 Task: Find connections with filter location Kamaterón with filter topic #Workfromhomewith filter profile language English with filter current company Topsoe with filter school Sri Guru Gobind Singh College Of Commerce with filter industry Clay and Refractory Products Manufacturing with filter service category Trade Shows with filter keywords title Spa Manager
Action: Mouse pressed left at (394, 296)
Screenshot: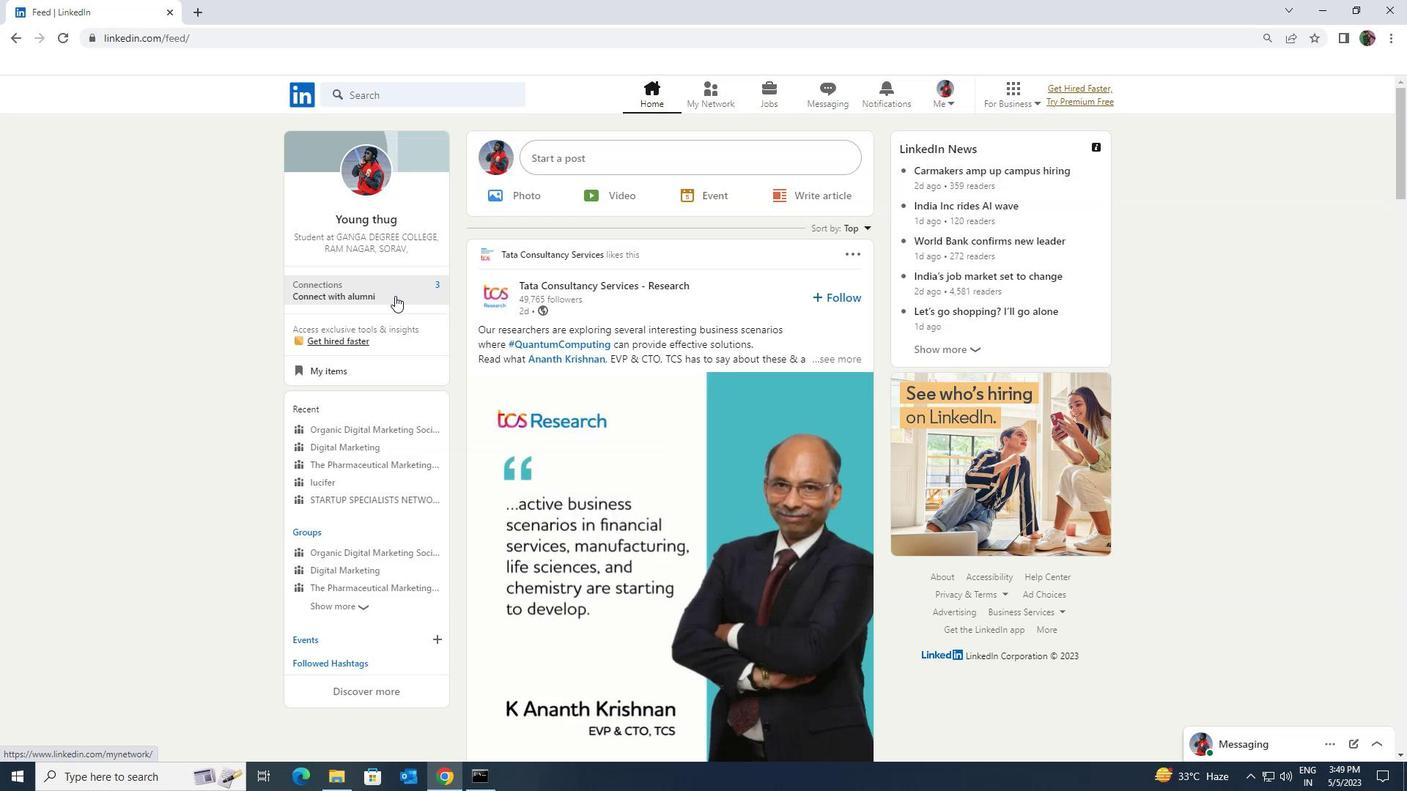 
Action: Mouse moved to (402, 179)
Screenshot: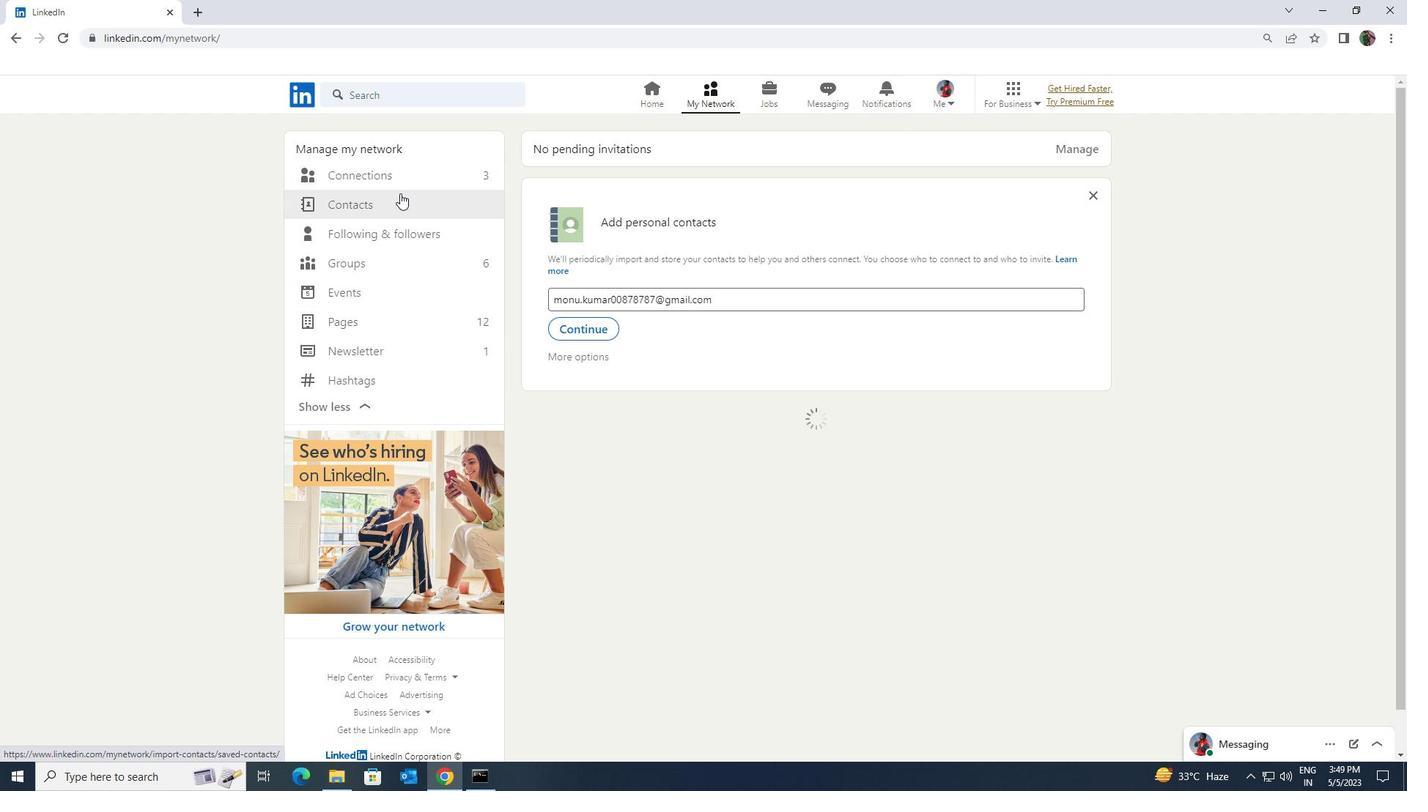 
Action: Mouse pressed left at (402, 179)
Screenshot: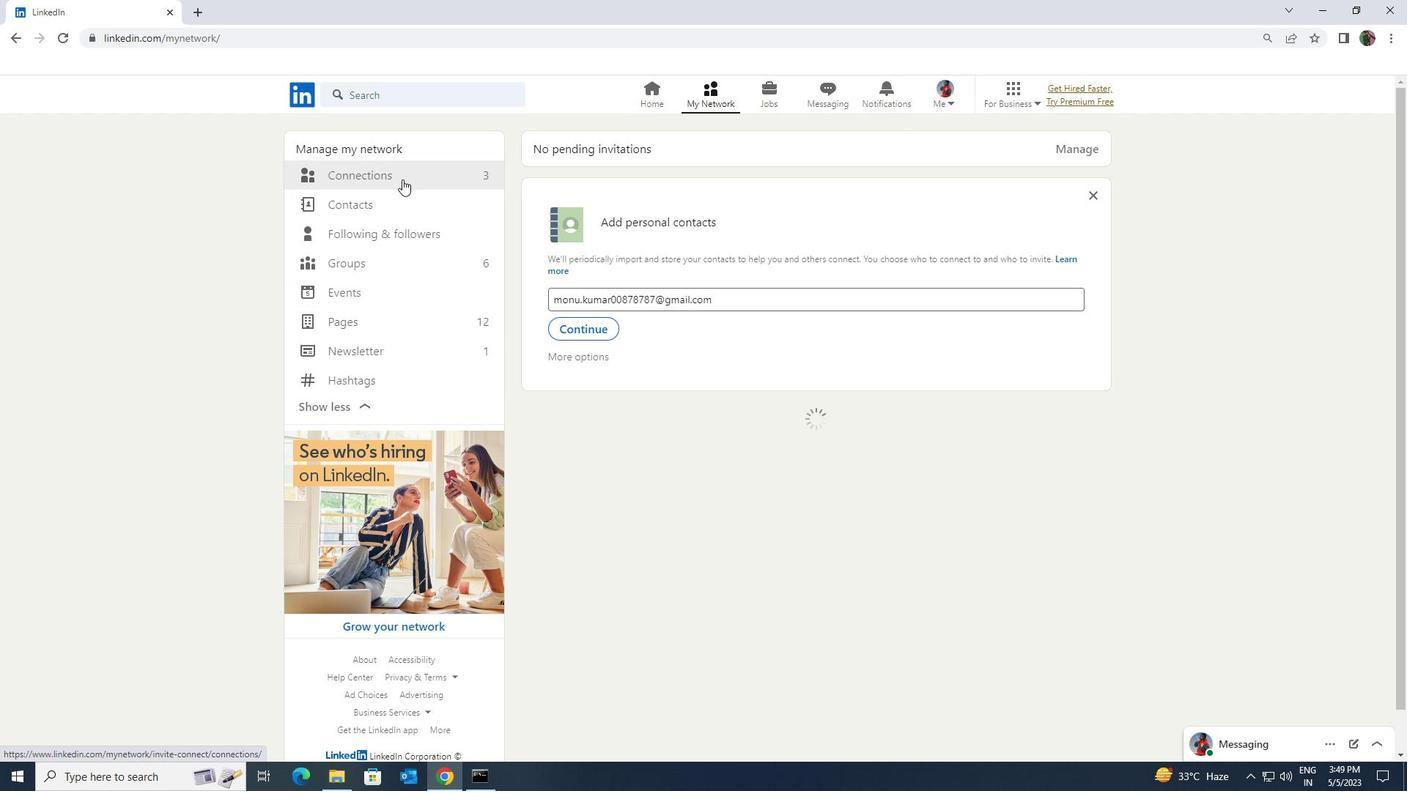 
Action: Mouse moved to (798, 167)
Screenshot: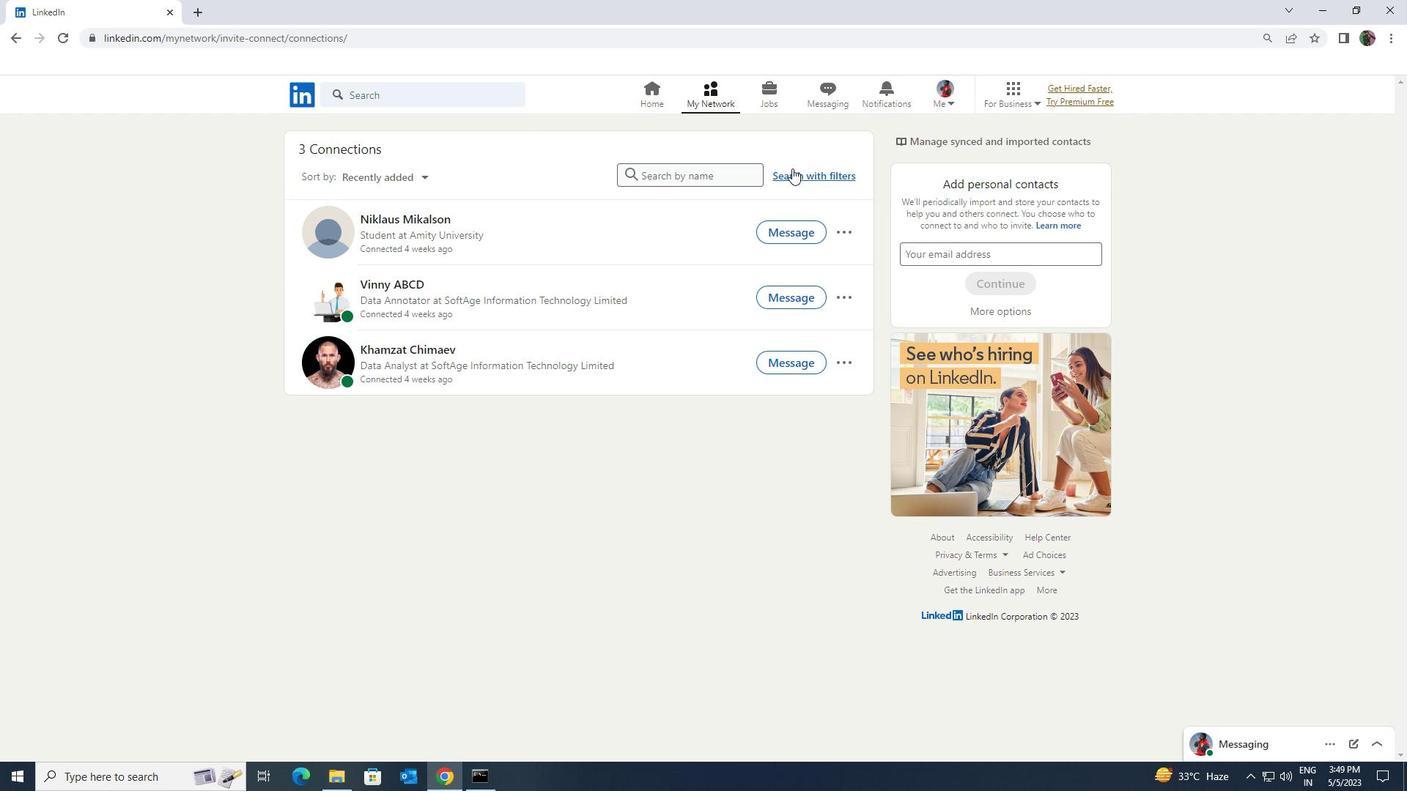 
Action: Mouse pressed left at (798, 167)
Screenshot: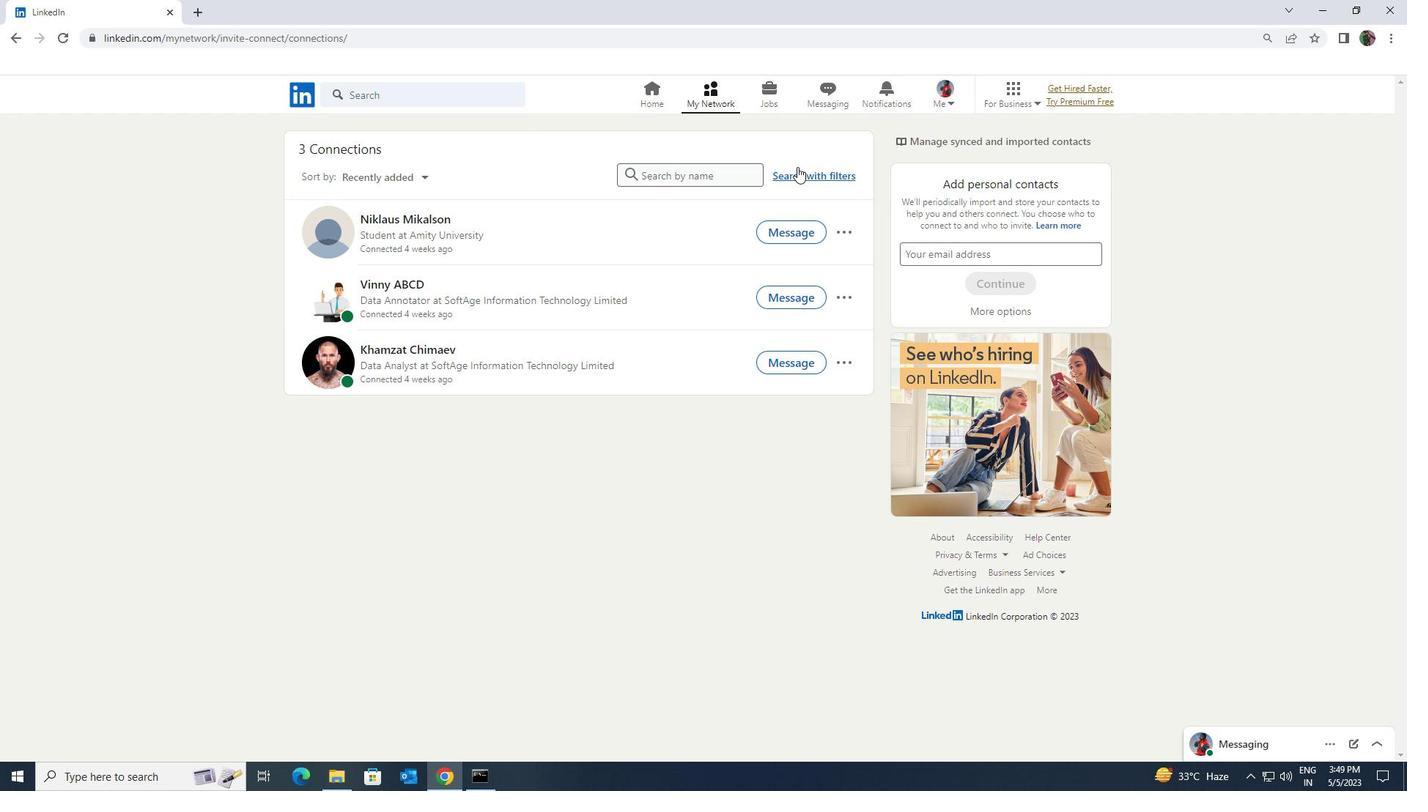 
Action: Mouse moved to (748, 130)
Screenshot: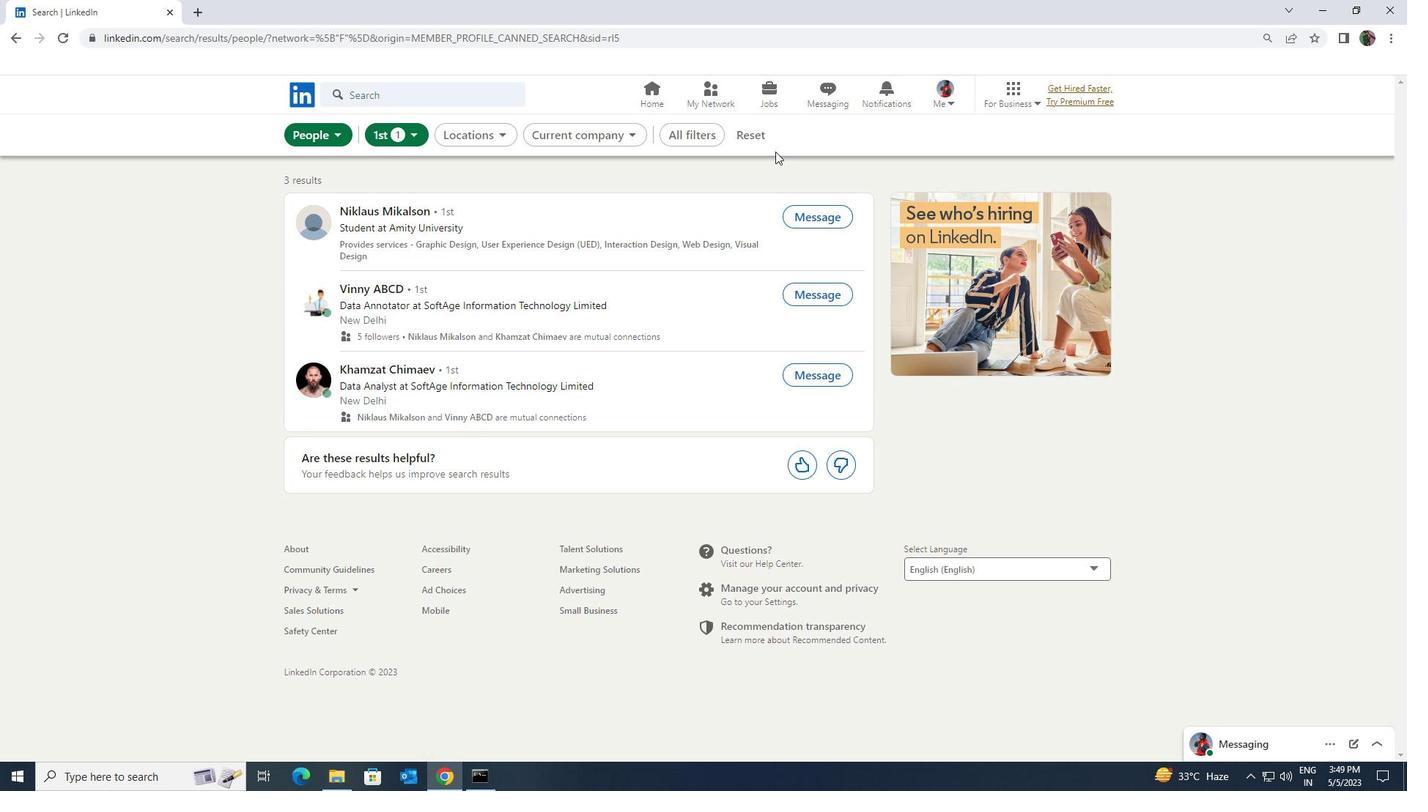
Action: Mouse pressed left at (748, 130)
Screenshot: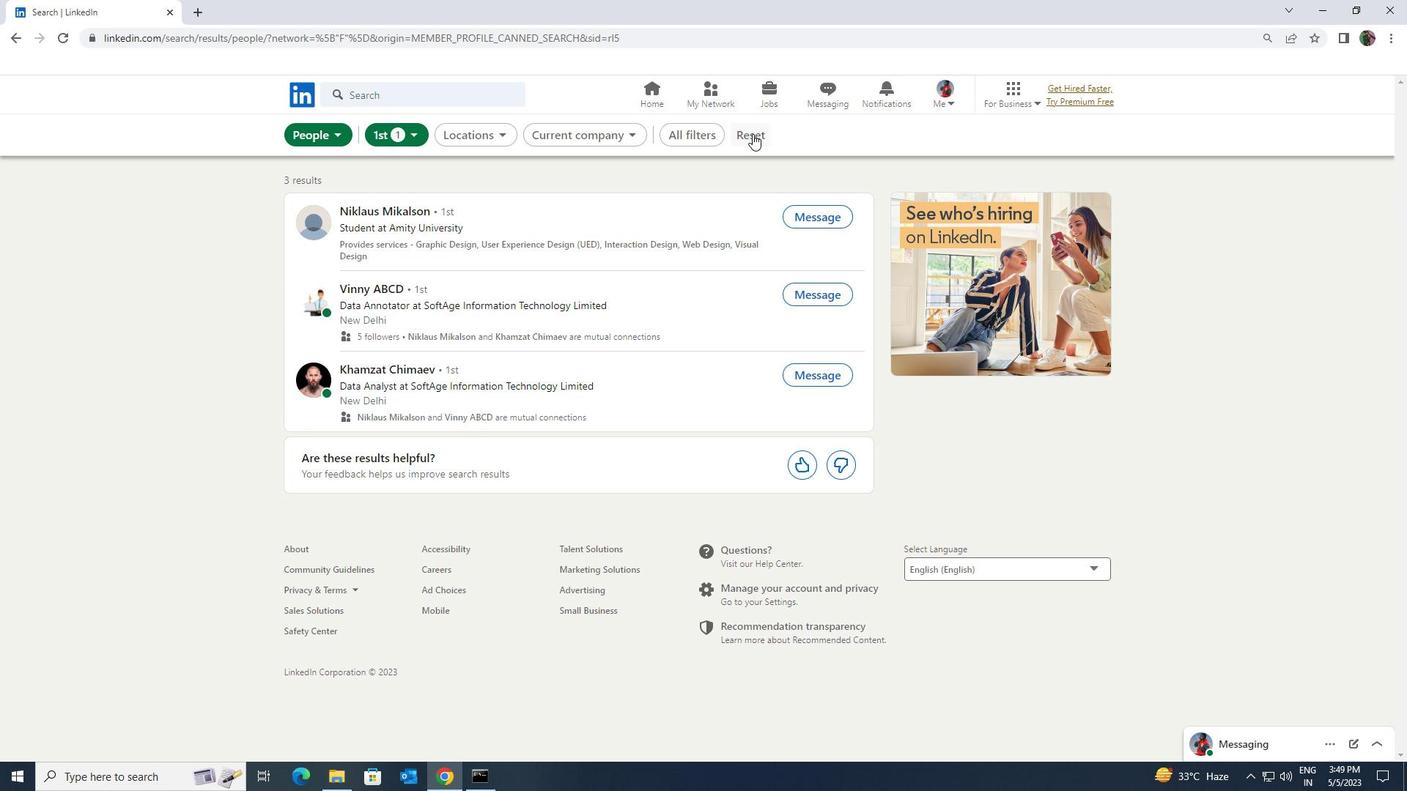
Action: Mouse moved to (735, 134)
Screenshot: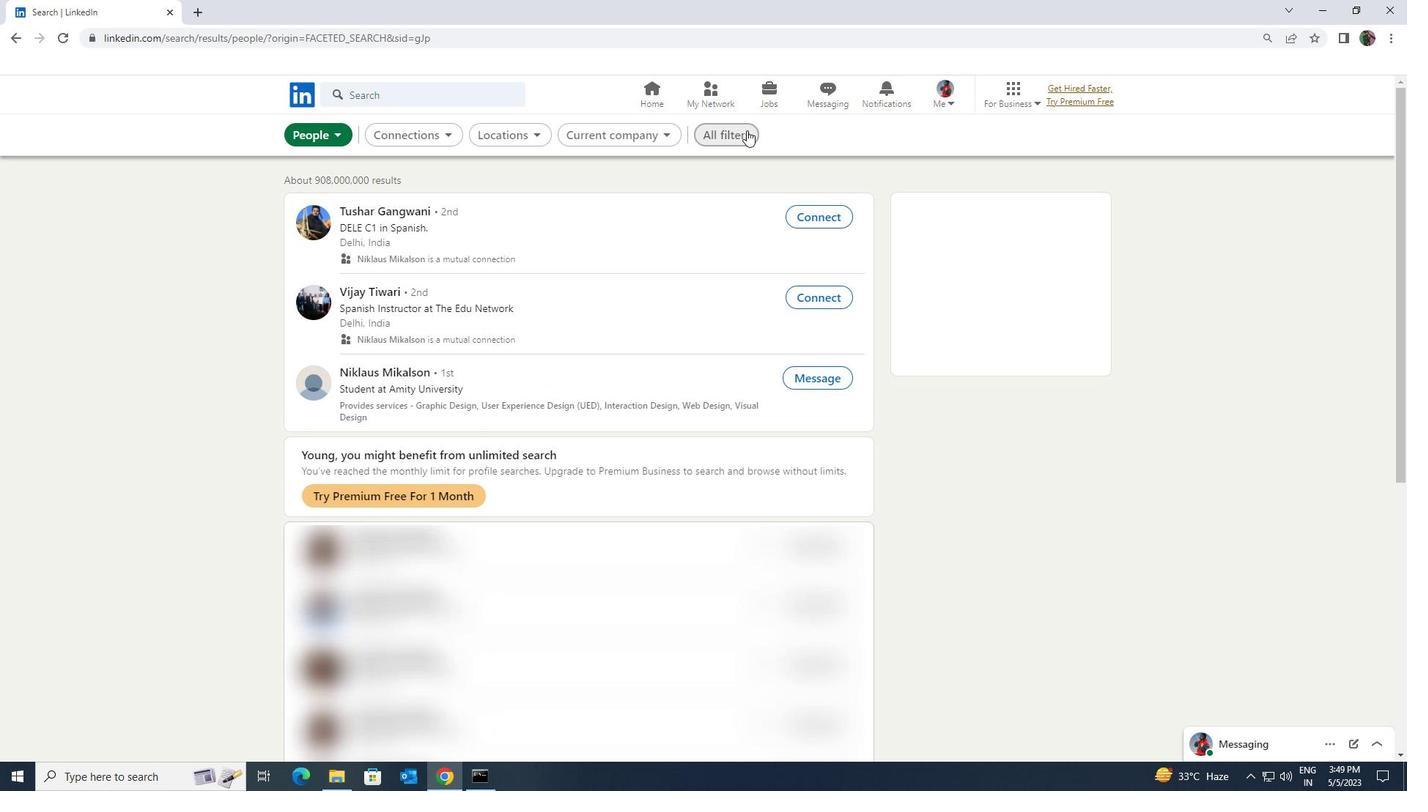 
Action: Mouse pressed left at (735, 134)
Screenshot: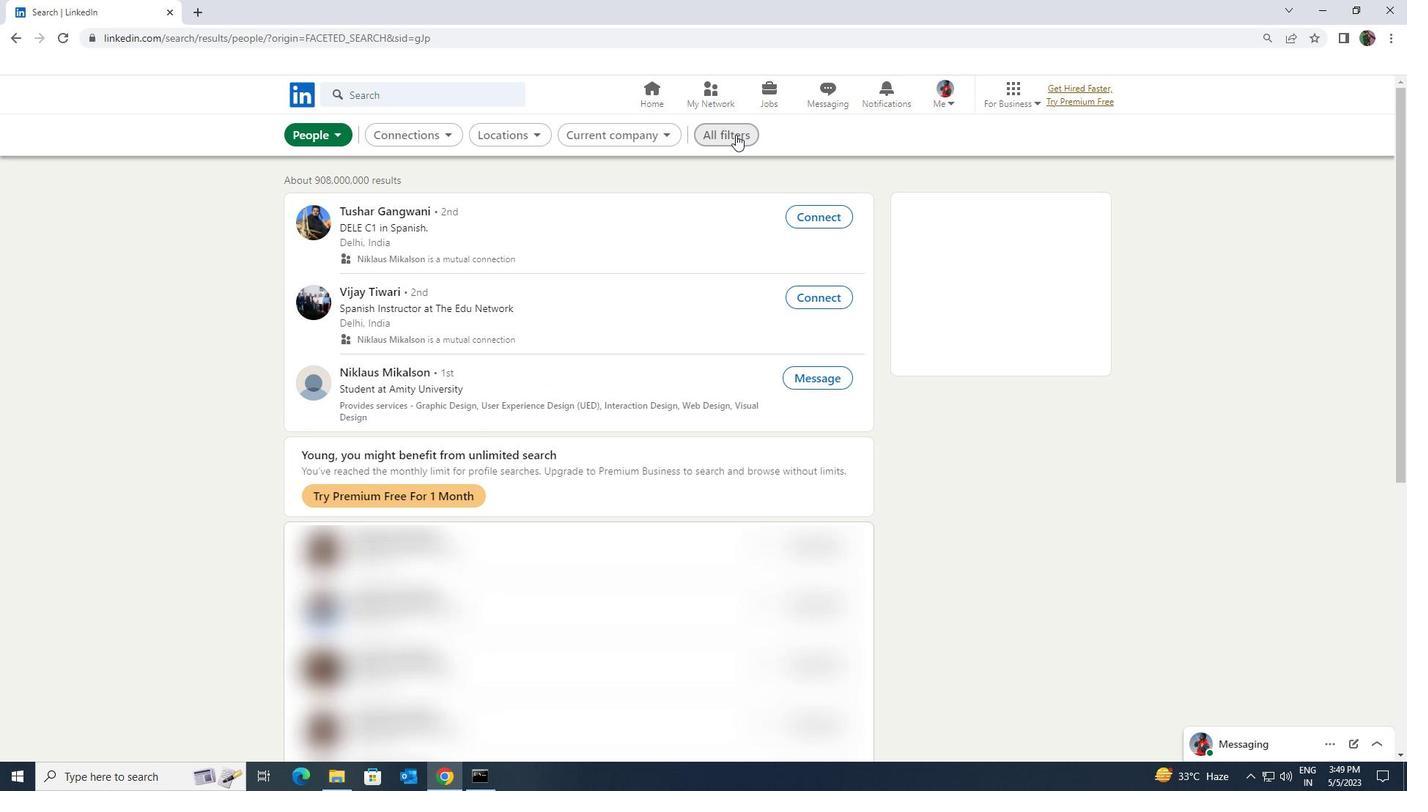 
Action: Mouse moved to (1219, 577)
Screenshot: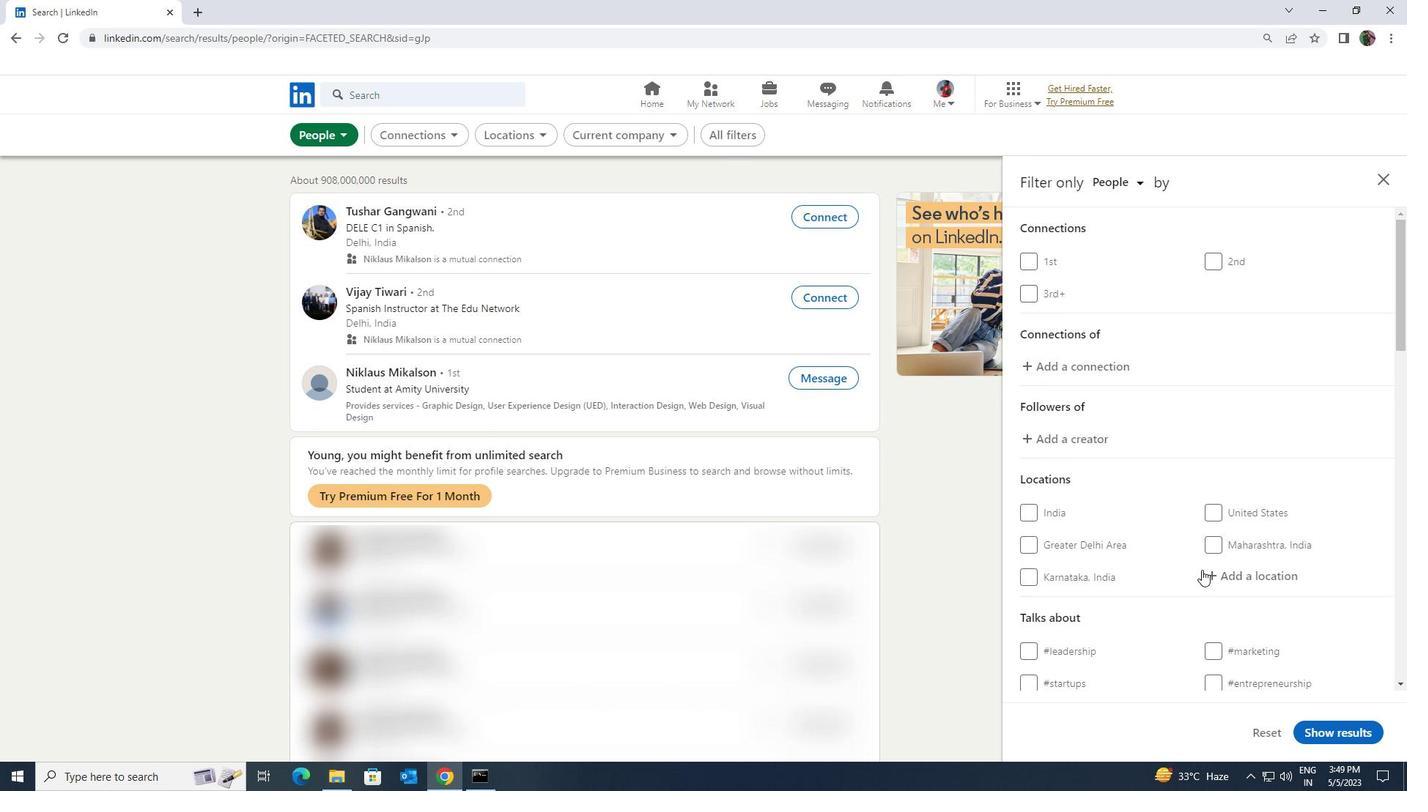 
Action: Mouse pressed left at (1219, 577)
Screenshot: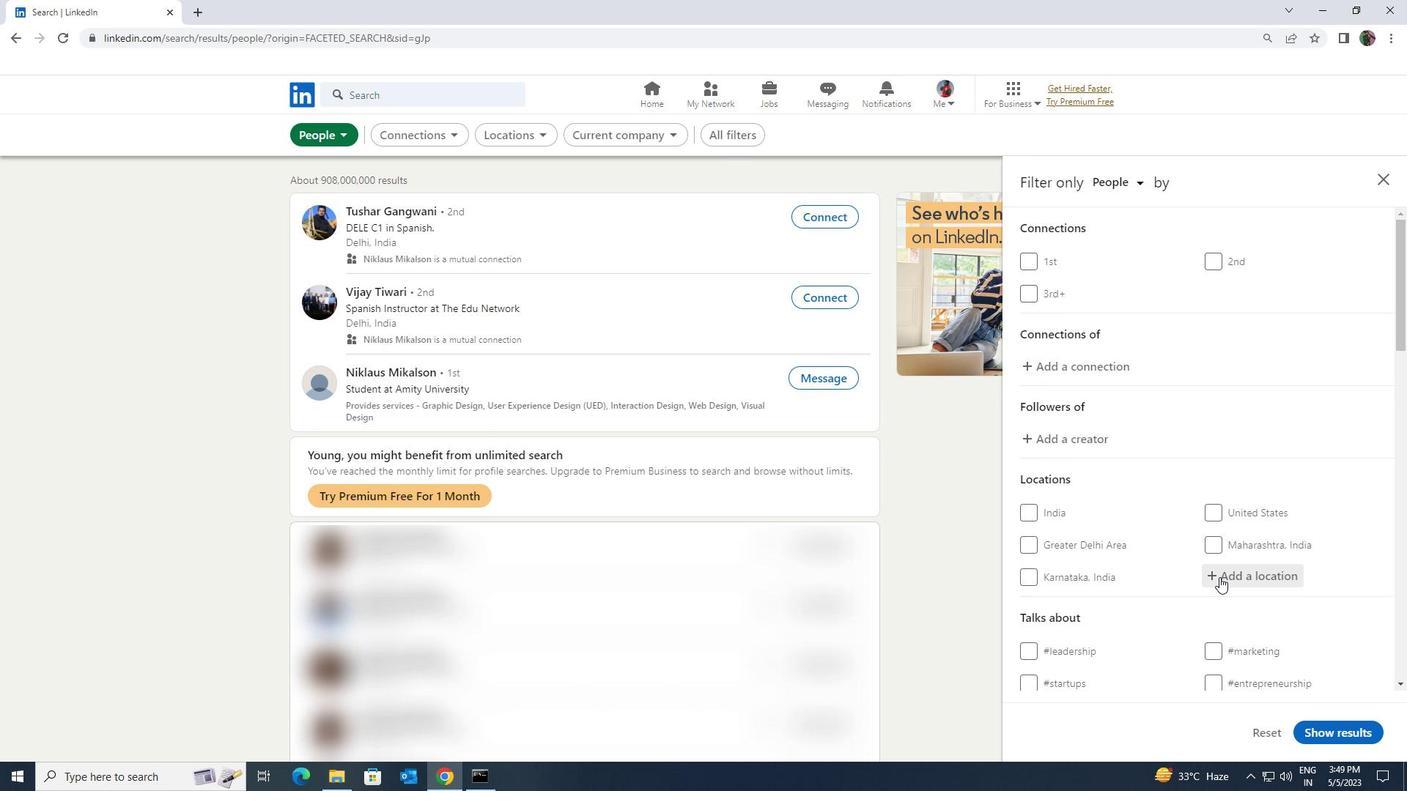 
Action: Key pressed <Key.shift>KAMATERON
Screenshot: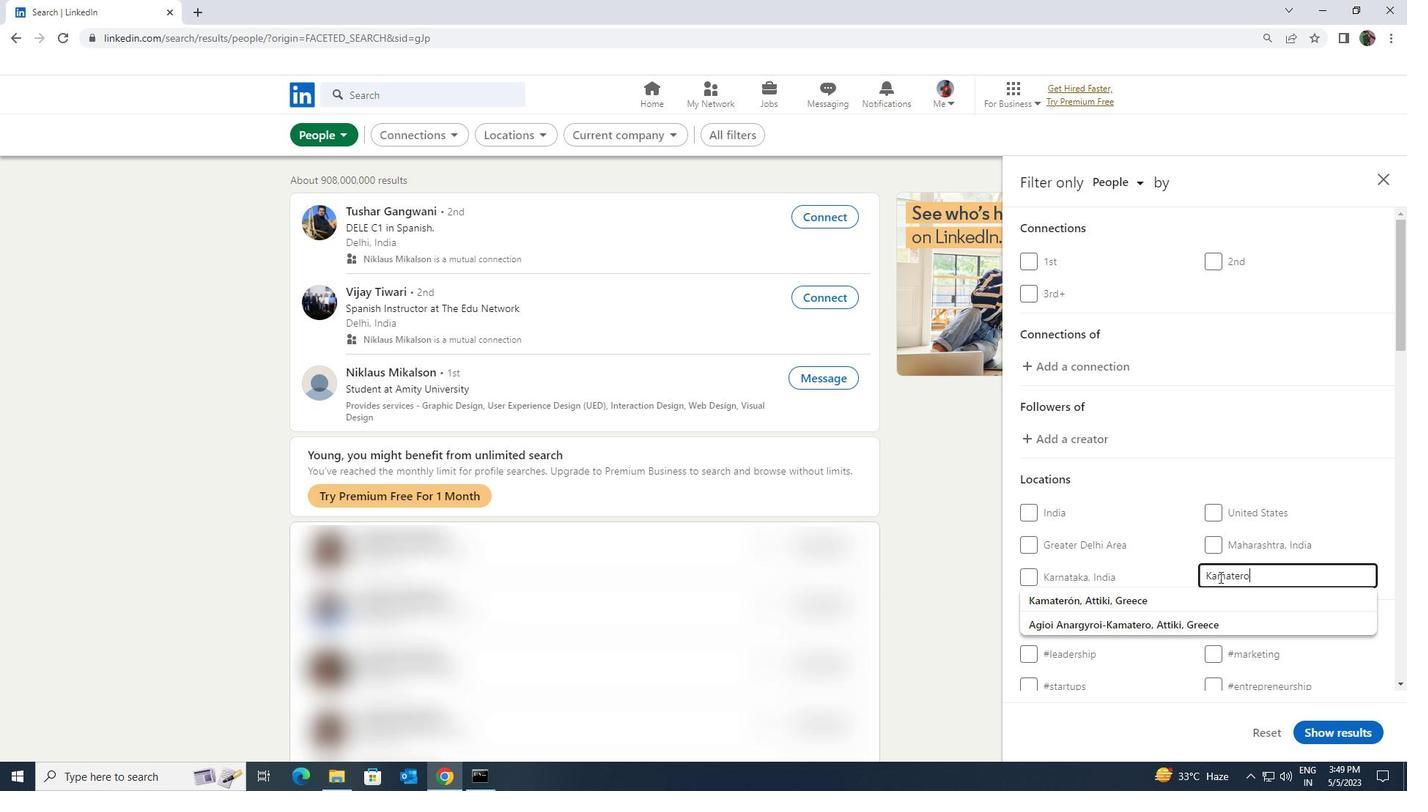 
Action: Mouse moved to (1225, 594)
Screenshot: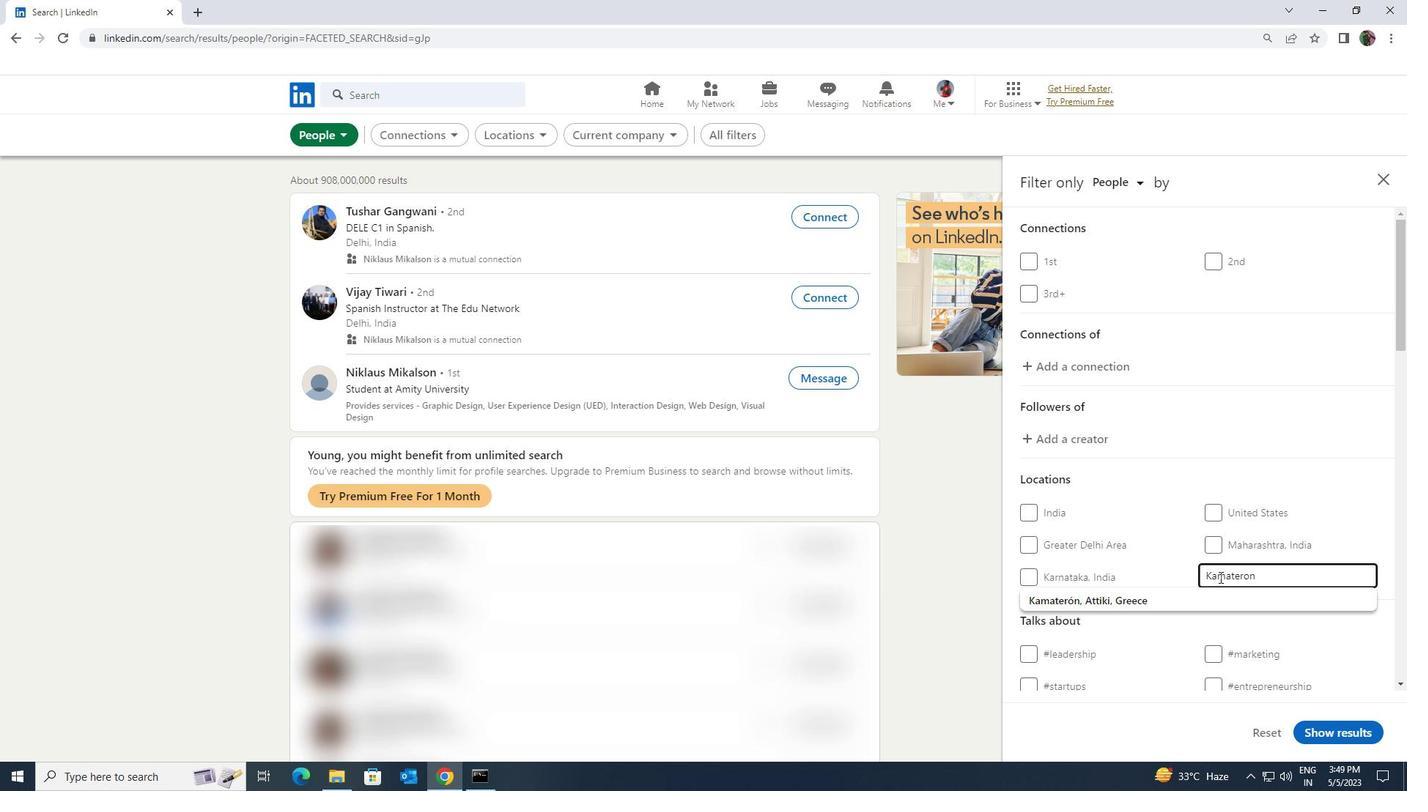 
Action: Mouse pressed left at (1225, 594)
Screenshot: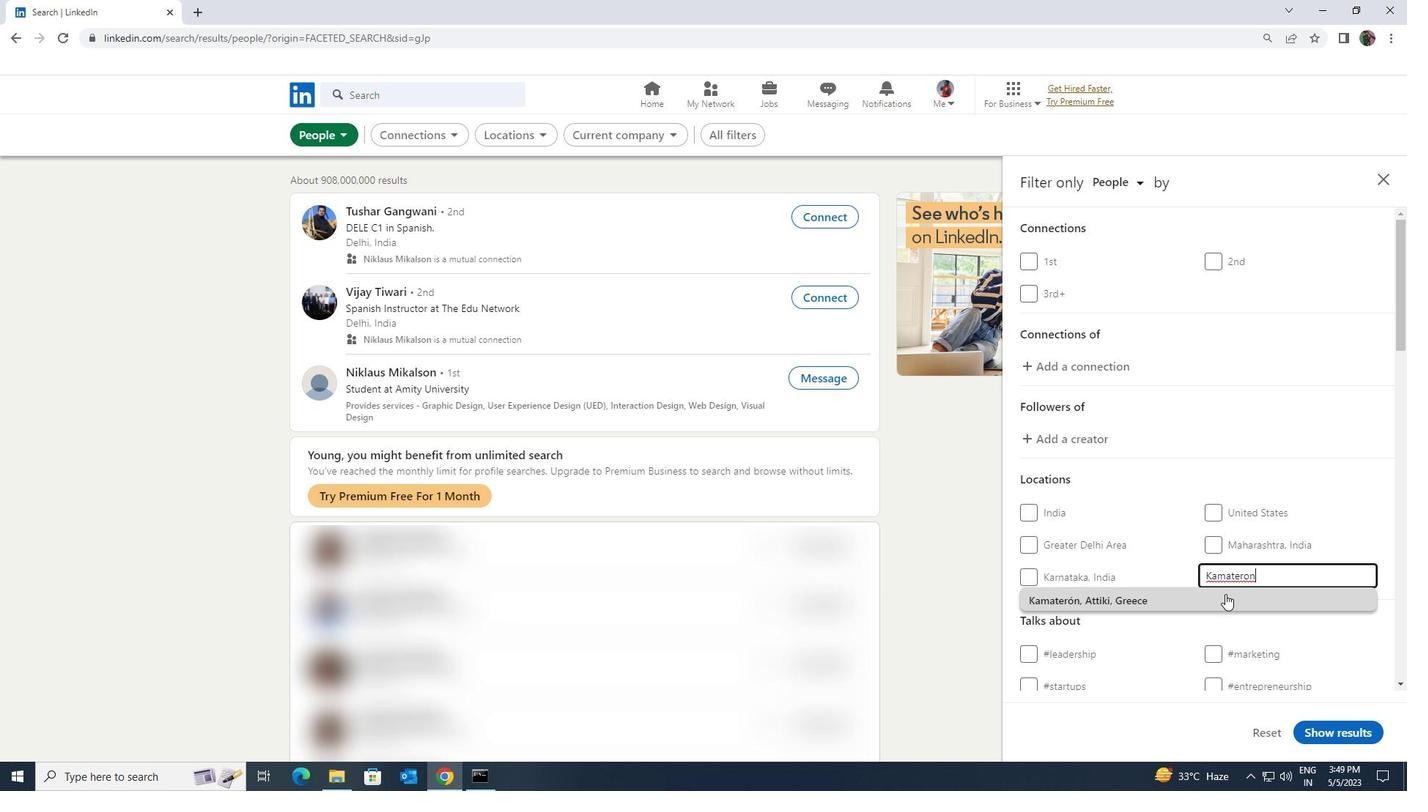 
Action: Mouse scrolled (1225, 593) with delta (0, 0)
Screenshot: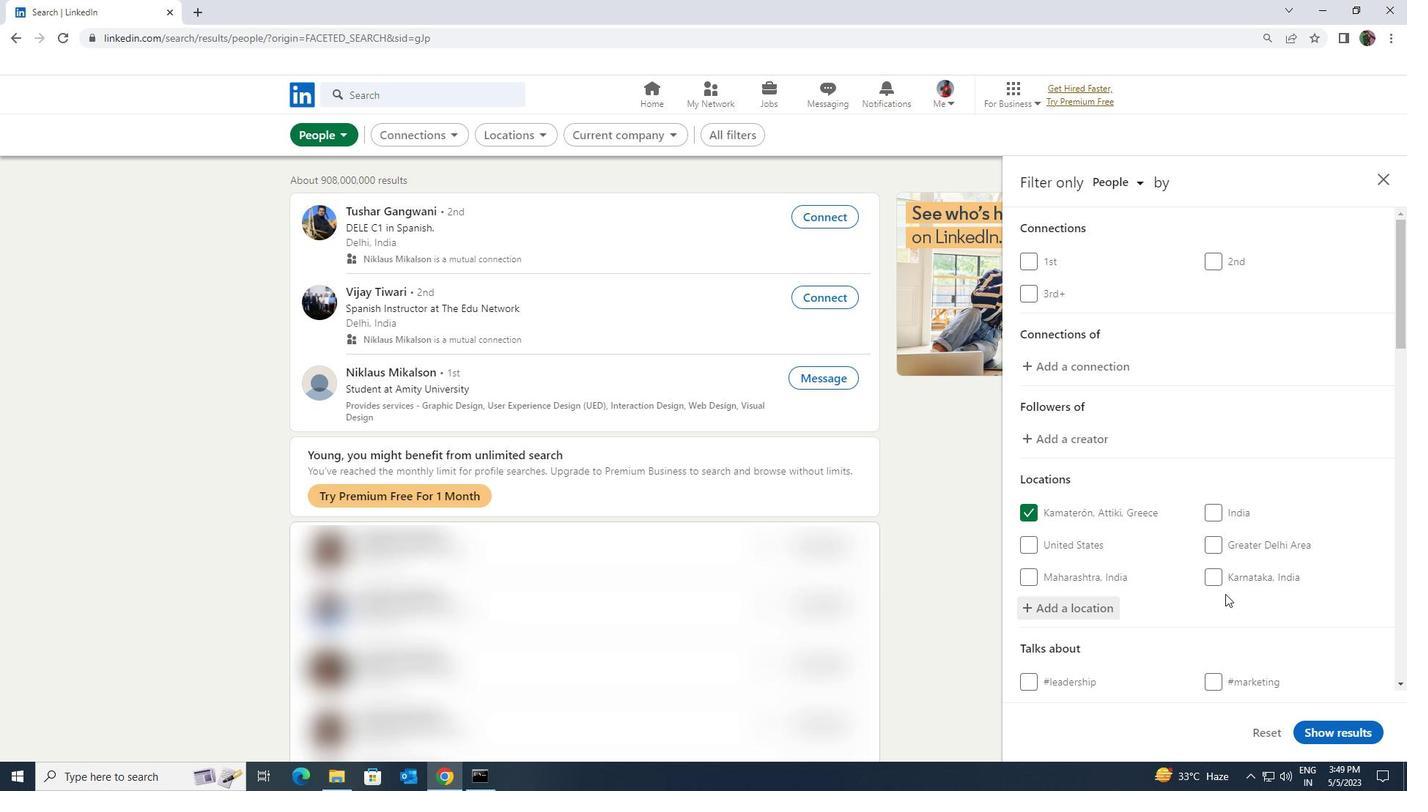 
Action: Mouse scrolled (1225, 593) with delta (0, 0)
Screenshot: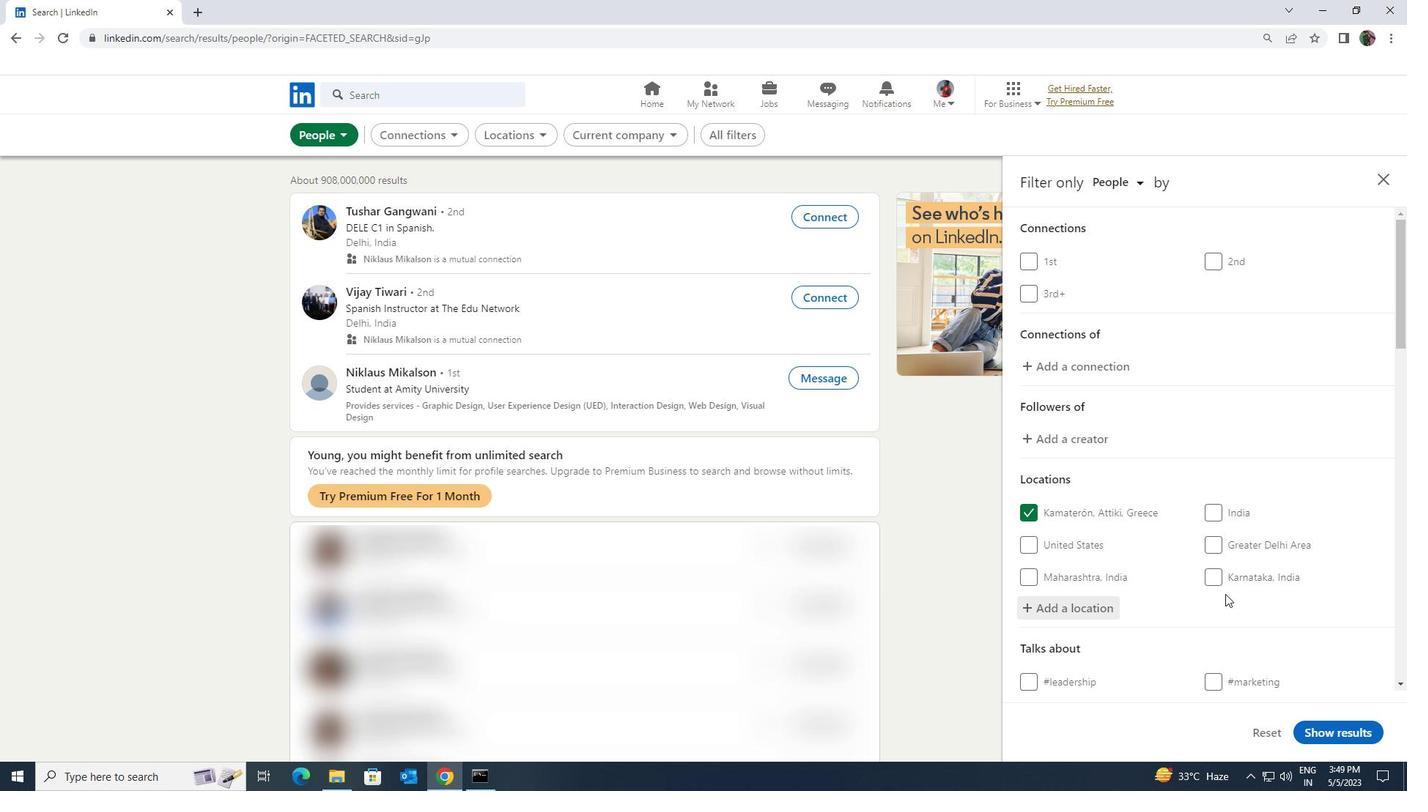 
Action: Mouse moved to (1232, 600)
Screenshot: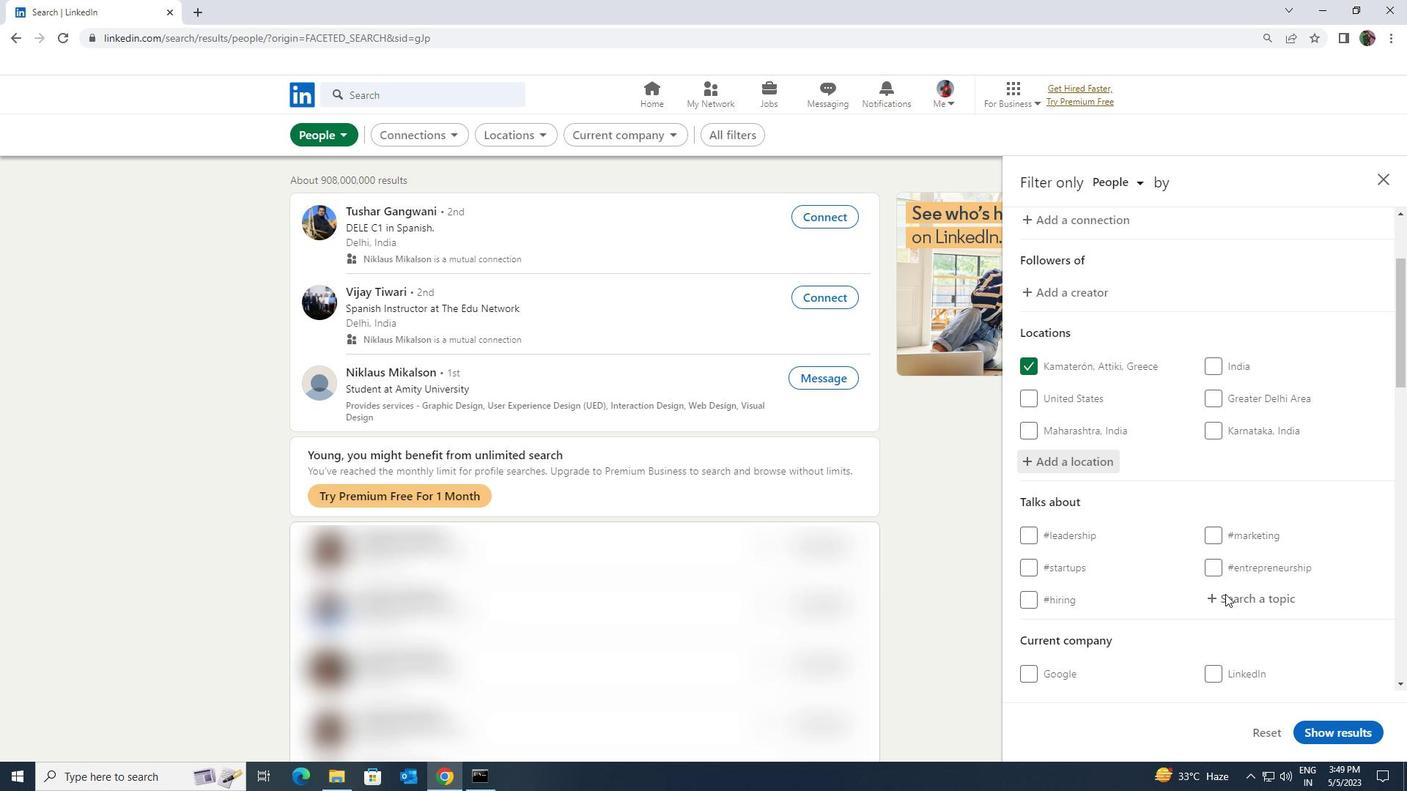 
Action: Mouse pressed left at (1232, 600)
Screenshot: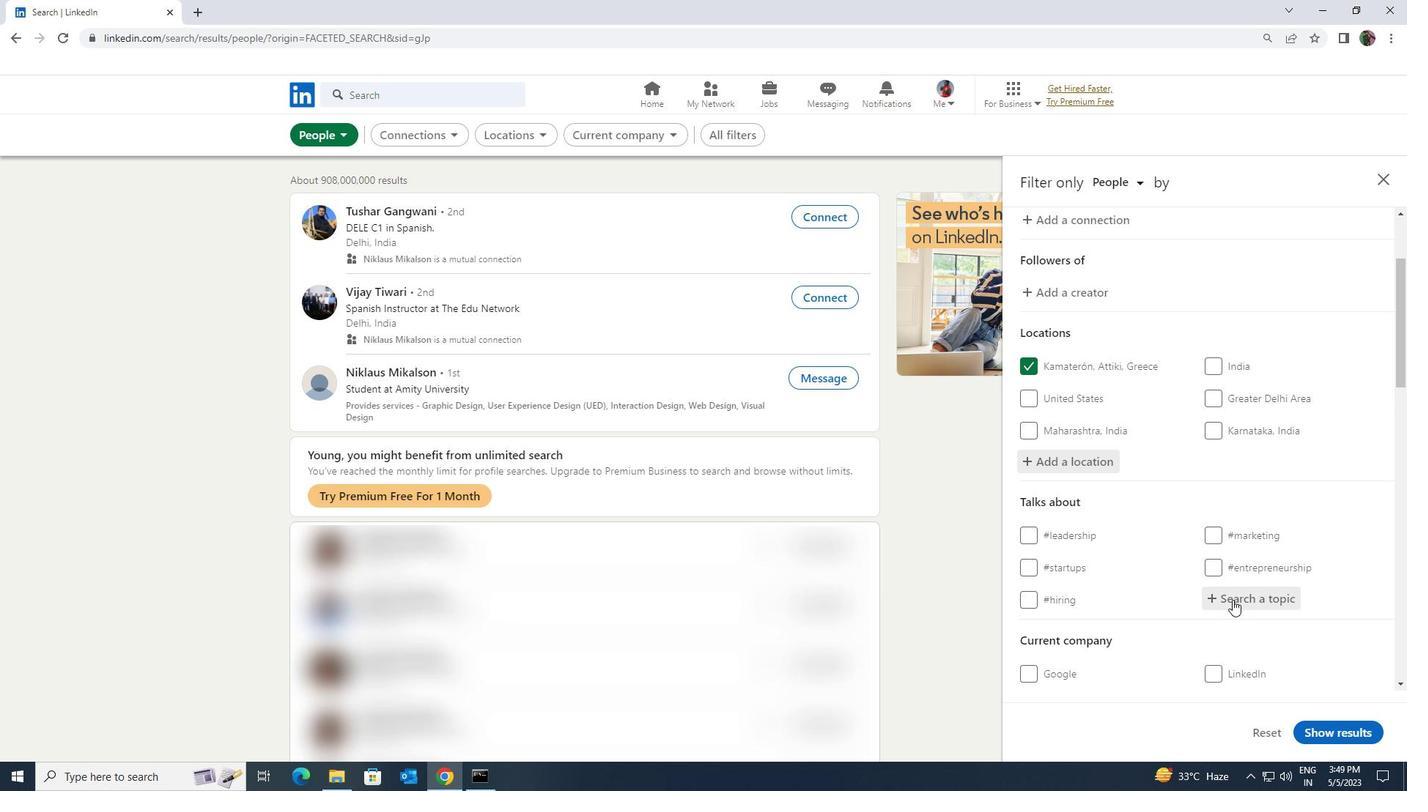 
Action: Key pressed <Key.shift>WORKFROMHOME
Screenshot: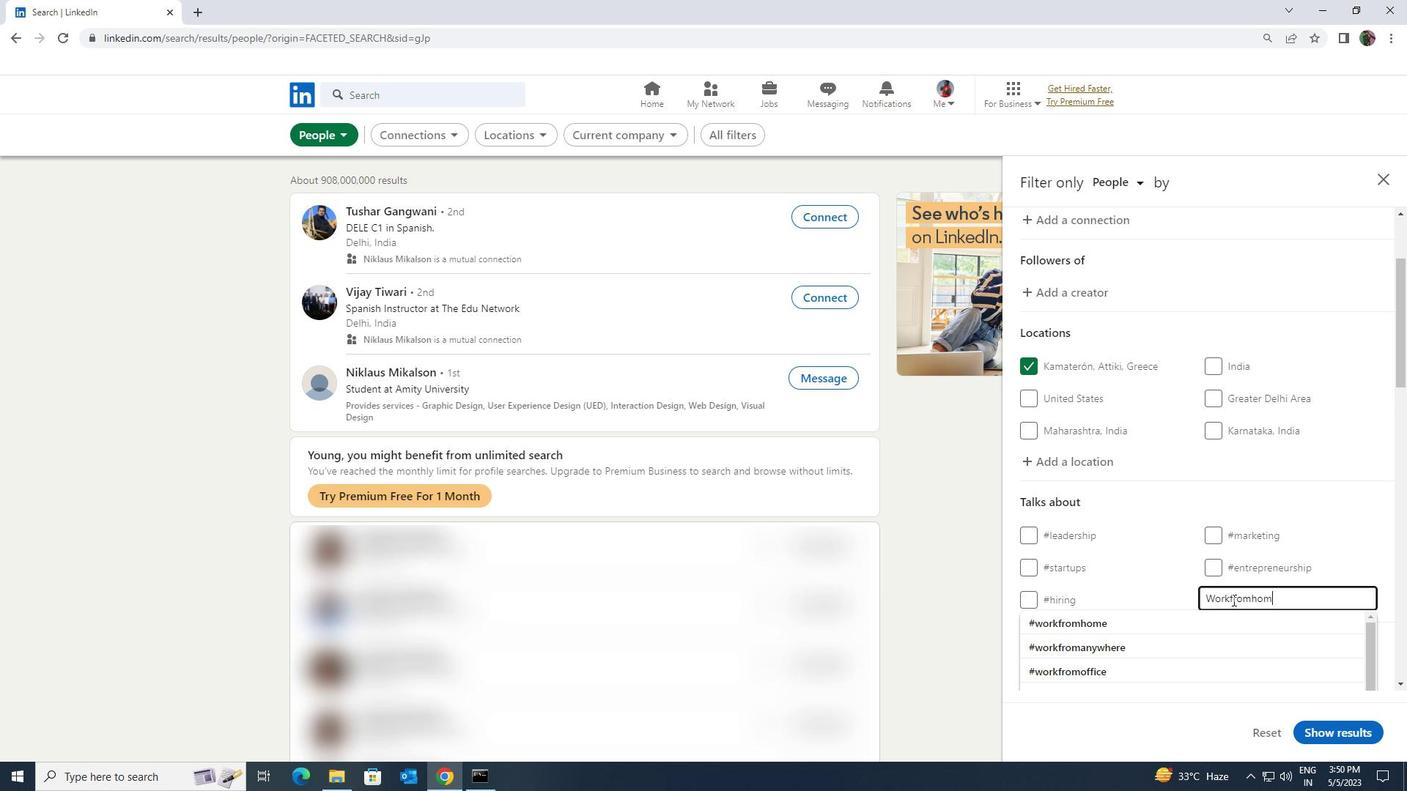 
Action: Mouse moved to (1224, 616)
Screenshot: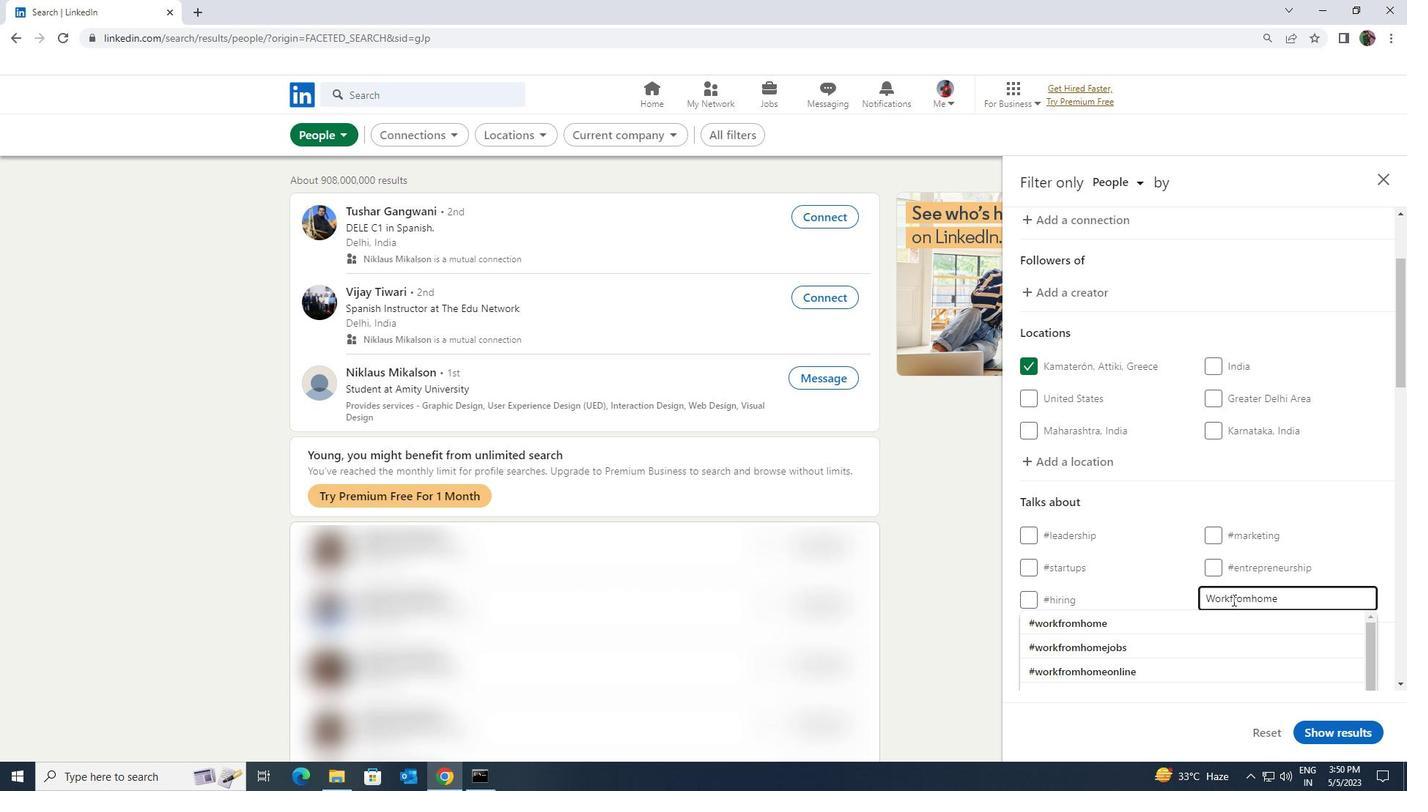 
Action: Mouse pressed left at (1224, 616)
Screenshot: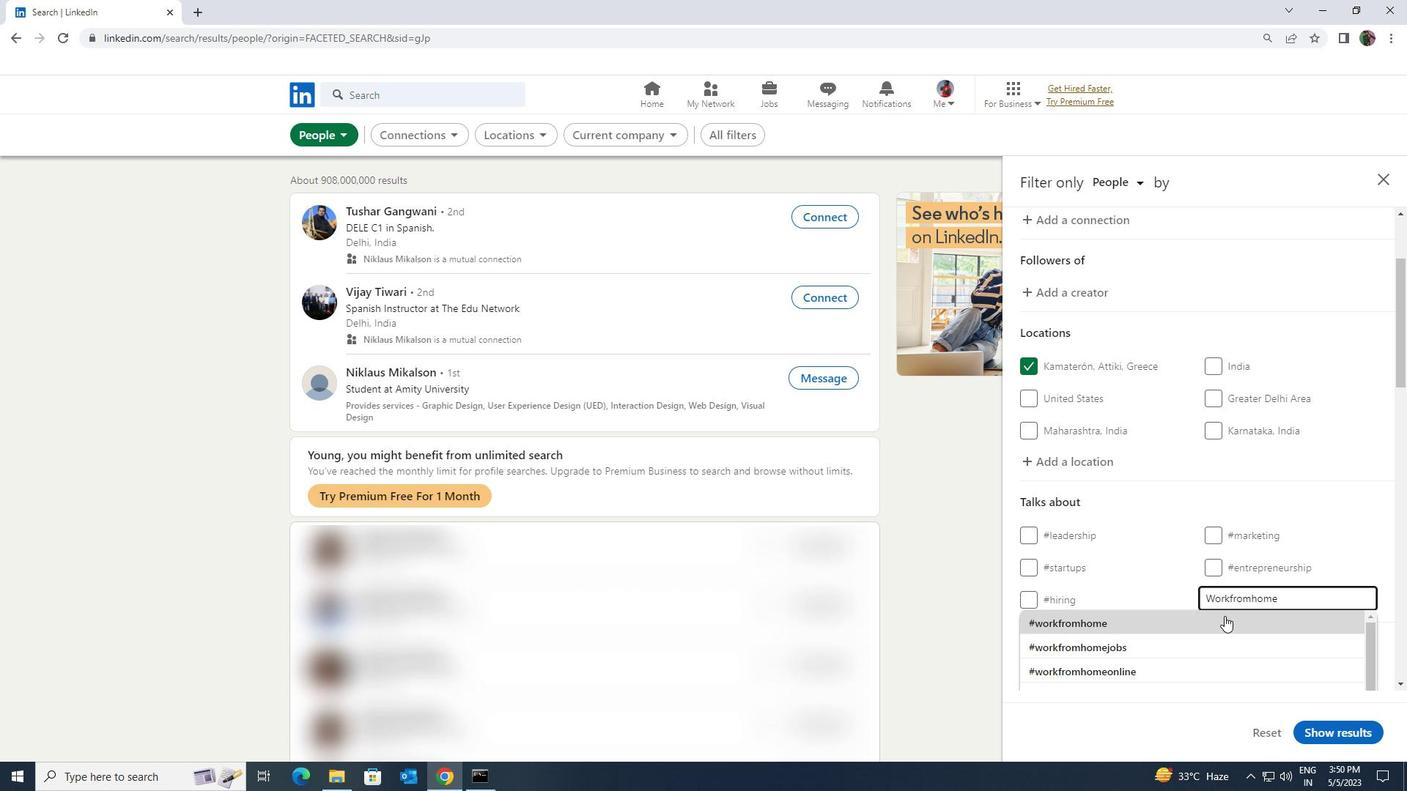 
Action: Mouse moved to (1226, 606)
Screenshot: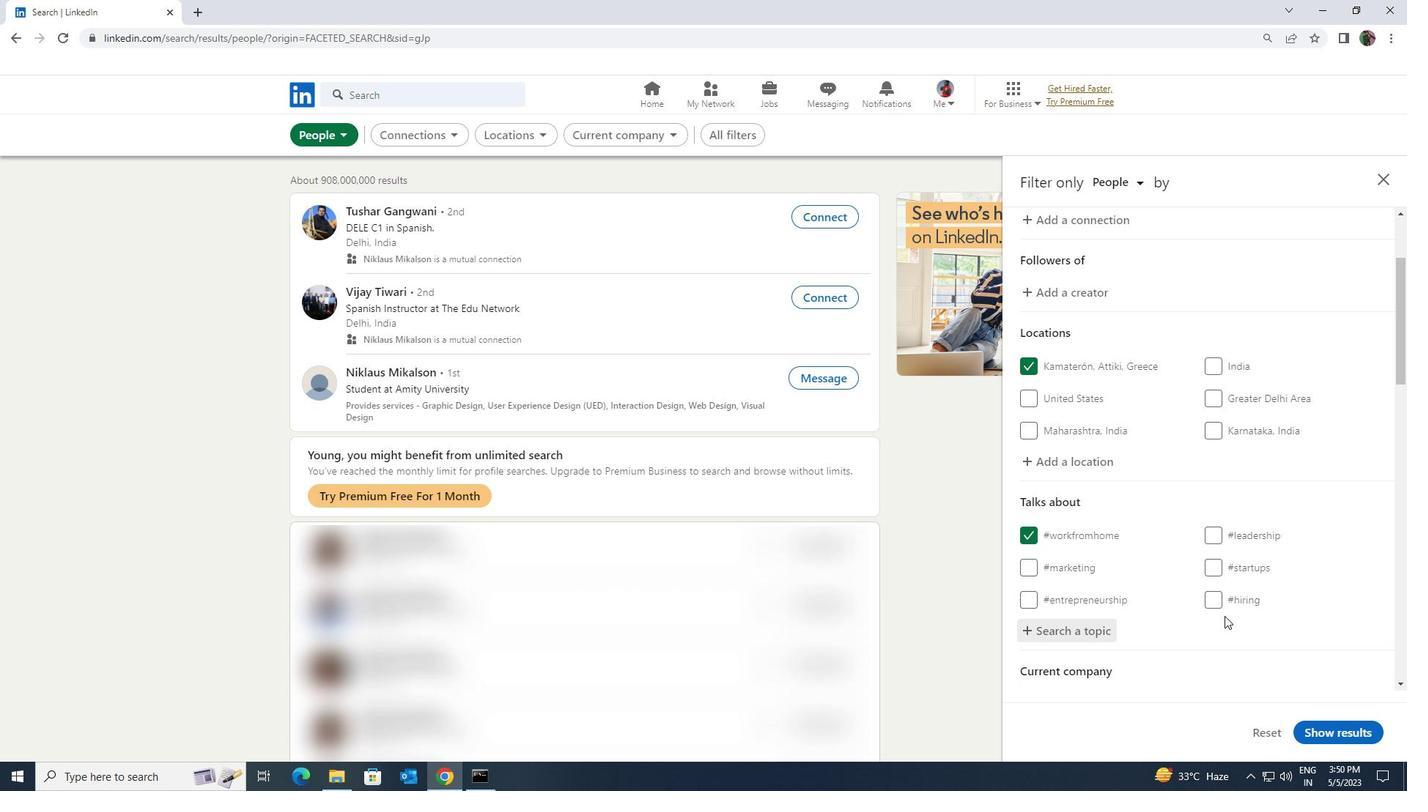 
Action: Mouse scrolled (1226, 606) with delta (0, 0)
Screenshot: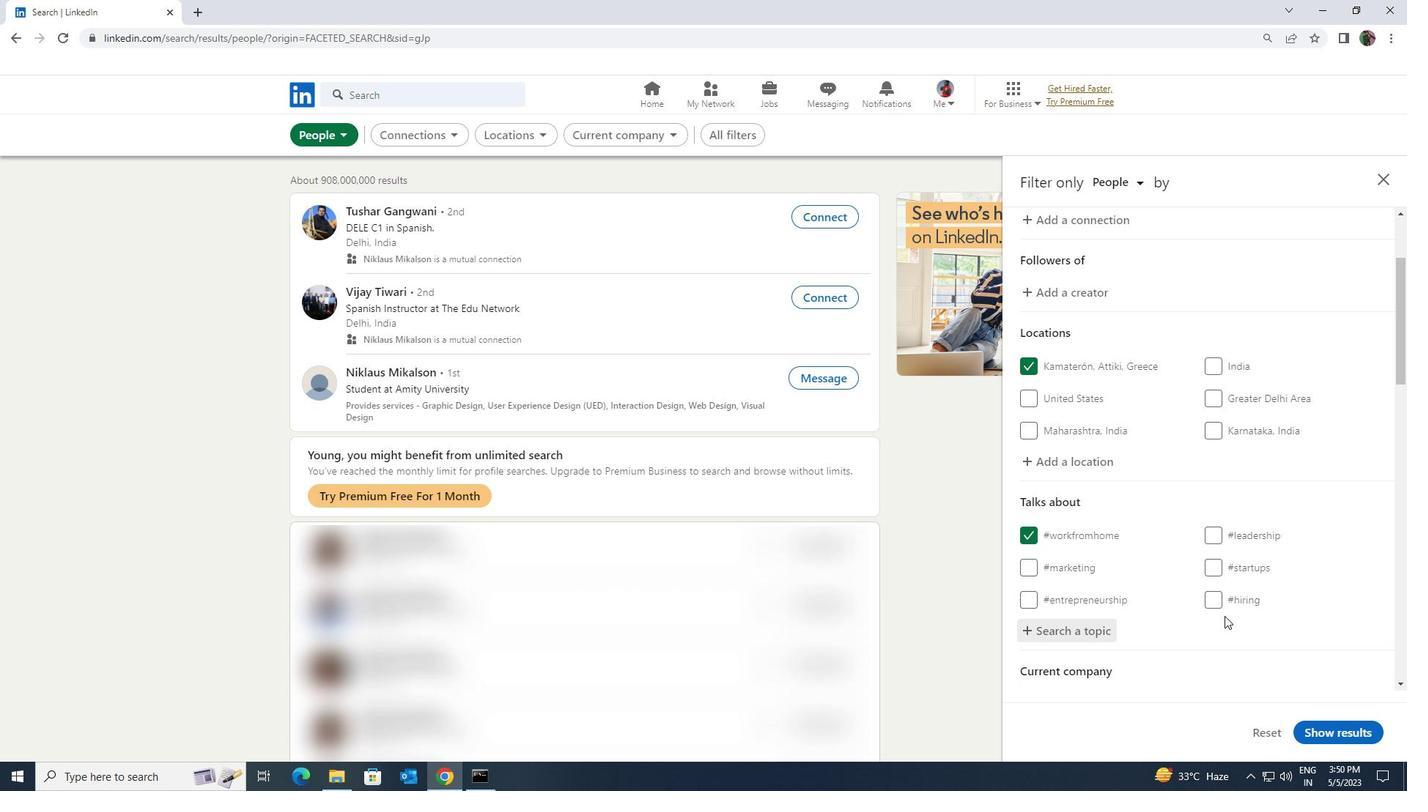 
Action: Mouse moved to (1226, 606)
Screenshot: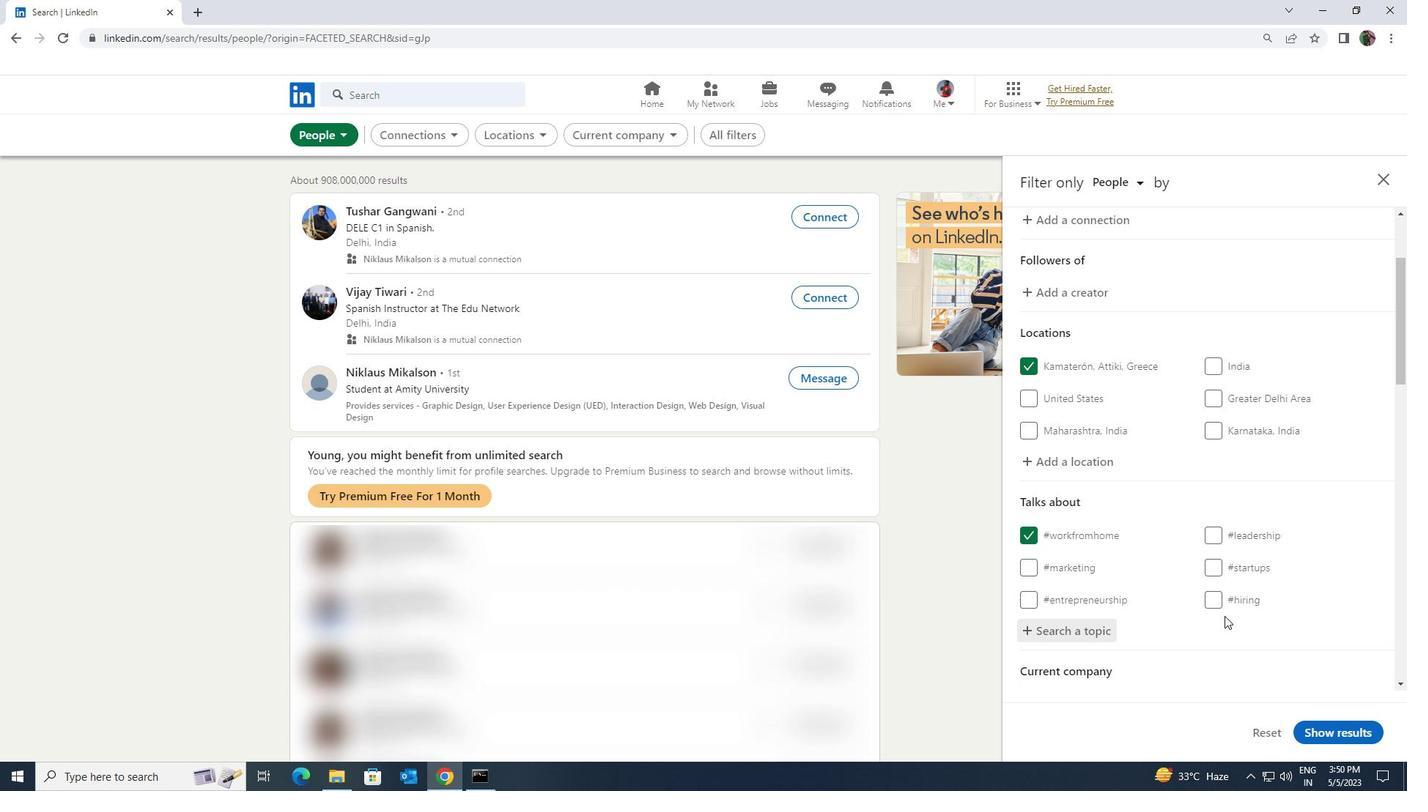 
Action: Mouse scrolled (1226, 605) with delta (0, 0)
Screenshot: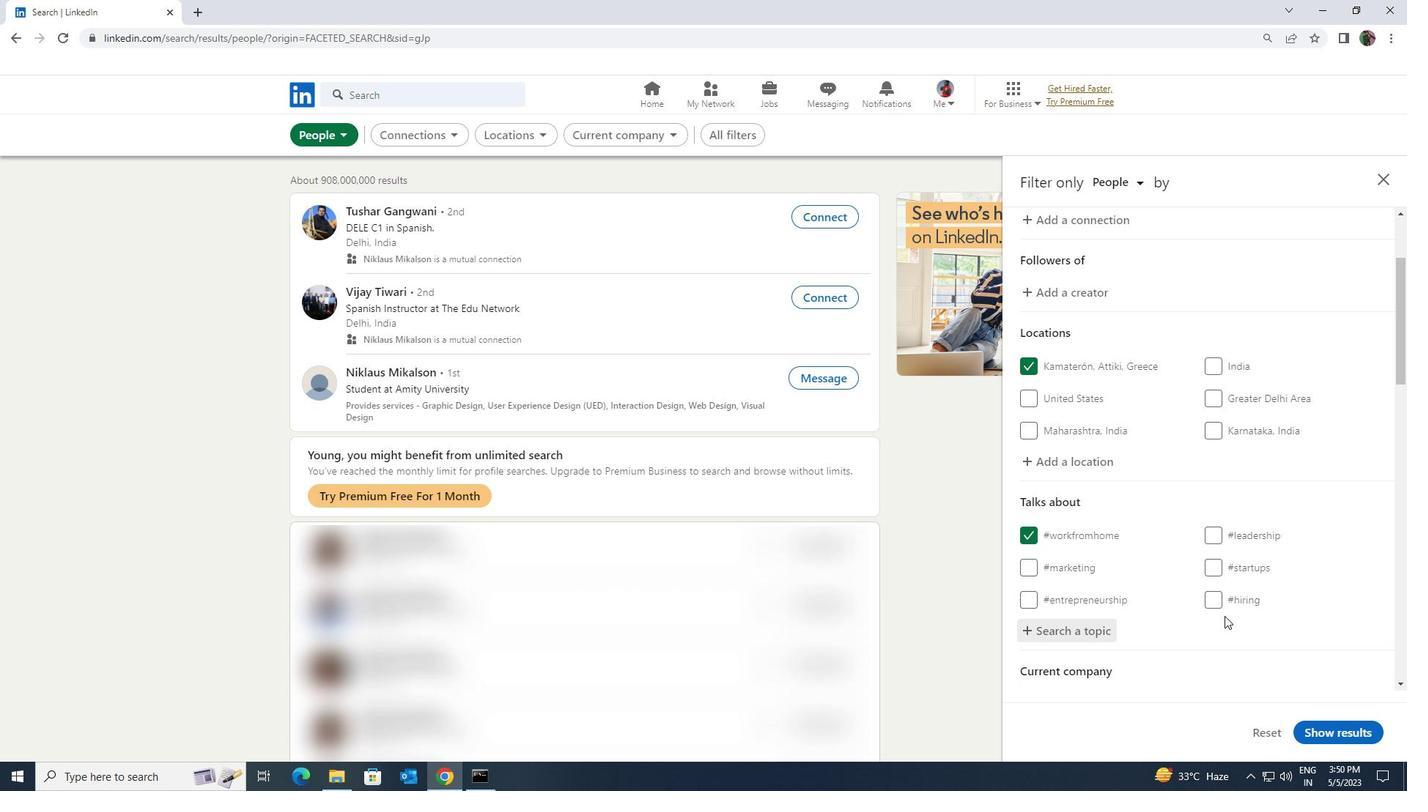 
Action: Mouse scrolled (1226, 605) with delta (0, 0)
Screenshot: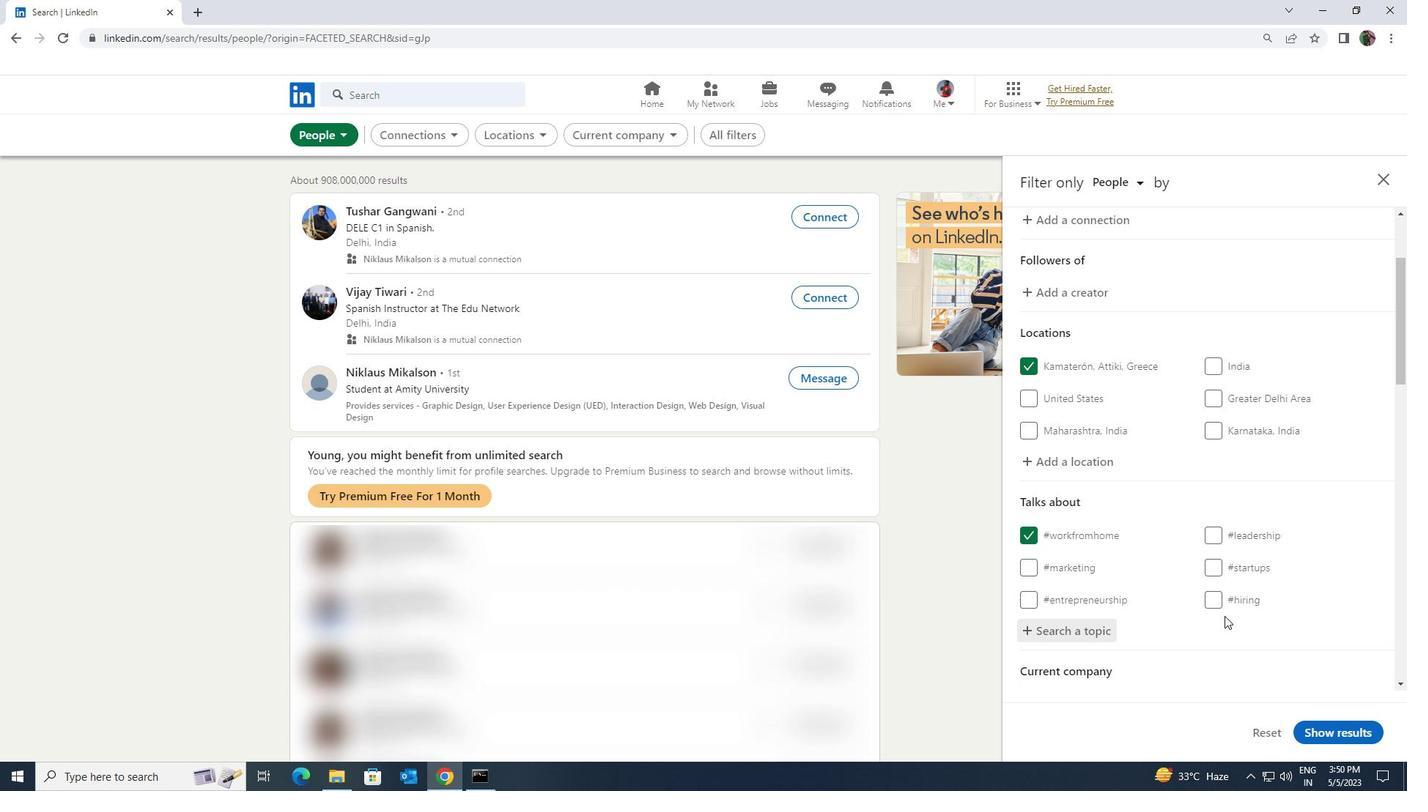 
Action: Mouse scrolled (1226, 605) with delta (0, 0)
Screenshot: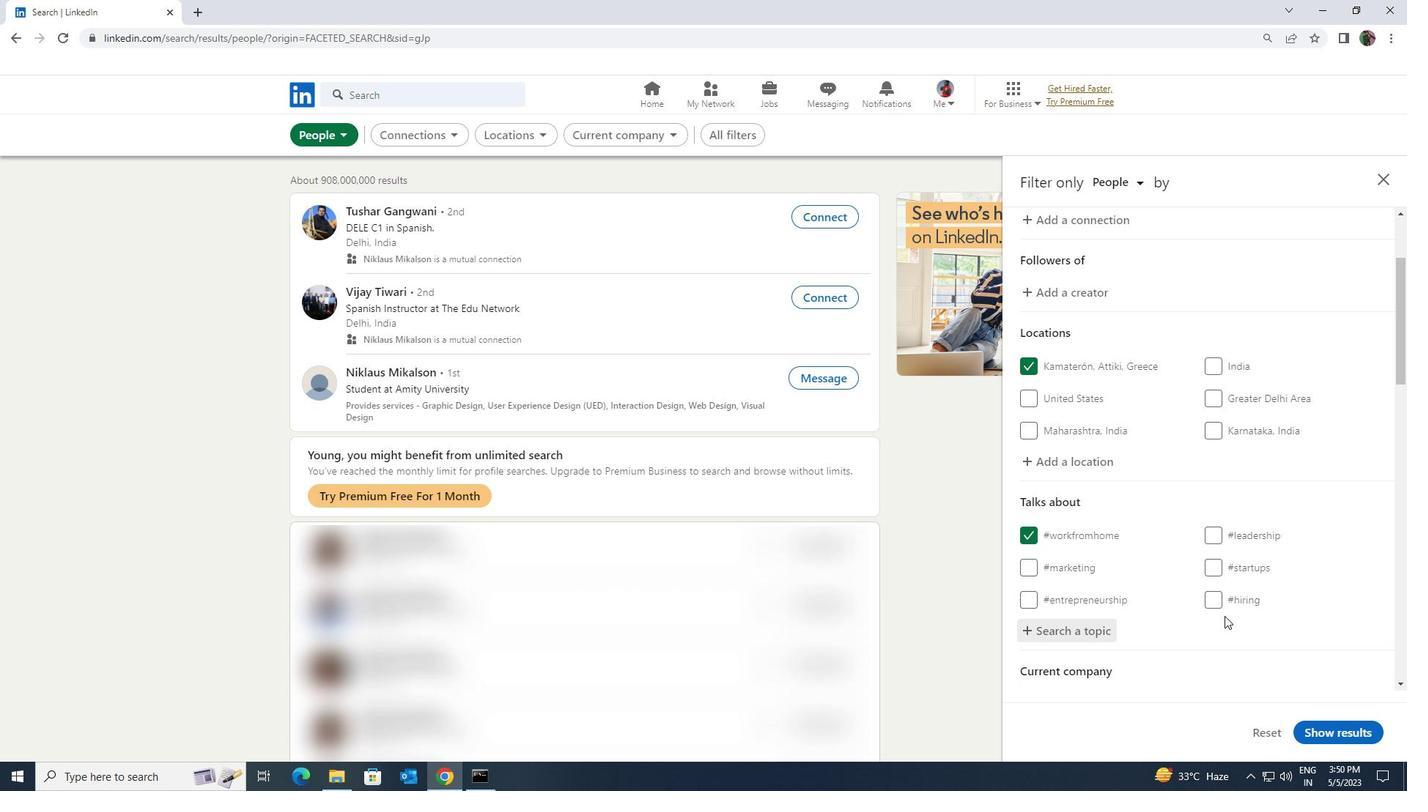 
Action: Mouse moved to (1228, 605)
Screenshot: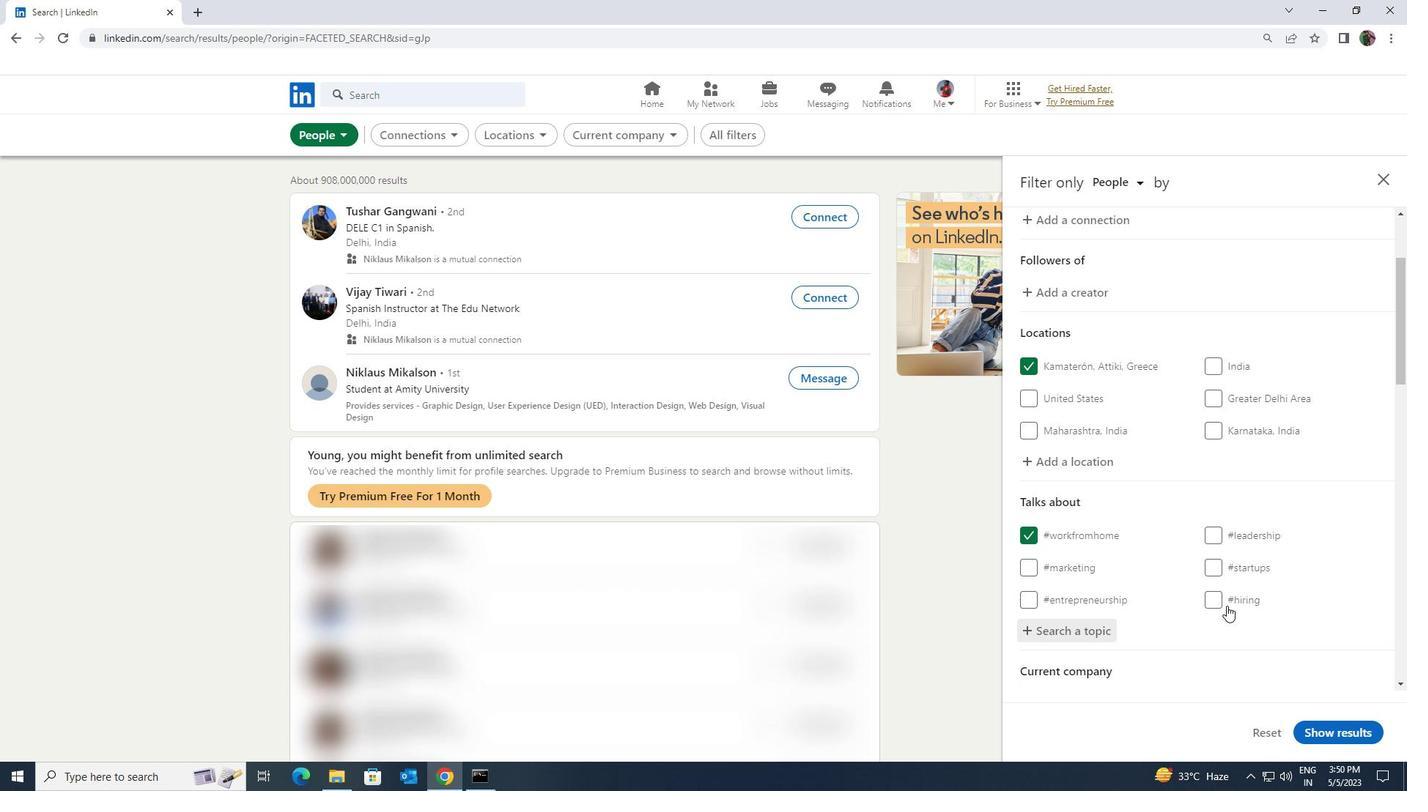 
Action: Mouse scrolled (1228, 604) with delta (0, 0)
Screenshot: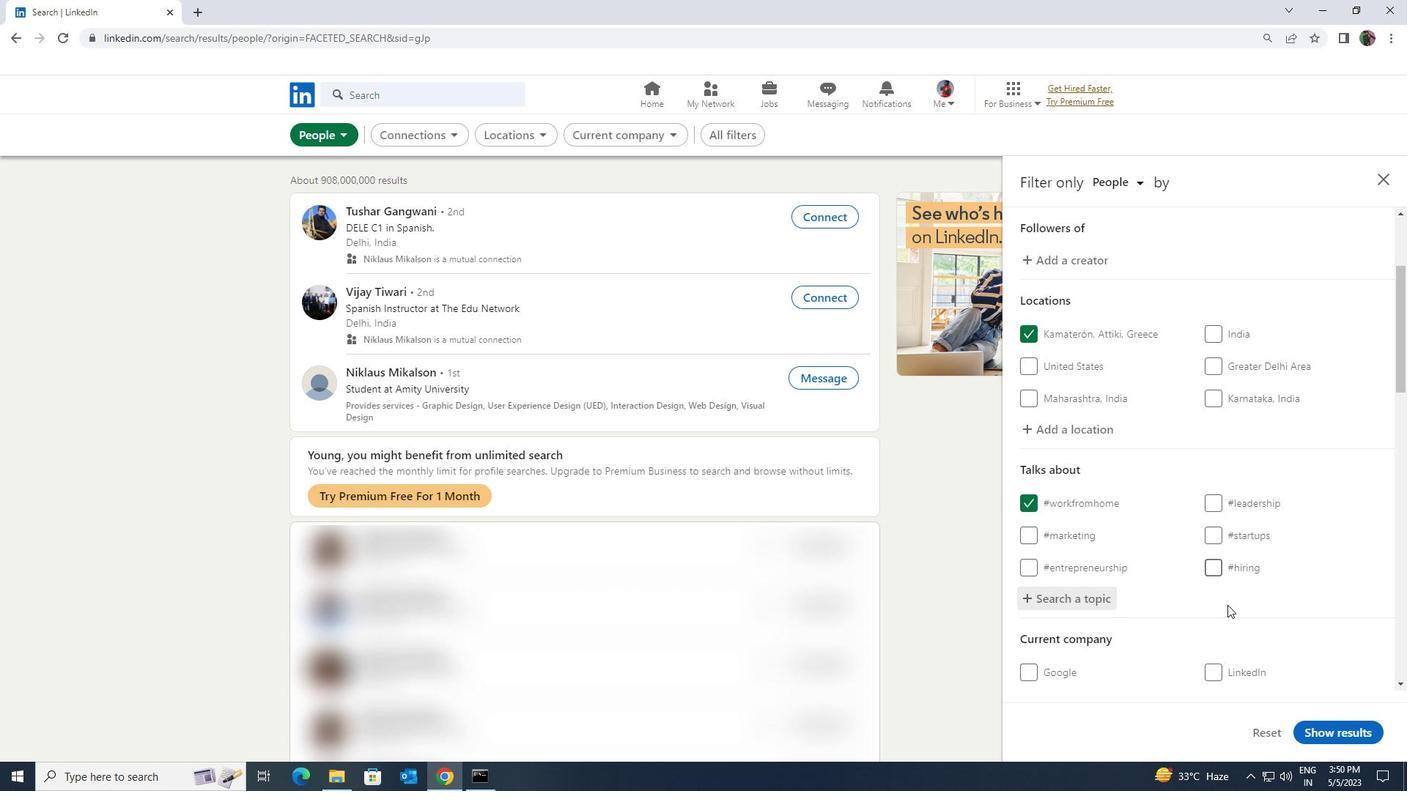 
Action: Mouse scrolled (1228, 604) with delta (0, 0)
Screenshot: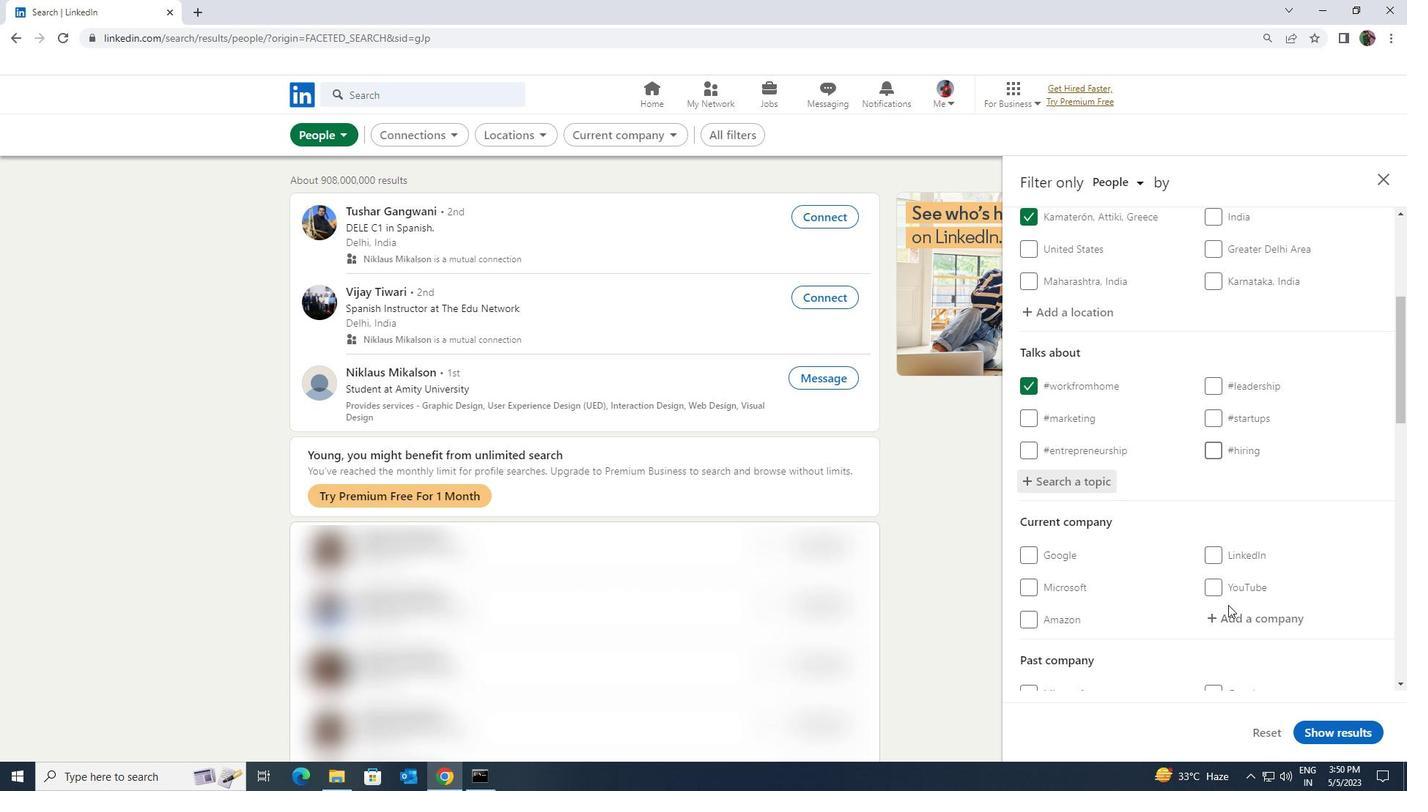 
Action: Mouse scrolled (1228, 604) with delta (0, 0)
Screenshot: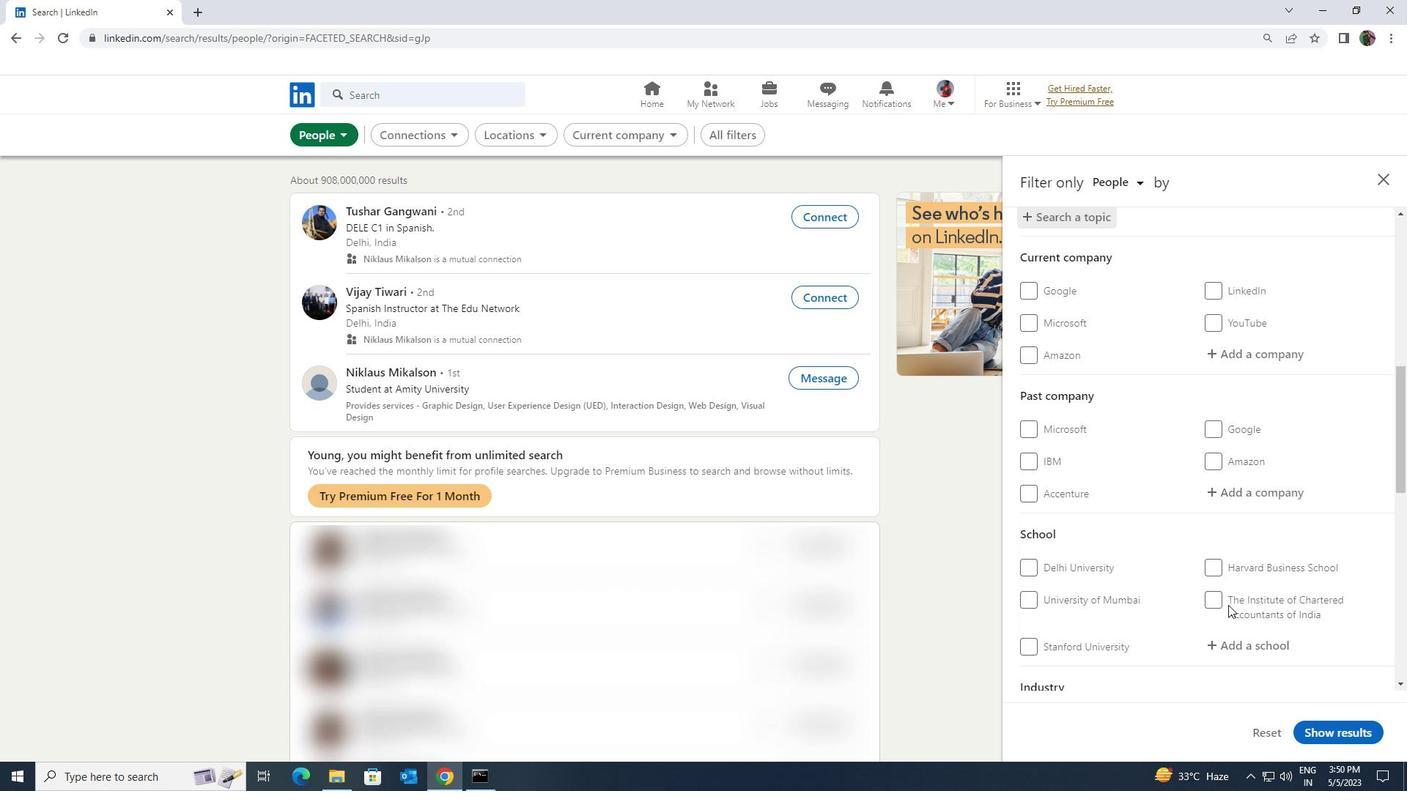 
Action: Mouse scrolled (1228, 604) with delta (0, 0)
Screenshot: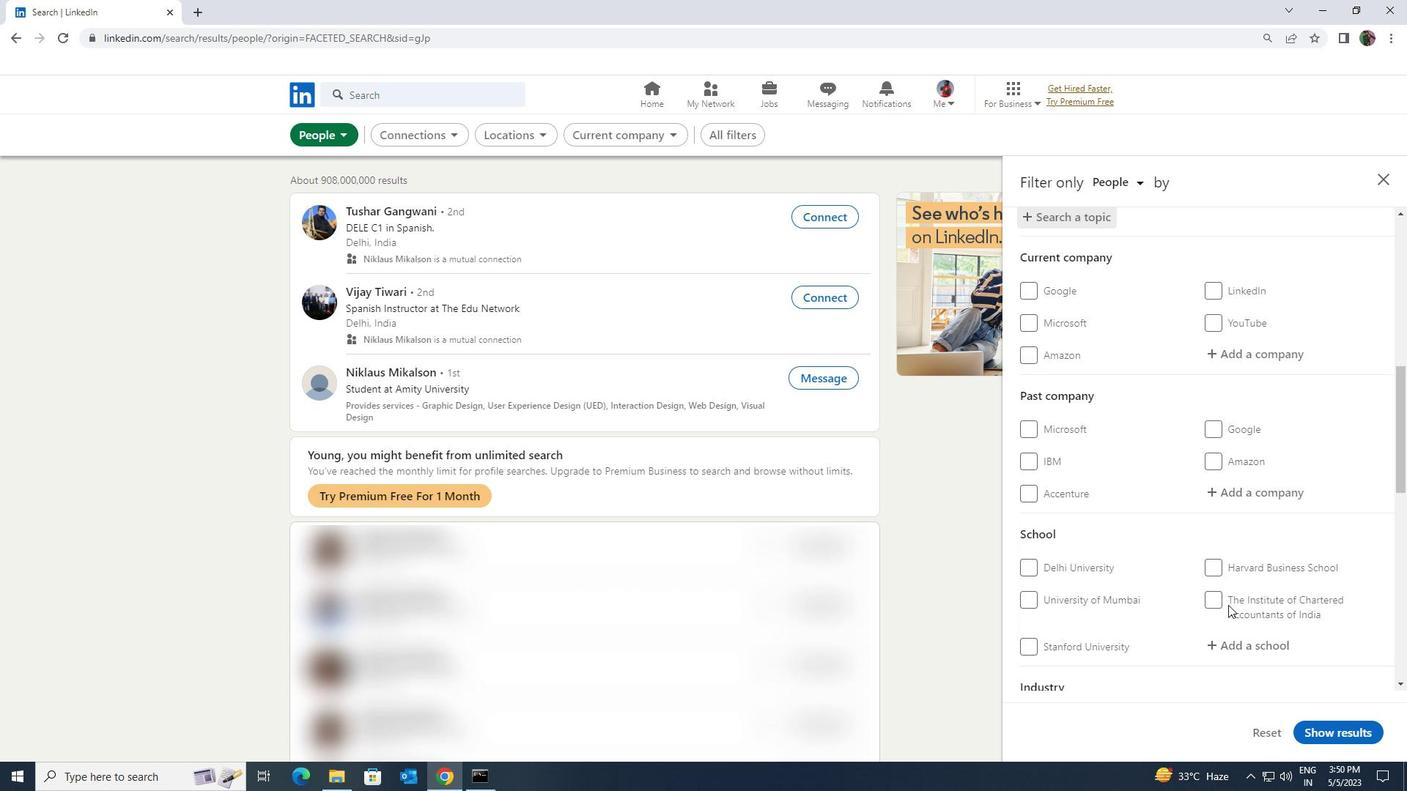 
Action: Mouse scrolled (1228, 604) with delta (0, 0)
Screenshot: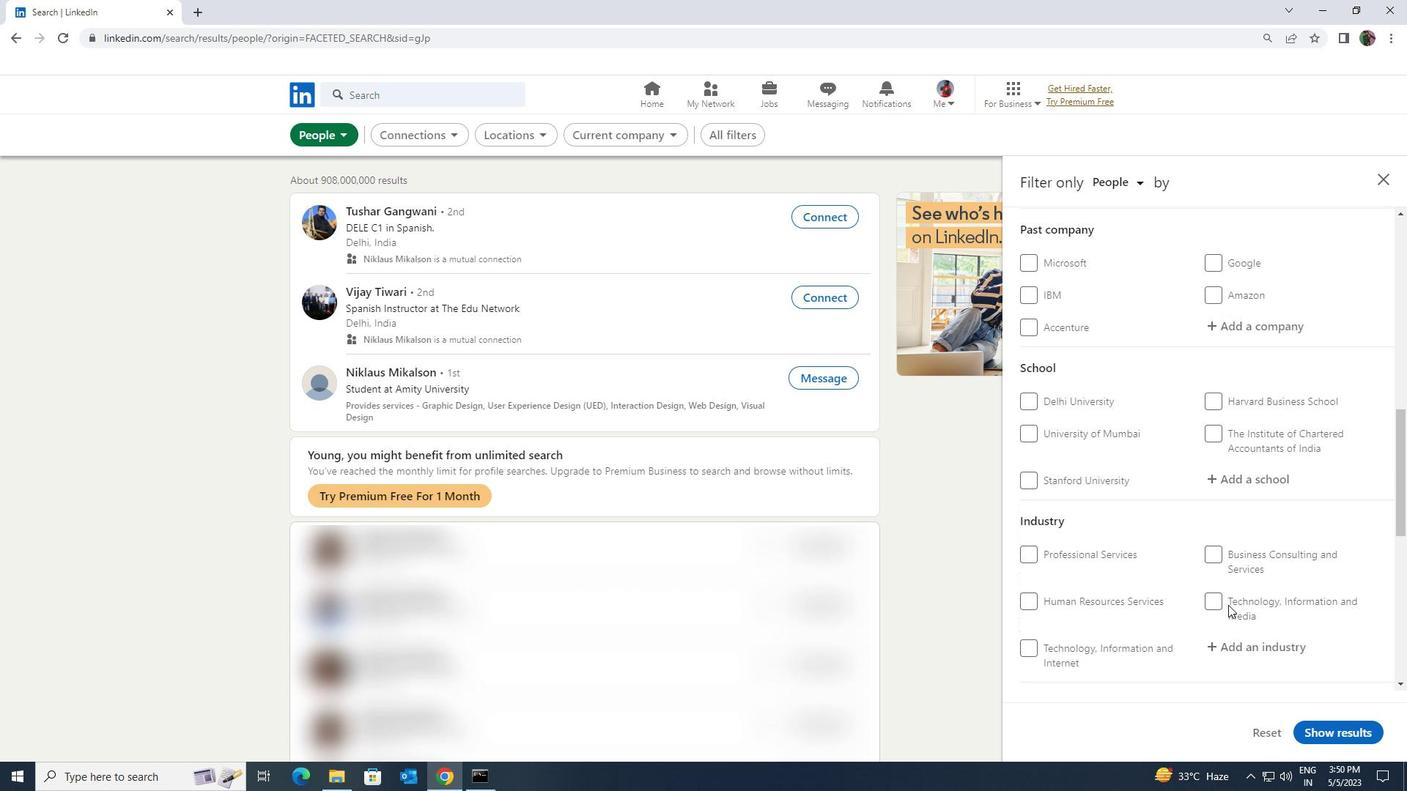 
Action: Mouse scrolled (1228, 604) with delta (0, 0)
Screenshot: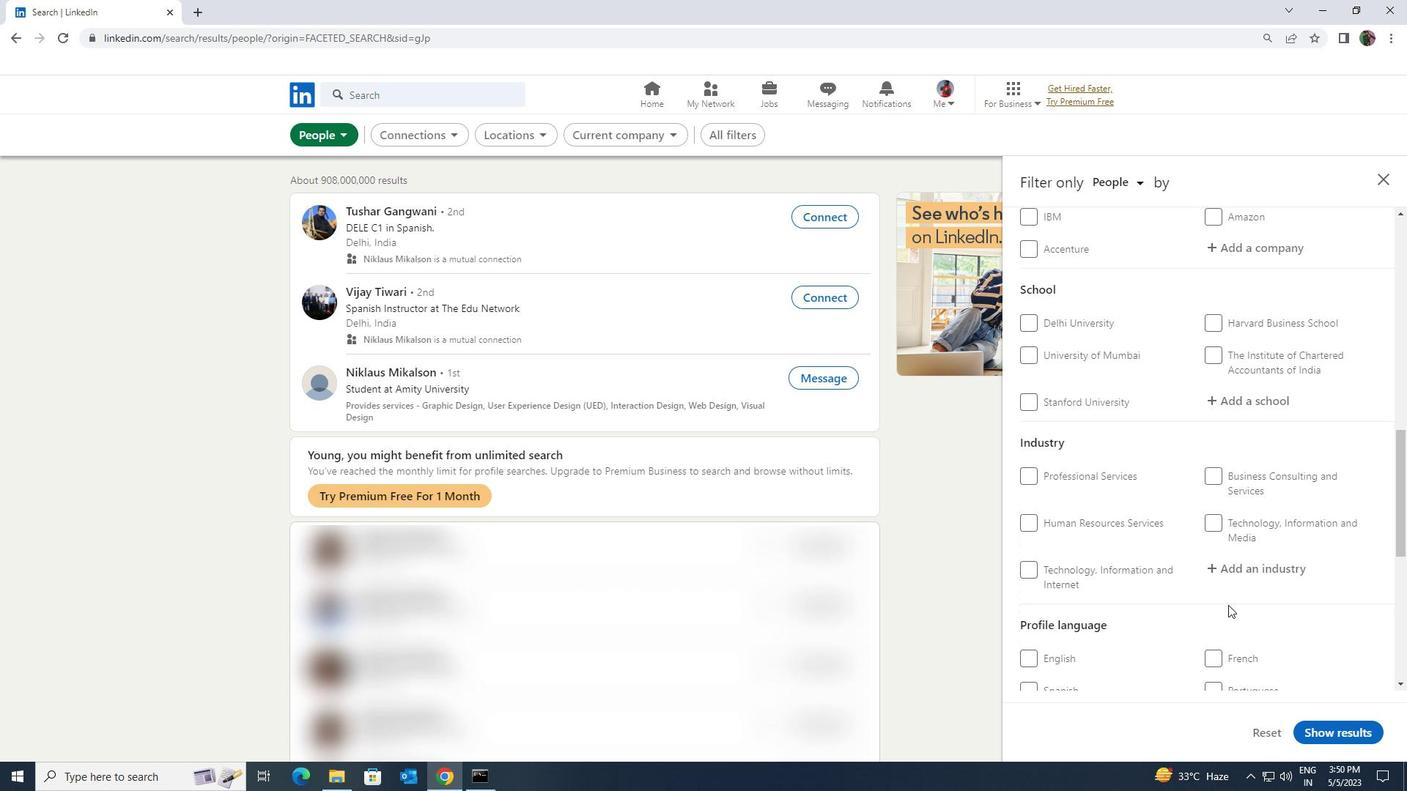 
Action: Mouse moved to (1057, 586)
Screenshot: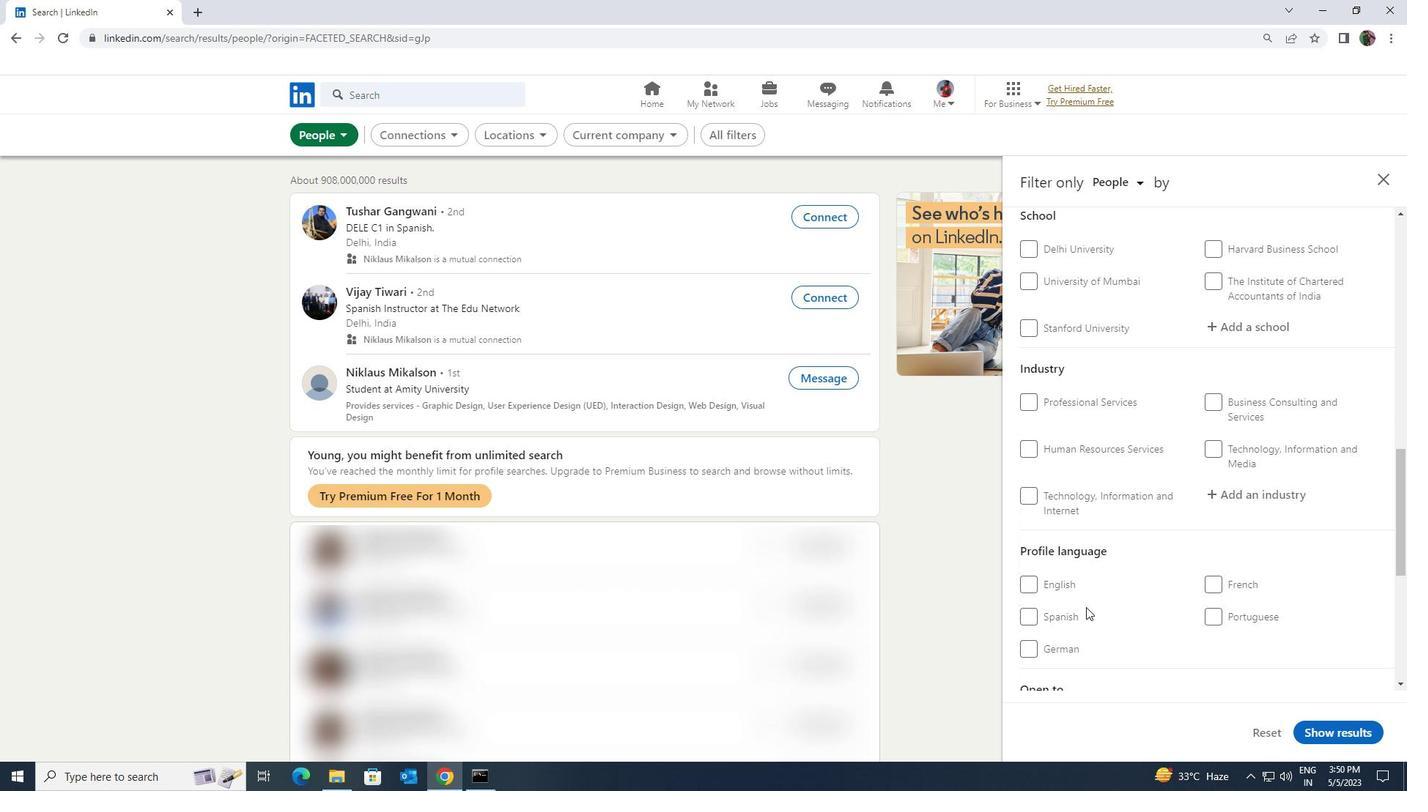 
Action: Mouse pressed left at (1057, 586)
Screenshot: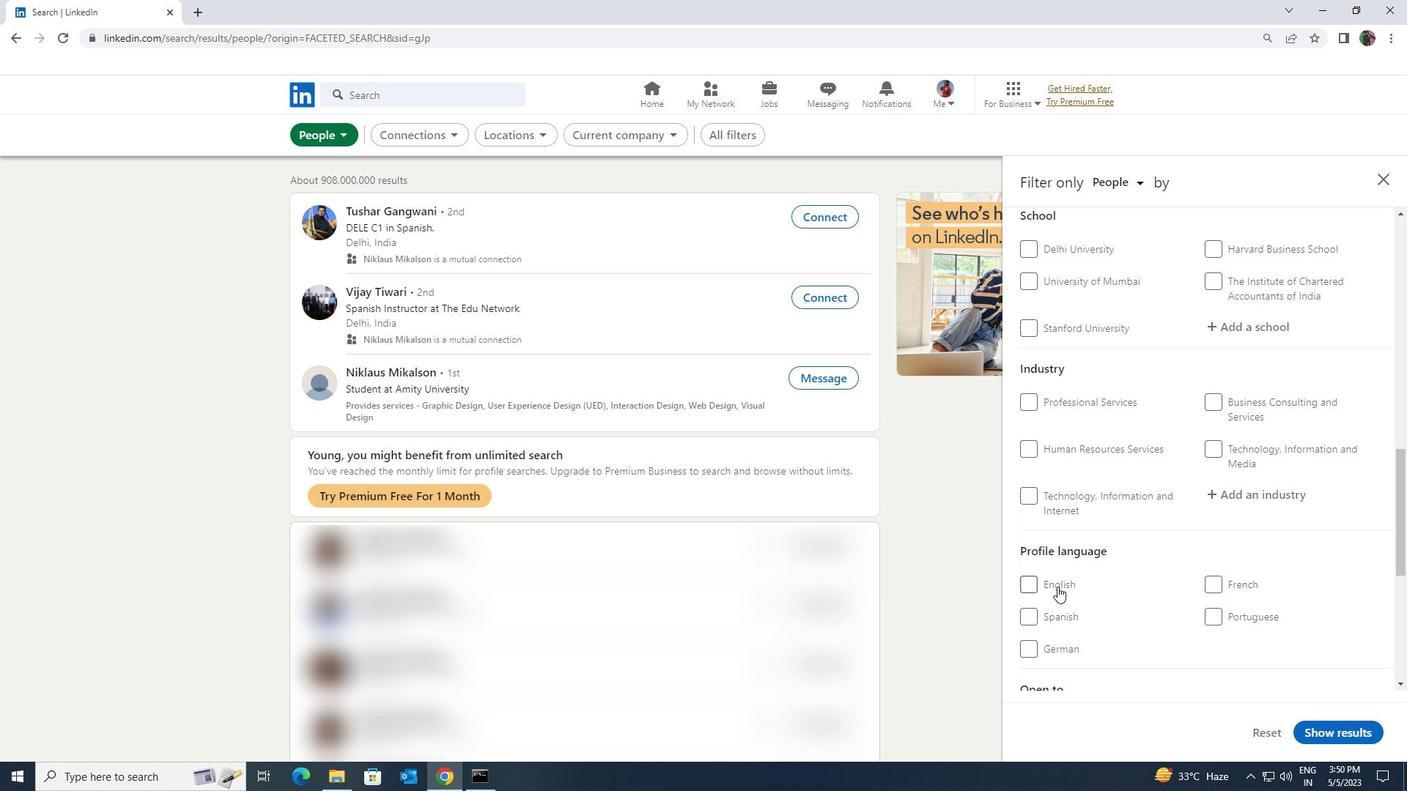 
Action: Mouse moved to (1179, 569)
Screenshot: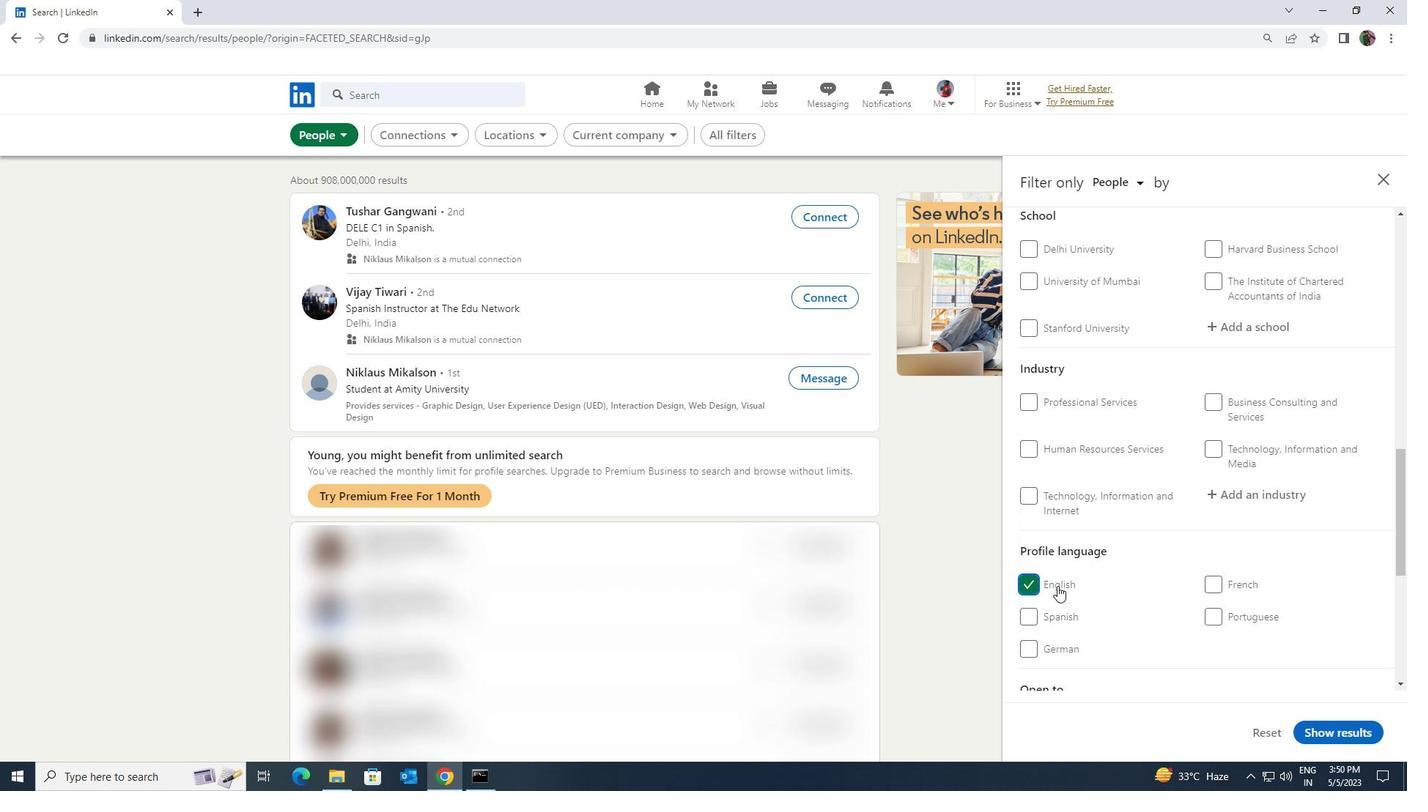 
Action: Mouse scrolled (1179, 570) with delta (0, 0)
Screenshot: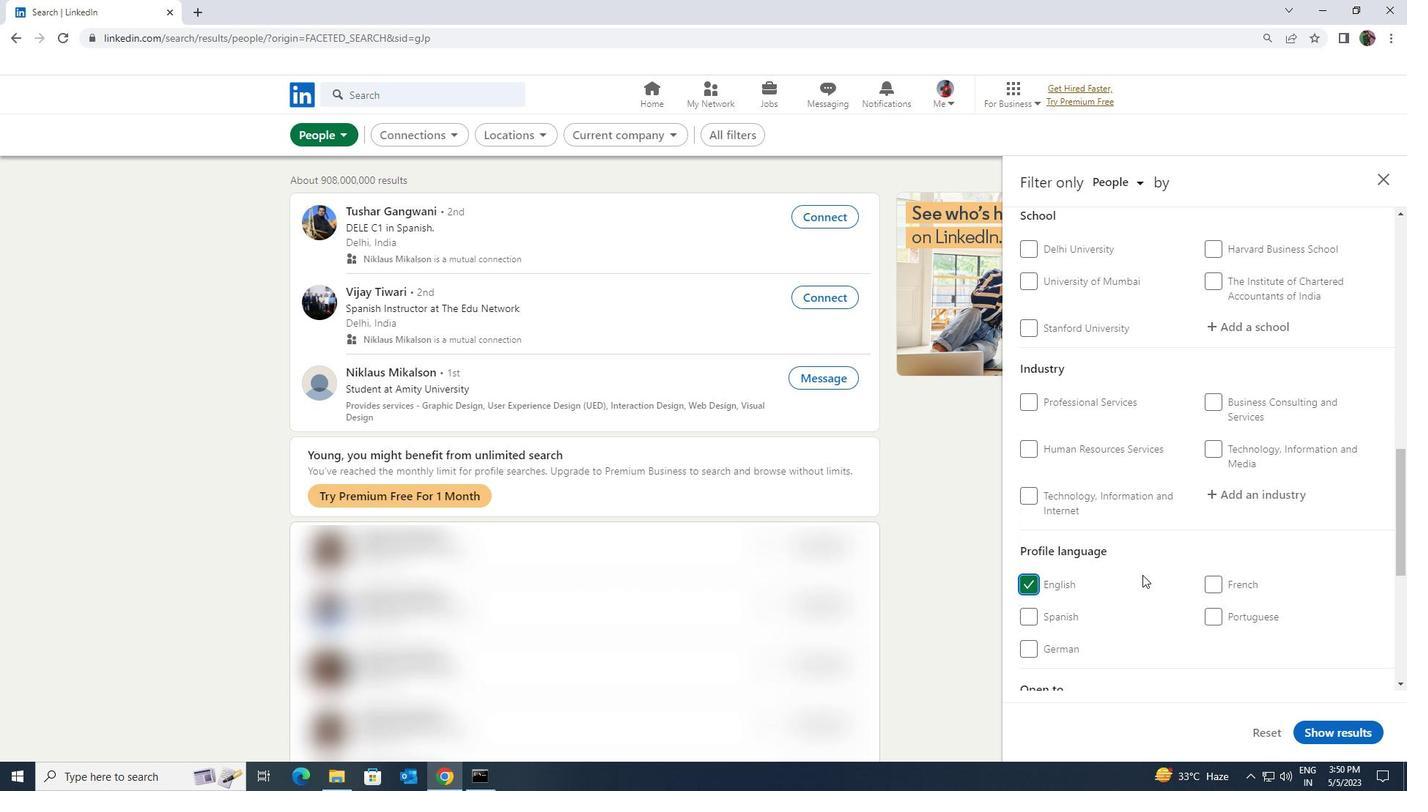 
Action: Mouse scrolled (1179, 570) with delta (0, 0)
Screenshot: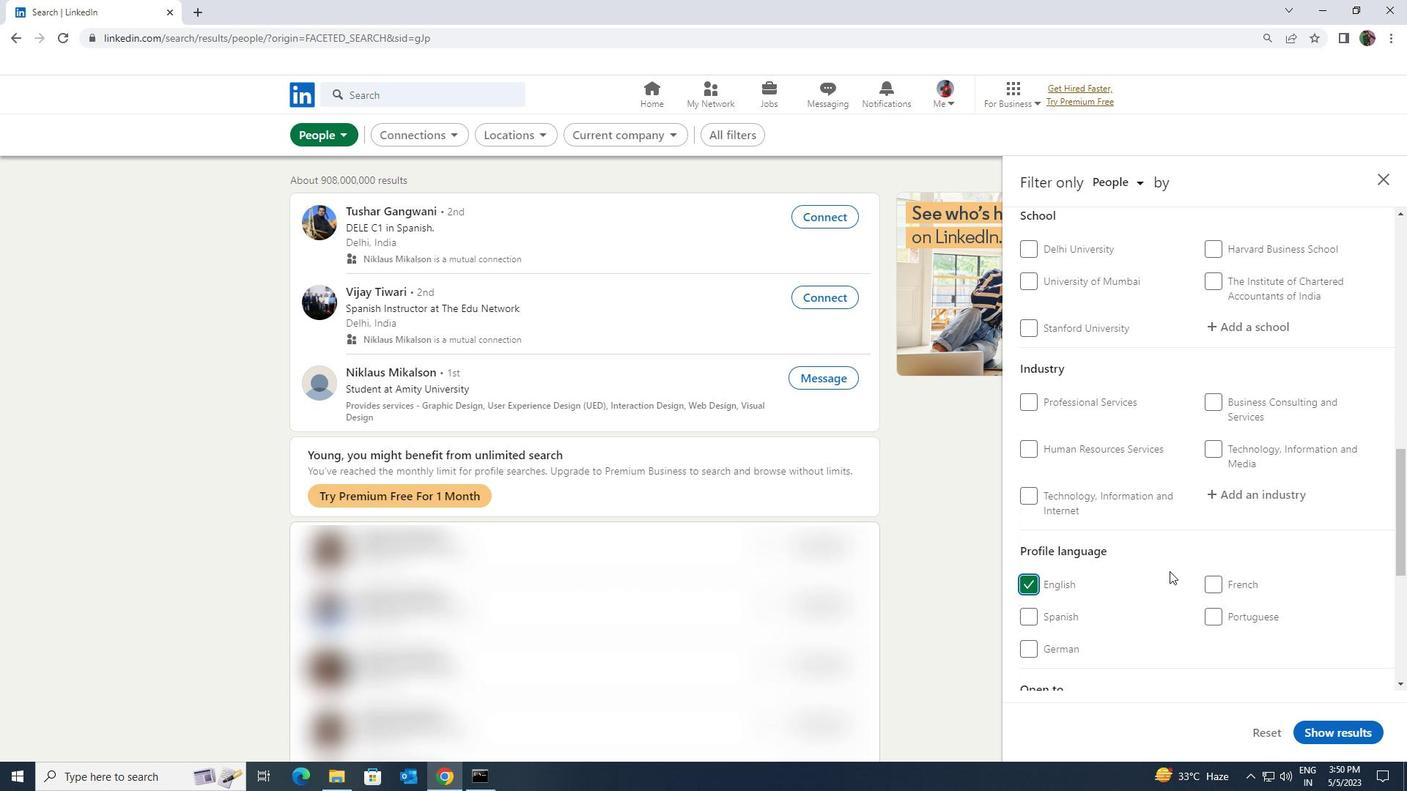 
Action: Mouse scrolled (1179, 570) with delta (0, 0)
Screenshot: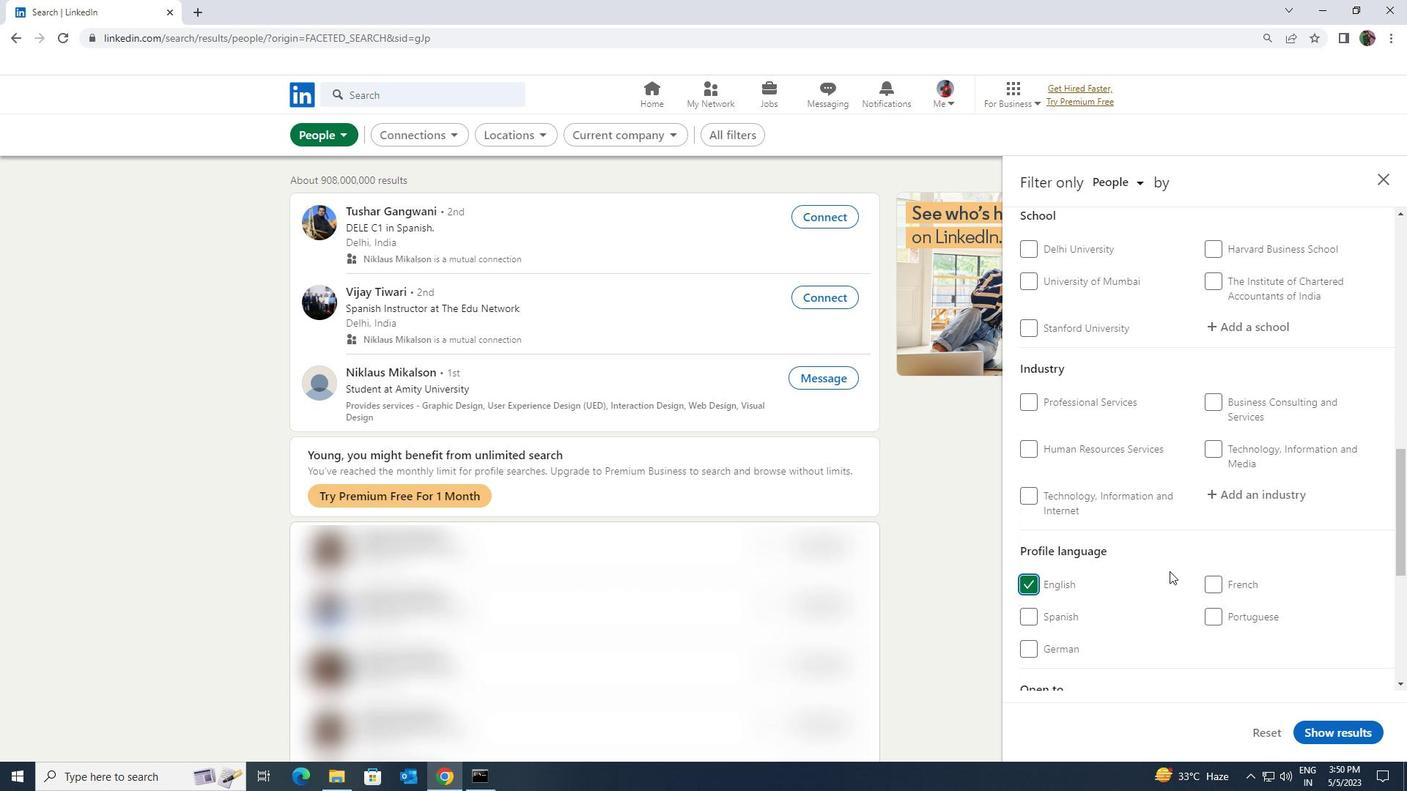 
Action: Mouse scrolled (1179, 570) with delta (0, 0)
Screenshot: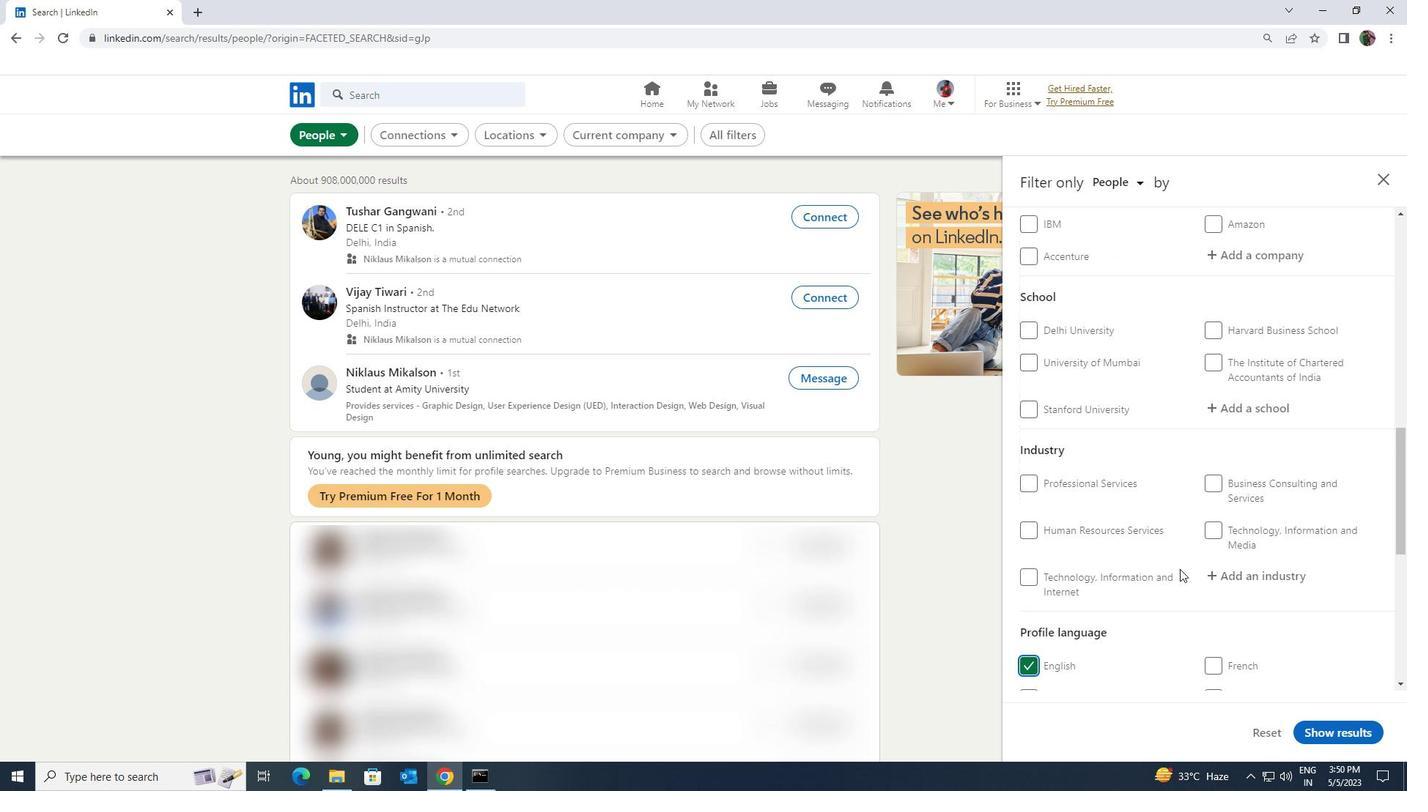 
Action: Mouse scrolled (1179, 570) with delta (0, 0)
Screenshot: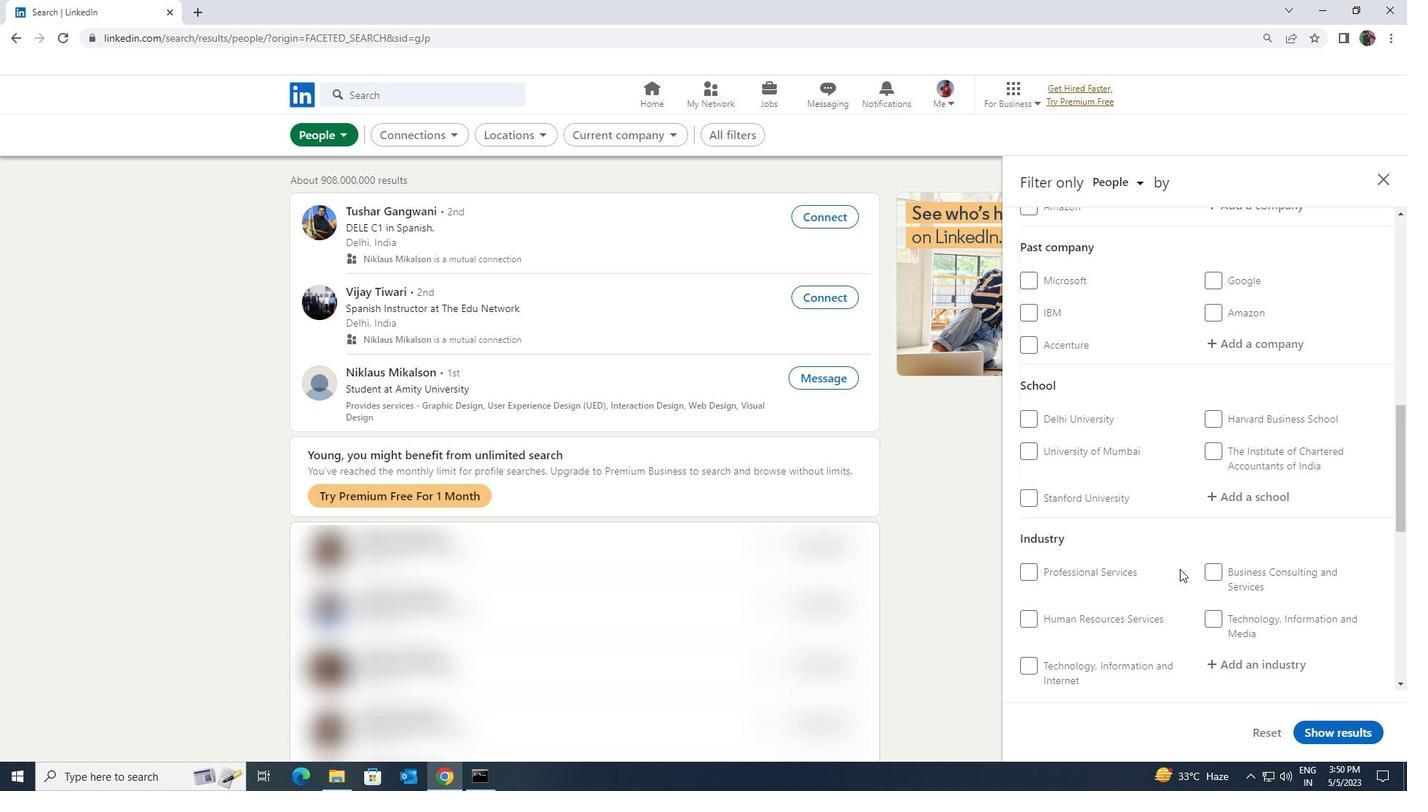 
Action: Mouse scrolled (1179, 570) with delta (0, 0)
Screenshot: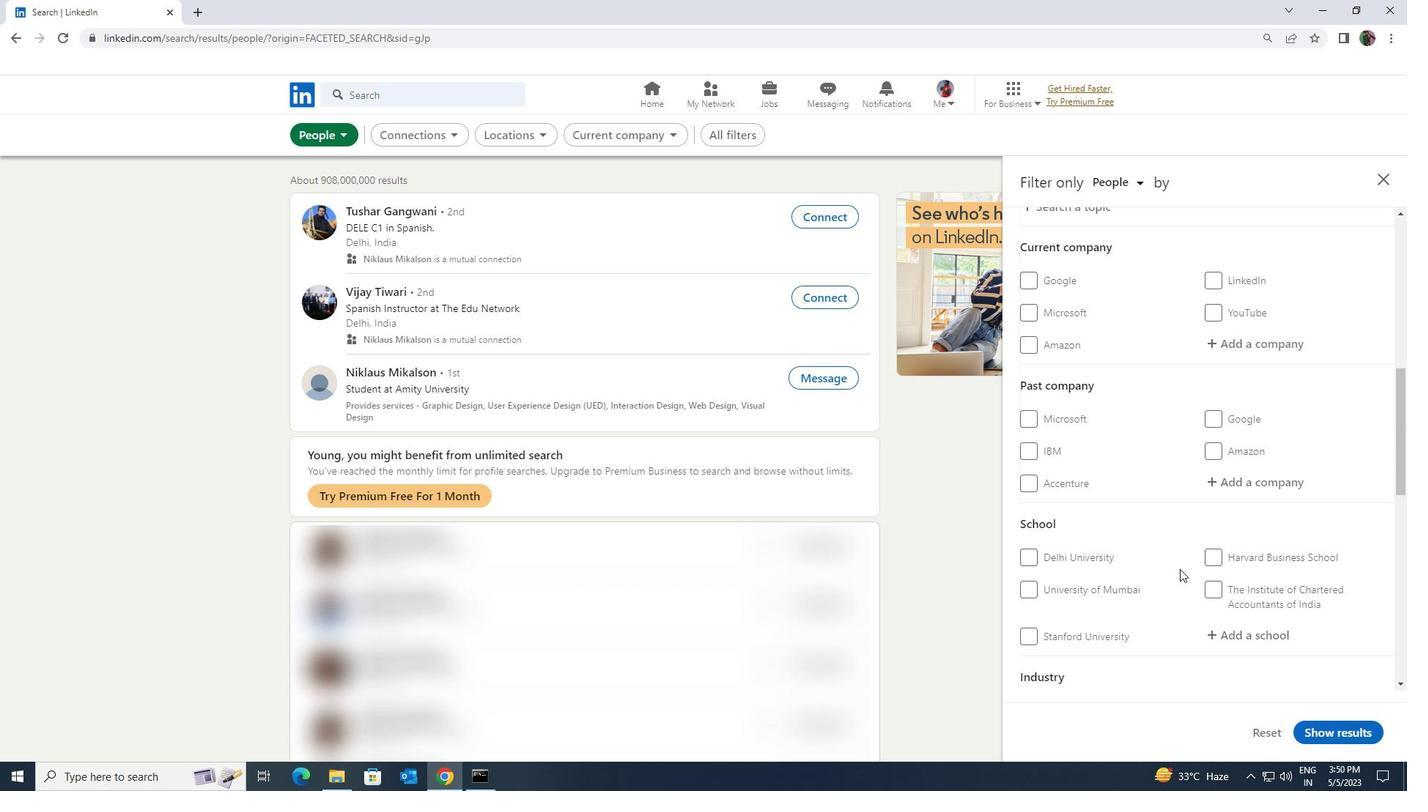 
Action: Mouse scrolled (1179, 570) with delta (0, 0)
Screenshot: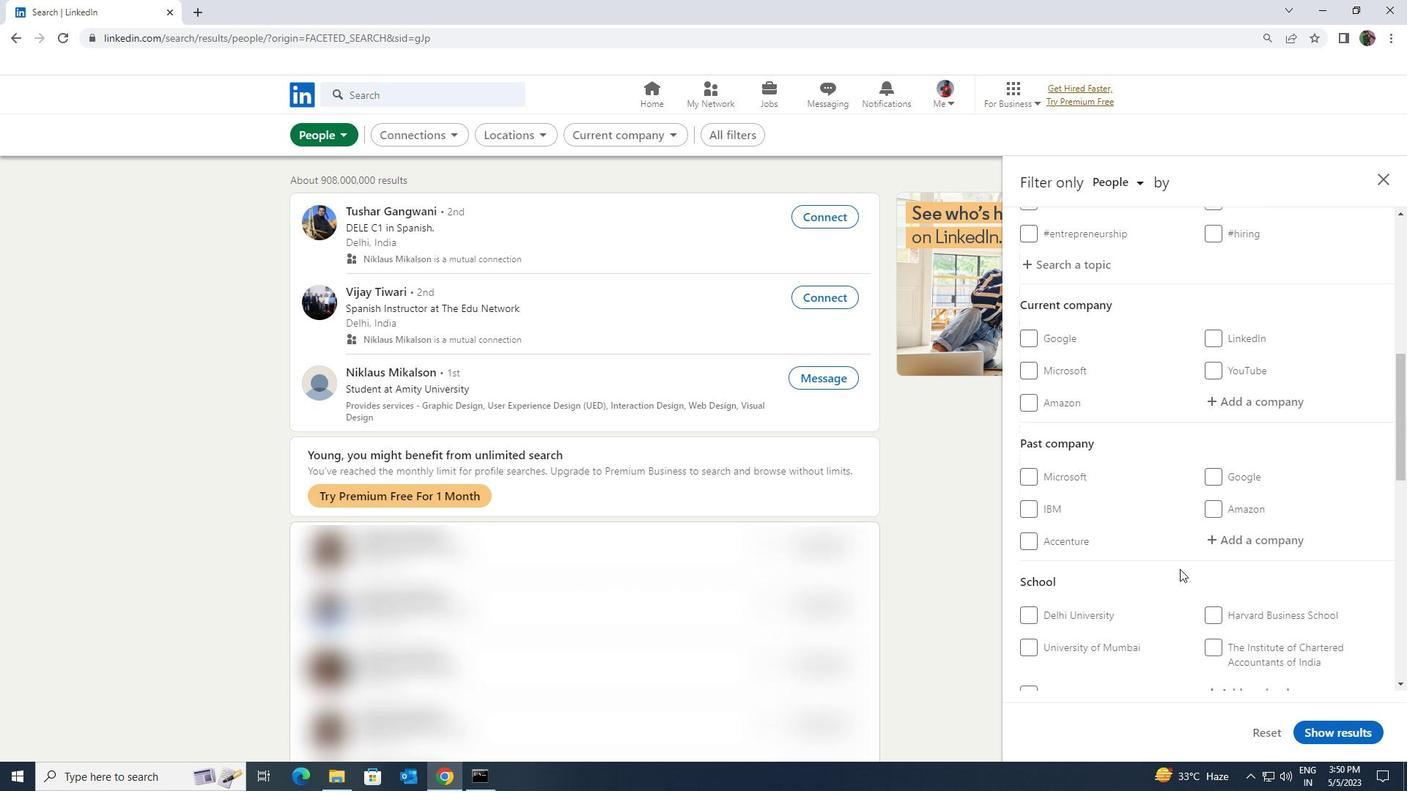 
Action: Mouse moved to (1232, 546)
Screenshot: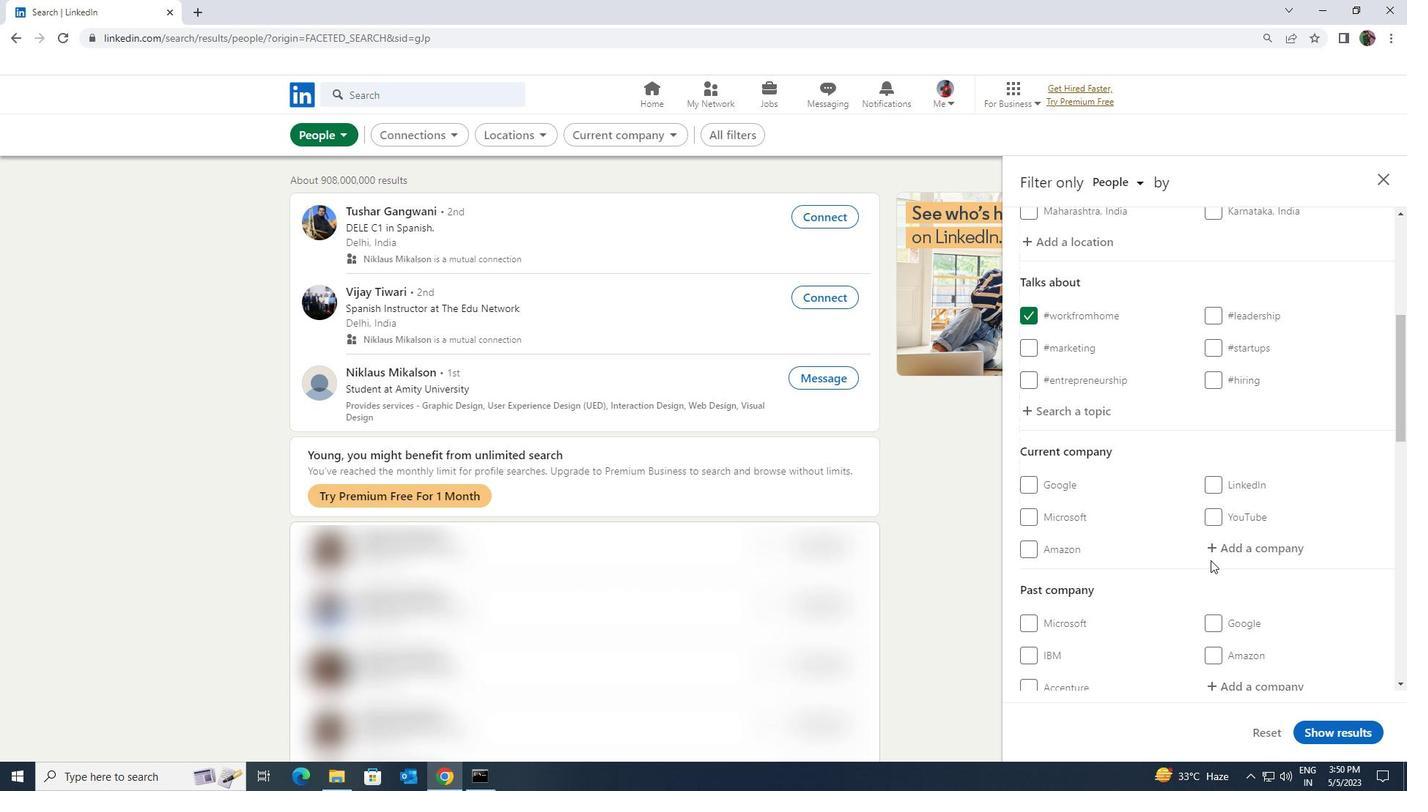 
Action: Mouse pressed left at (1232, 546)
Screenshot: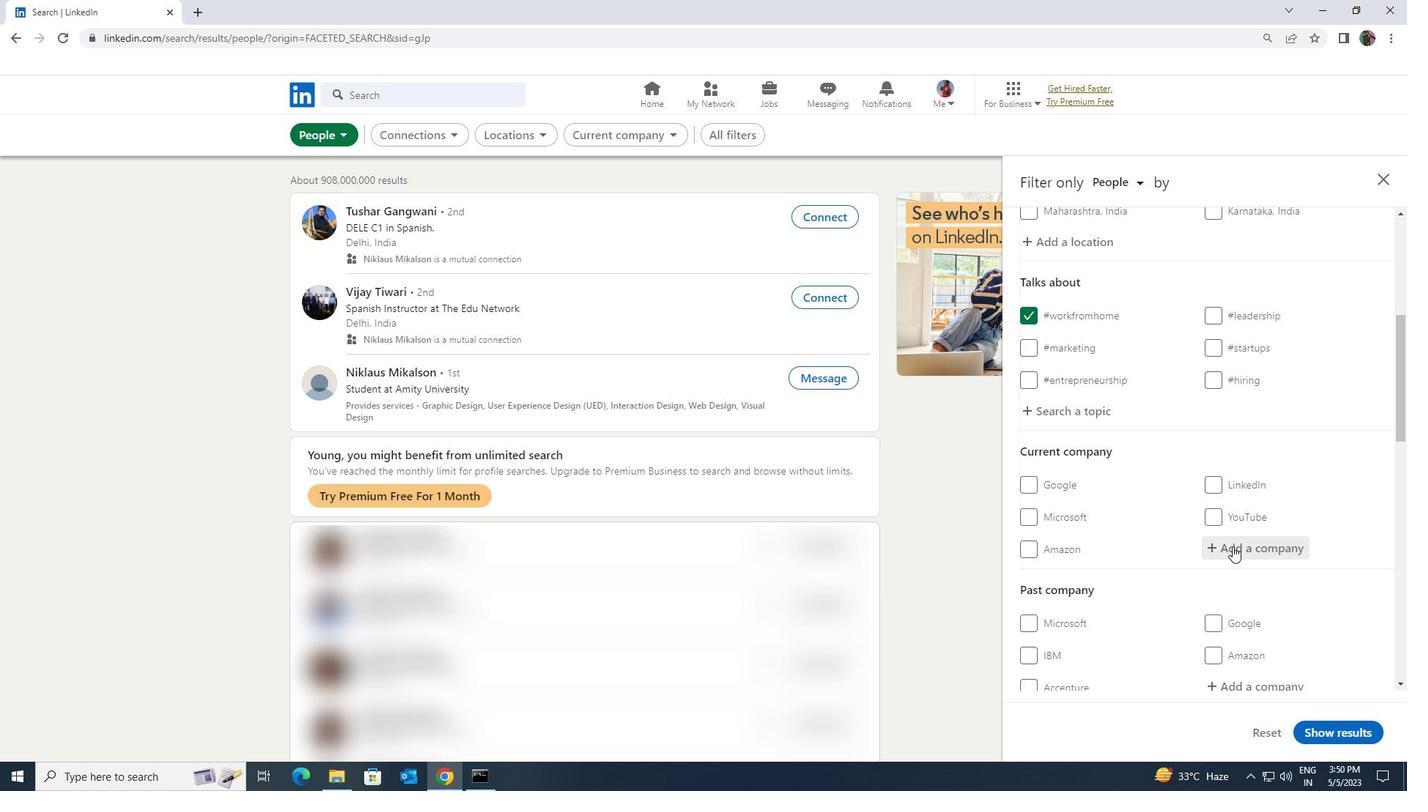
Action: Key pressed <Key.shift><Key.shift>TOPSOE
Screenshot: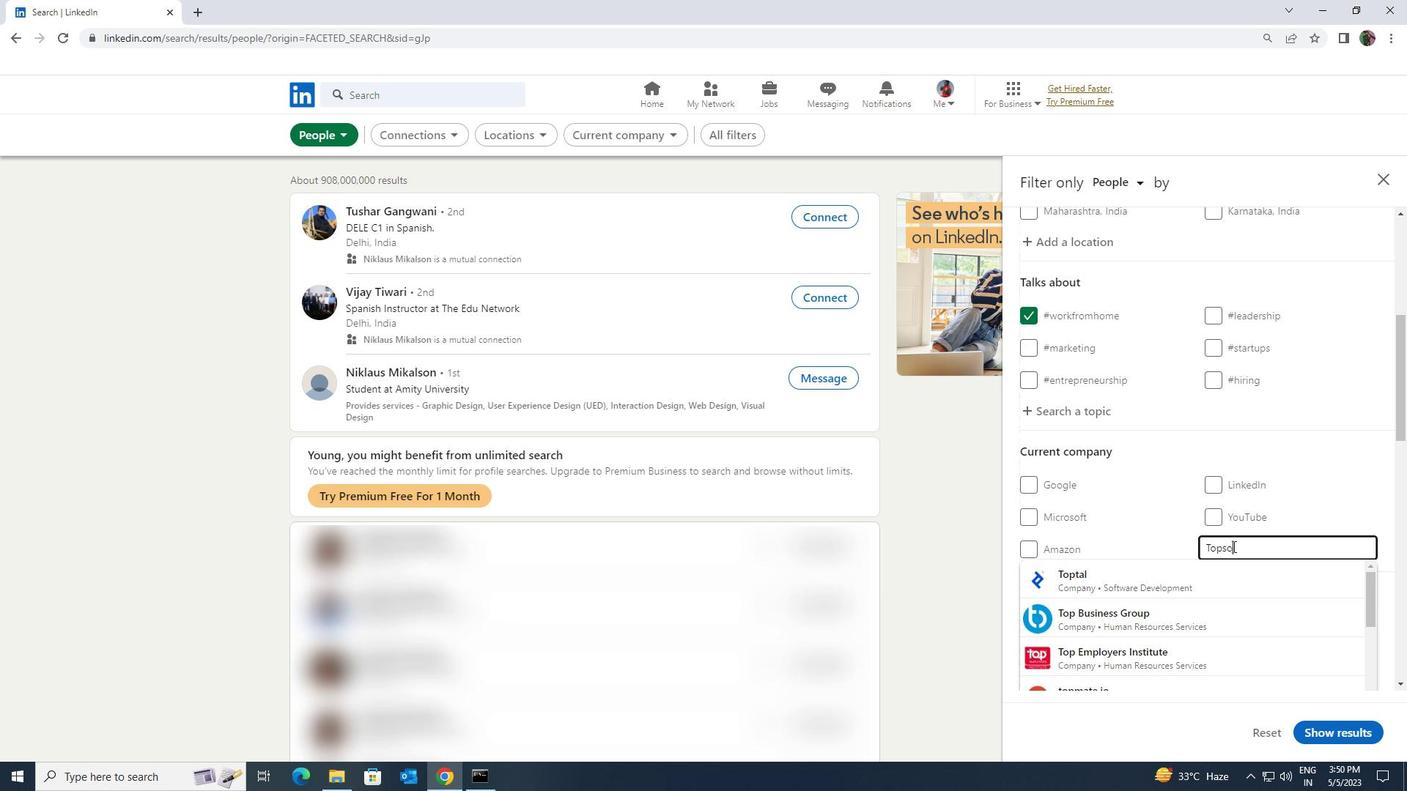 
Action: Mouse moved to (1235, 567)
Screenshot: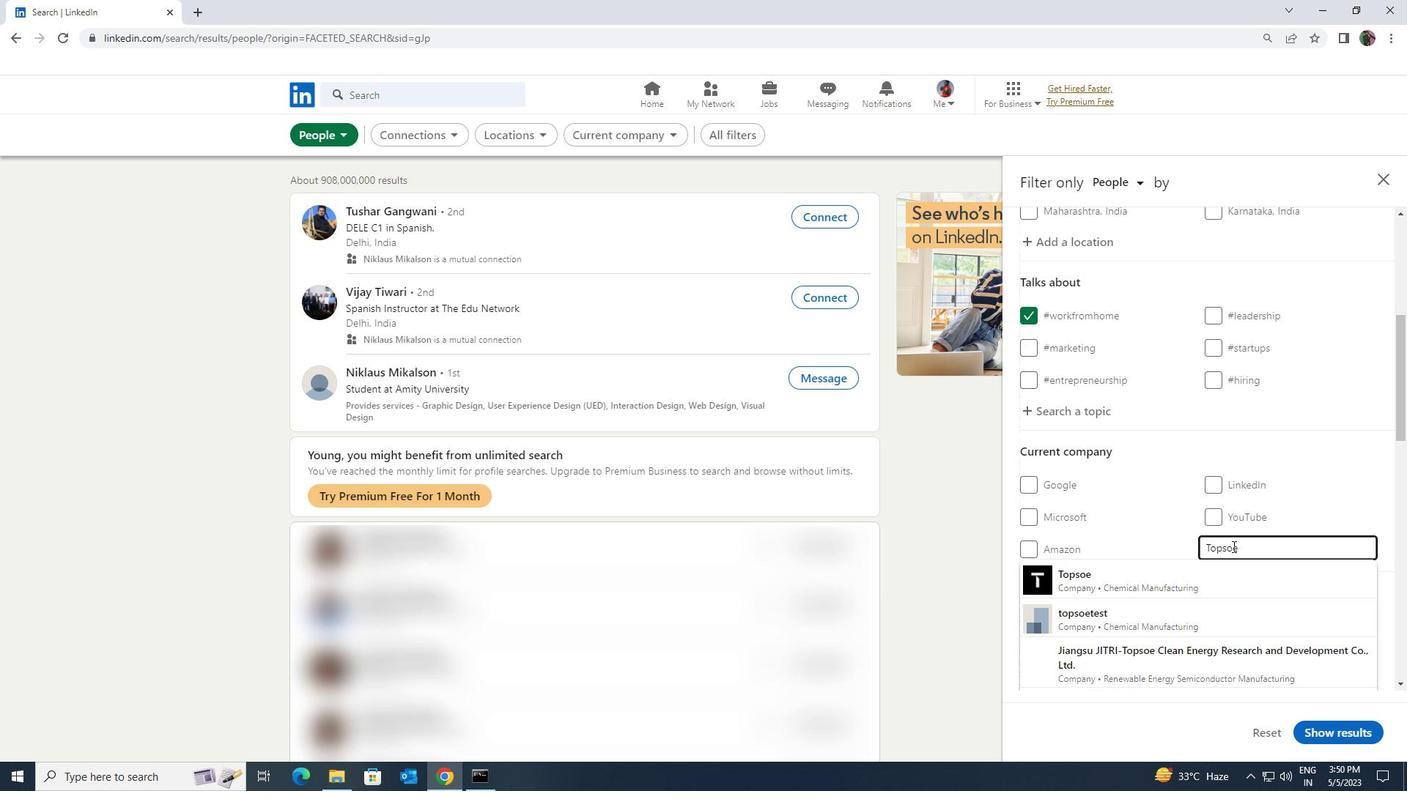 
Action: Mouse pressed left at (1235, 567)
Screenshot: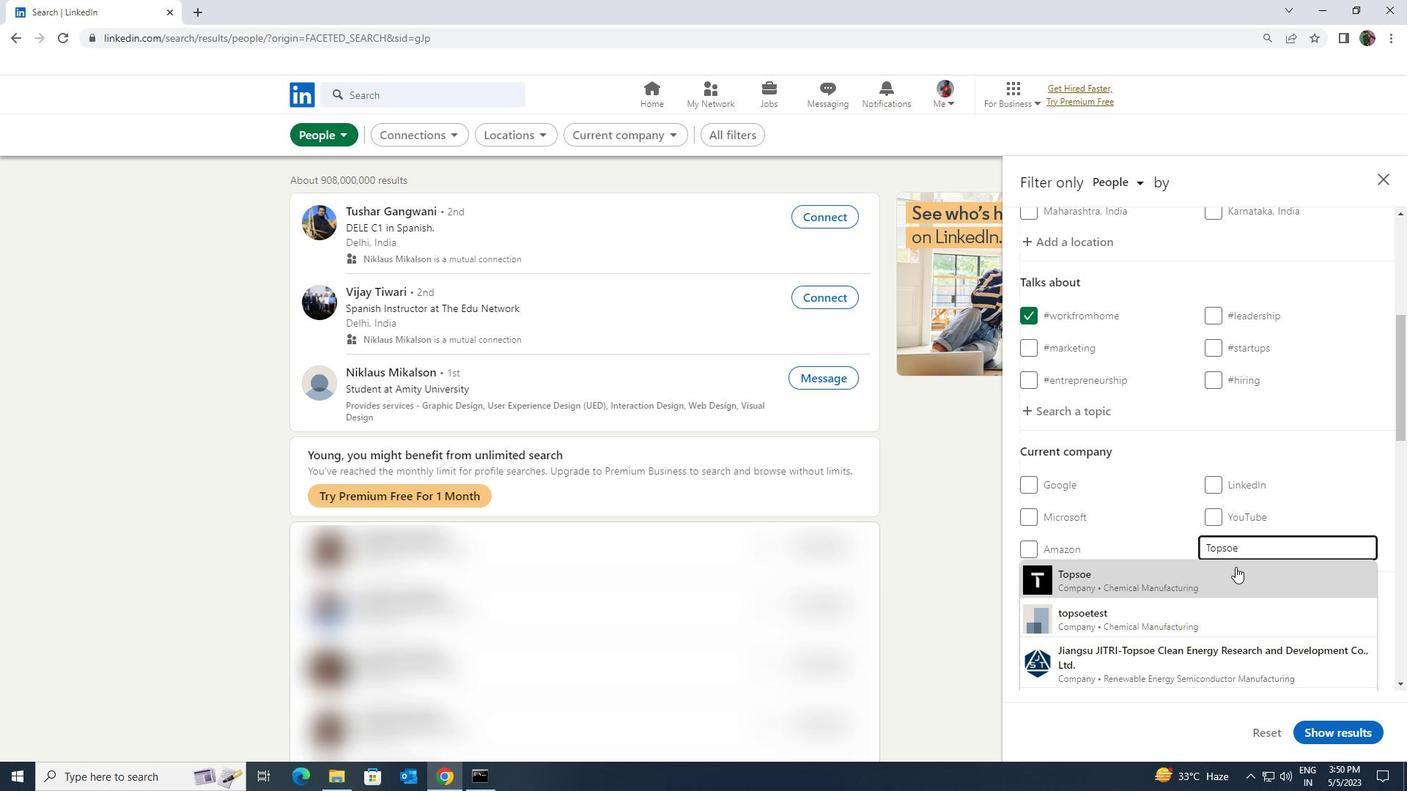 
Action: Mouse scrolled (1235, 566) with delta (0, 0)
Screenshot: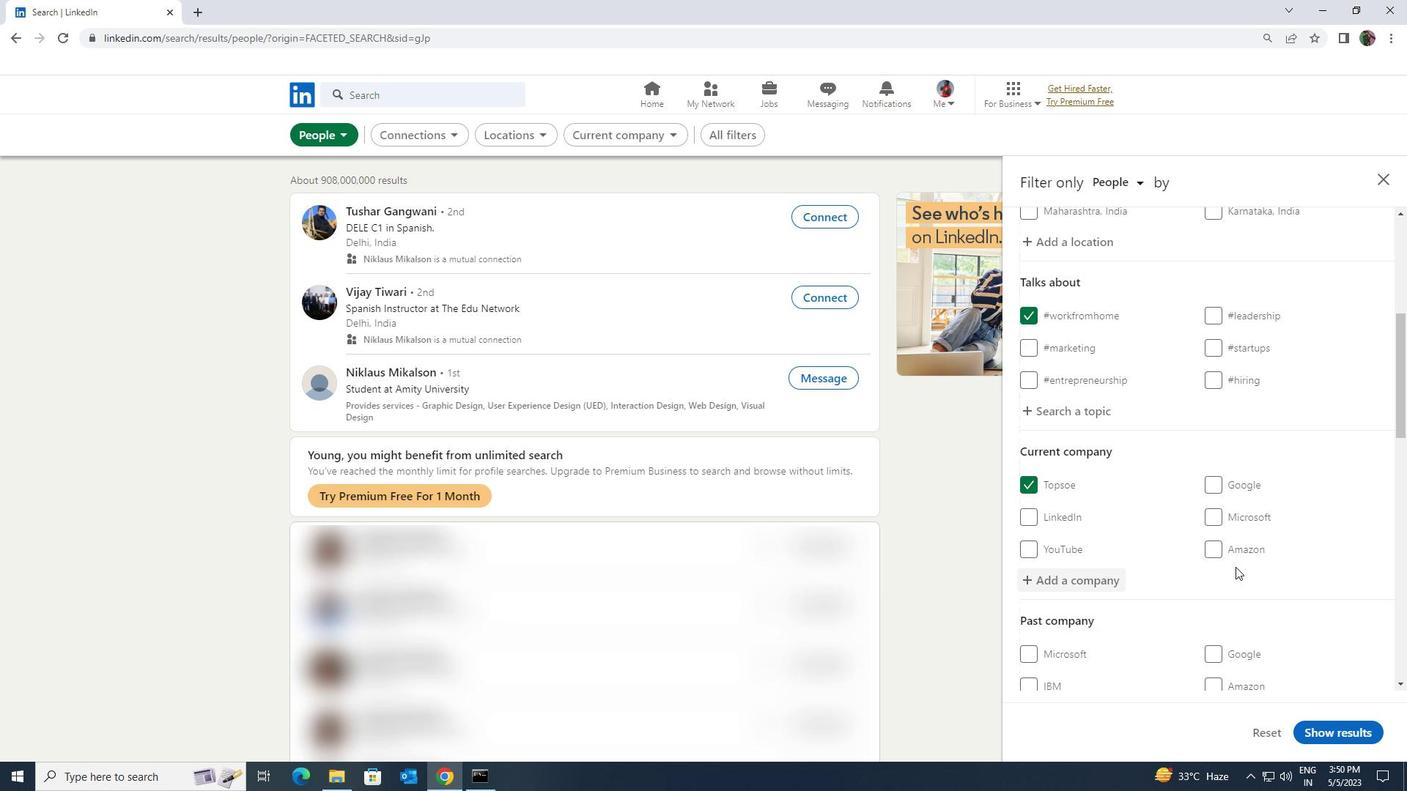 
Action: Mouse scrolled (1235, 566) with delta (0, 0)
Screenshot: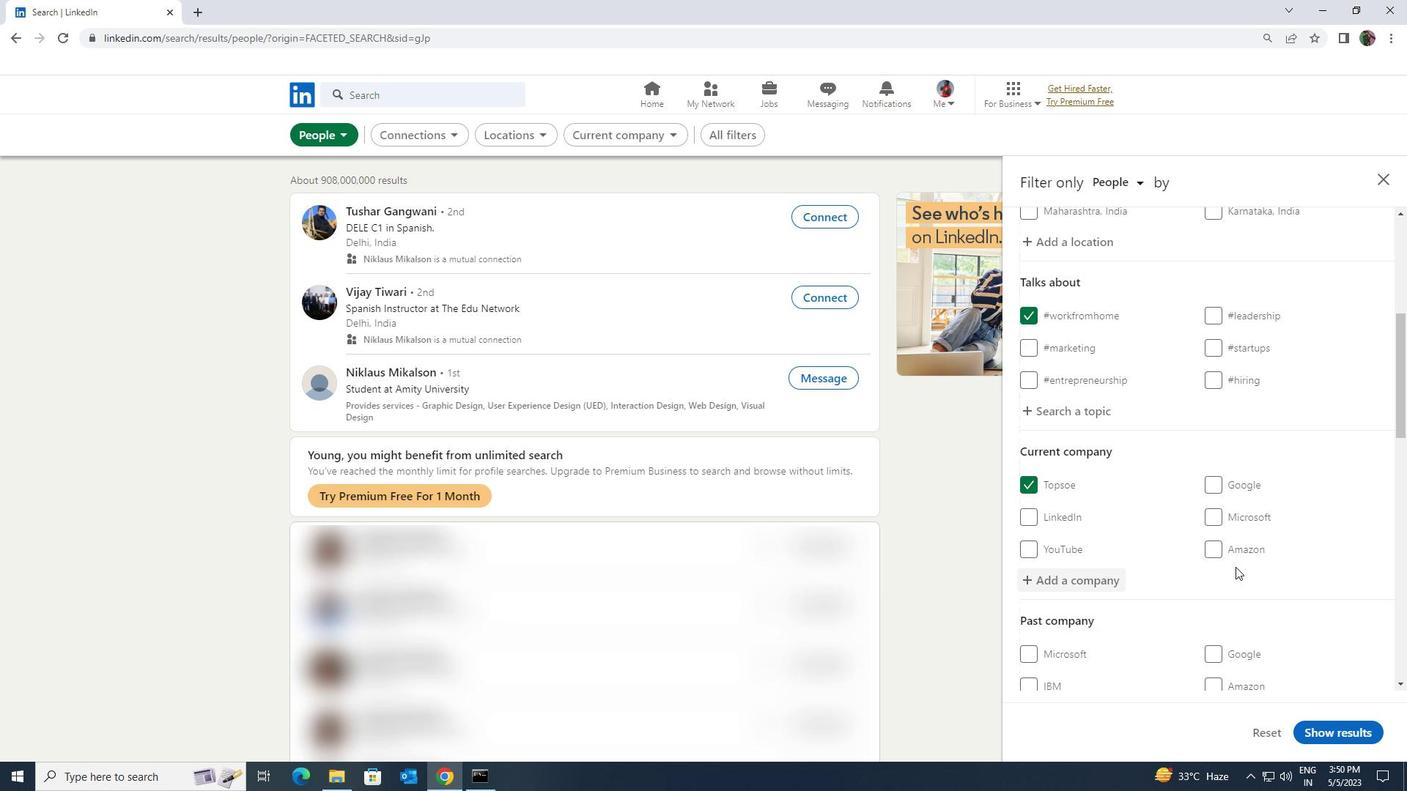 
Action: Mouse scrolled (1235, 566) with delta (0, 0)
Screenshot: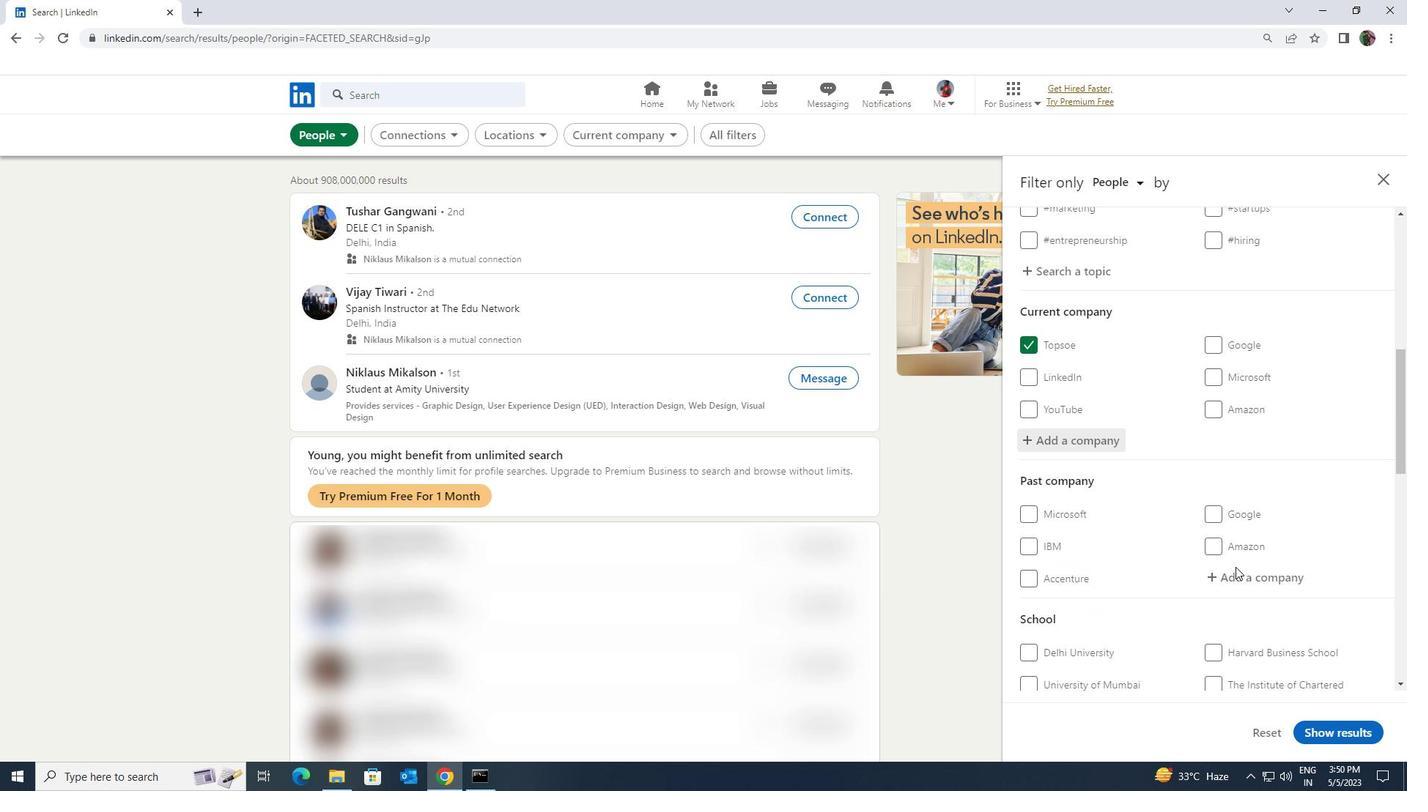 
Action: Mouse scrolled (1235, 566) with delta (0, 0)
Screenshot: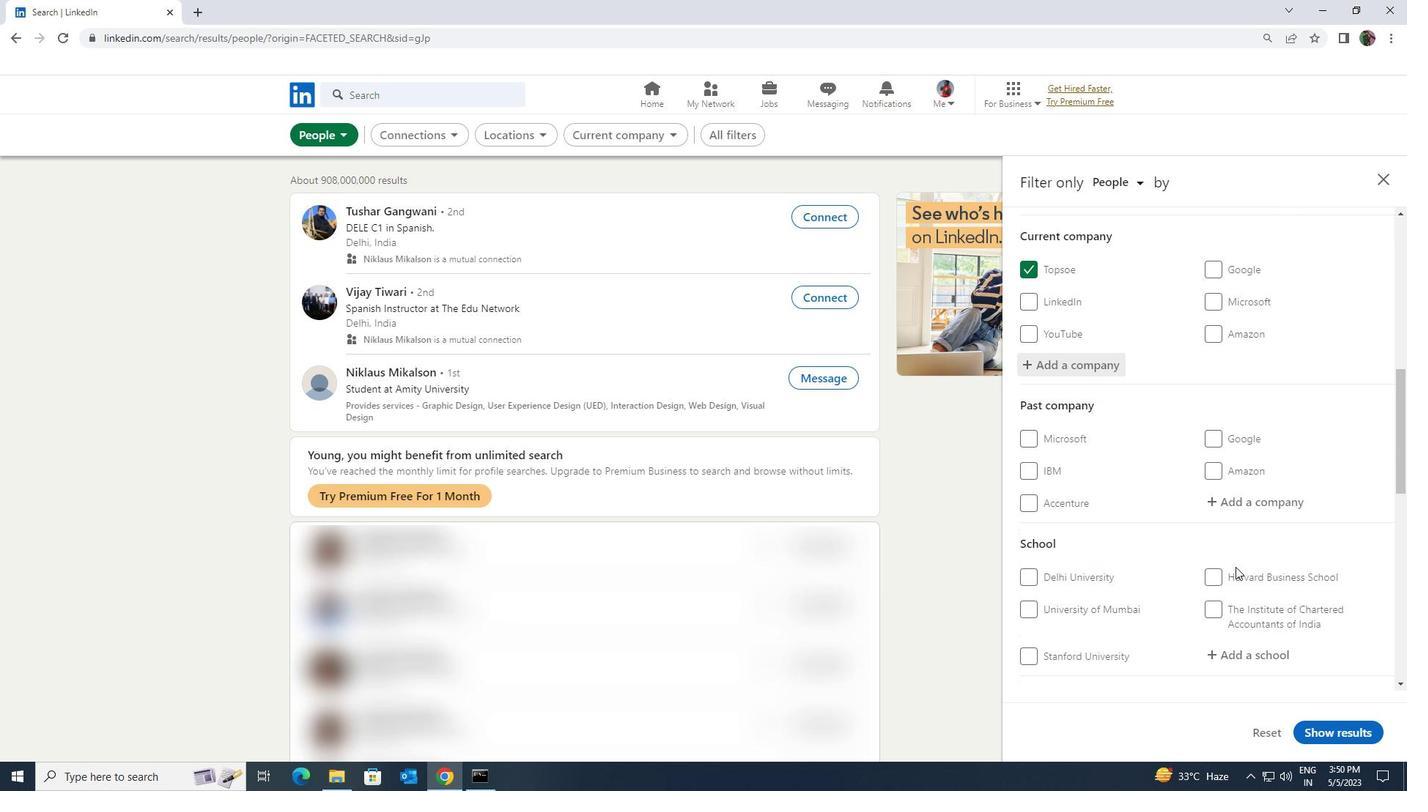 
Action: Mouse scrolled (1235, 566) with delta (0, 0)
Screenshot: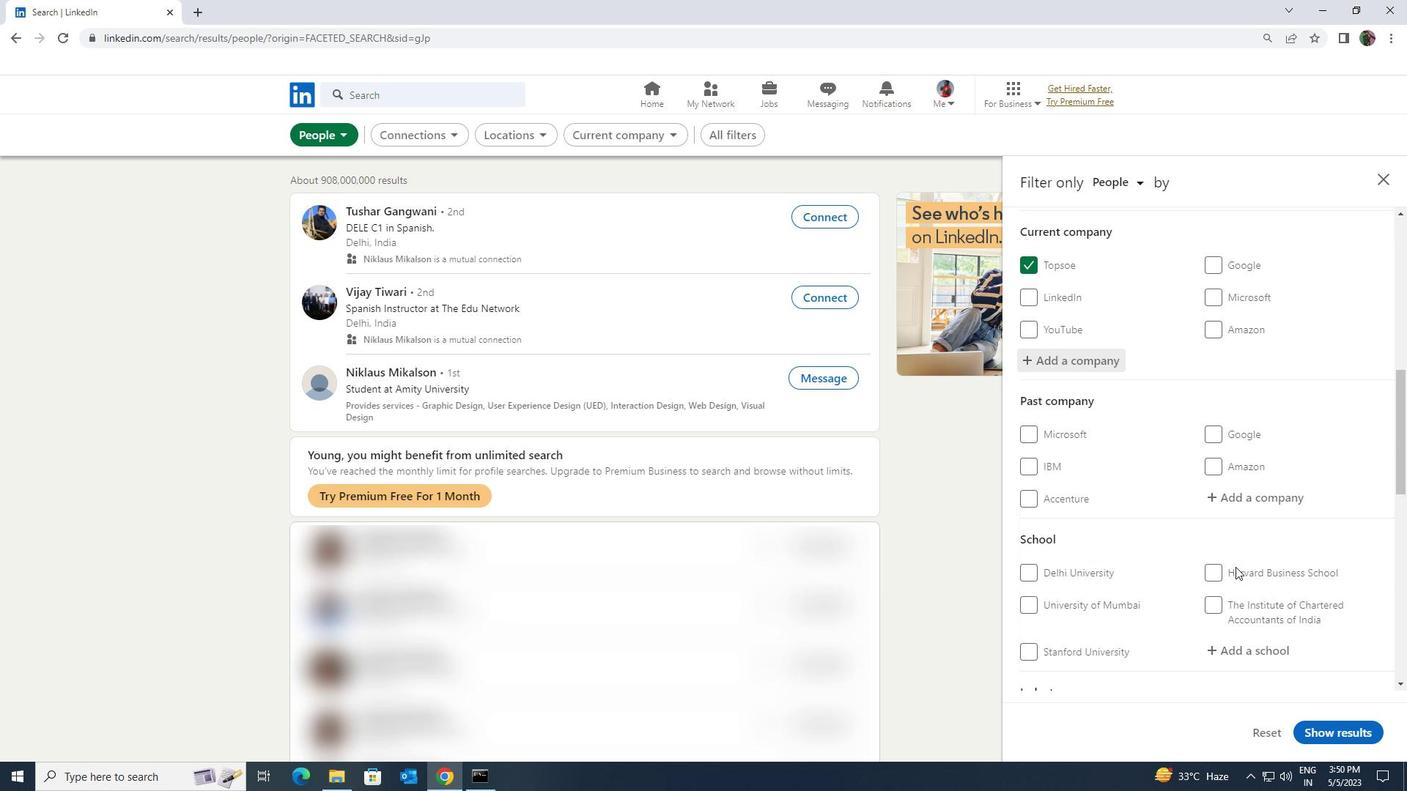 
Action: Mouse moved to (1242, 513)
Screenshot: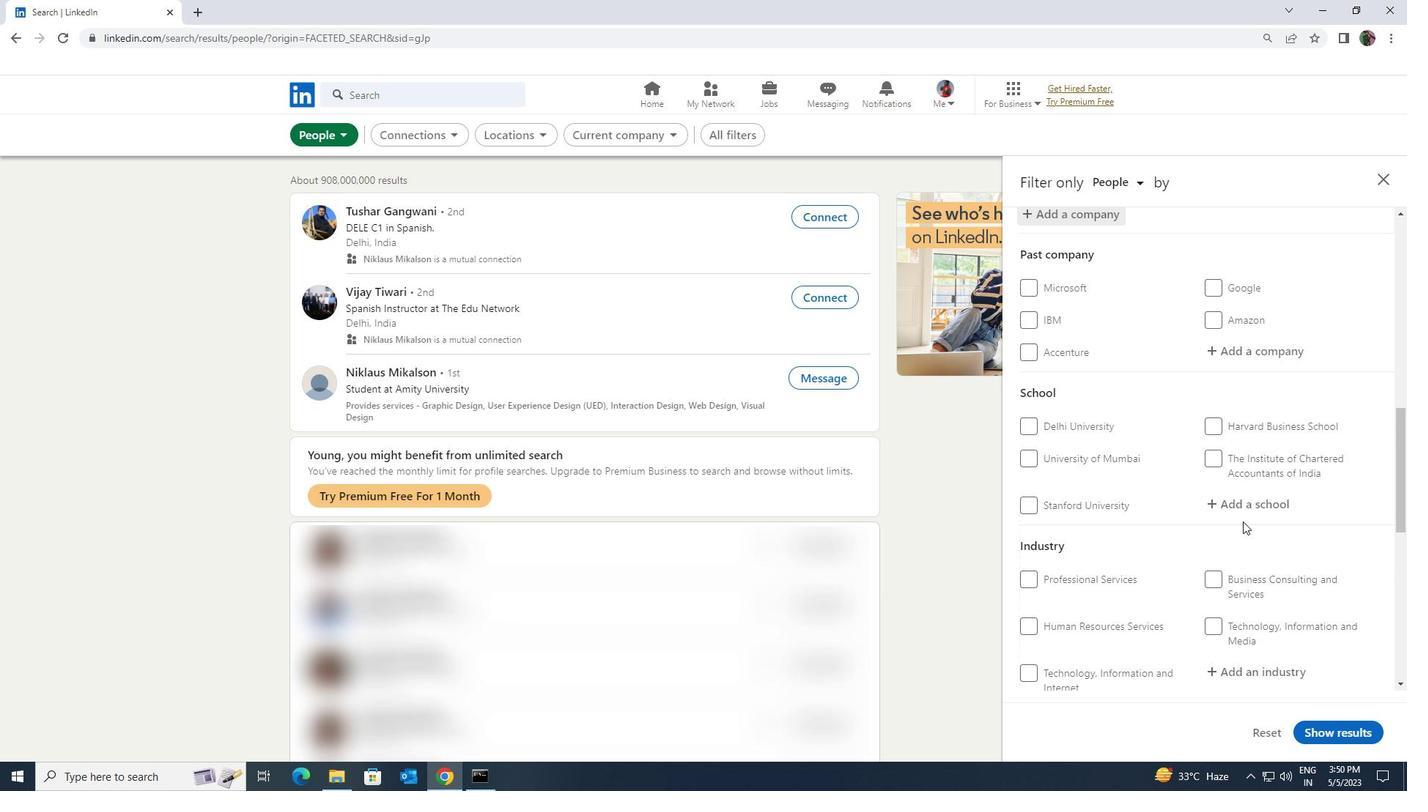 
Action: Mouse pressed left at (1242, 513)
Screenshot: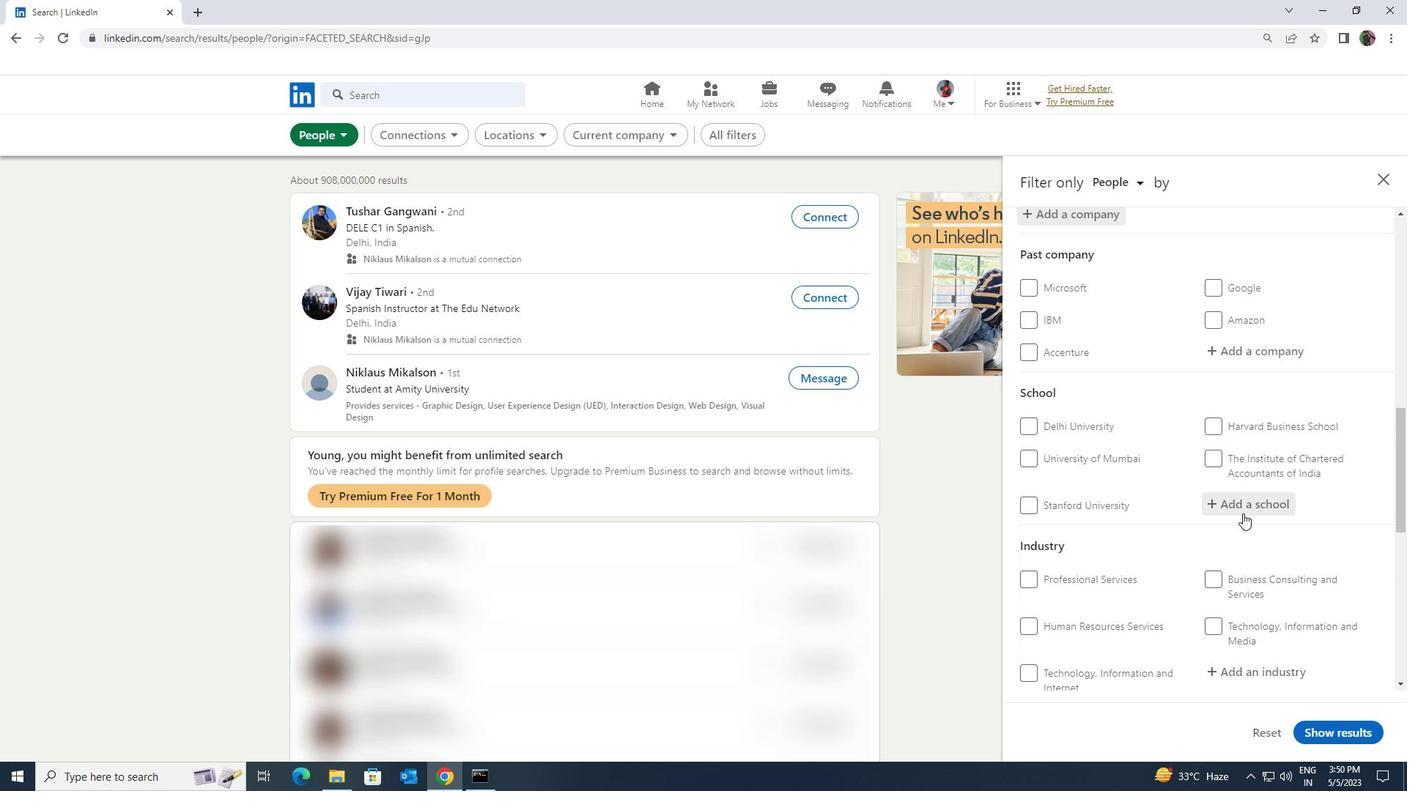 
Action: Key pressed <Key.shift>SRI<Key.space><Key.shift>GURU<Key.space><Key.shift><Key.shift><Key.shift><Key.shift><Key.shift><Key.shift><Key.shift><Key.shift><Key.shift><Key.shift><Key.shift><Key.shift>GOBIND
Screenshot: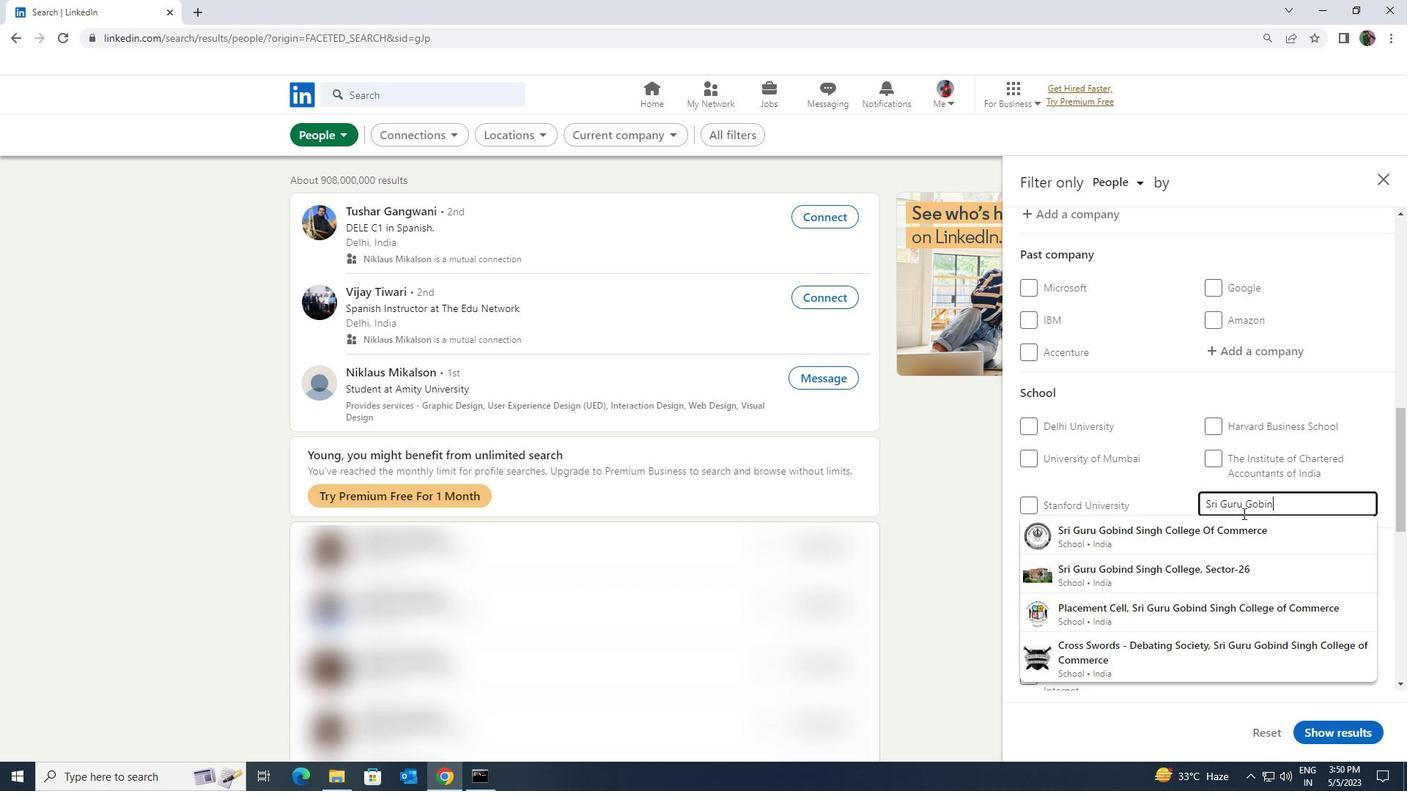 
Action: Mouse moved to (1245, 534)
Screenshot: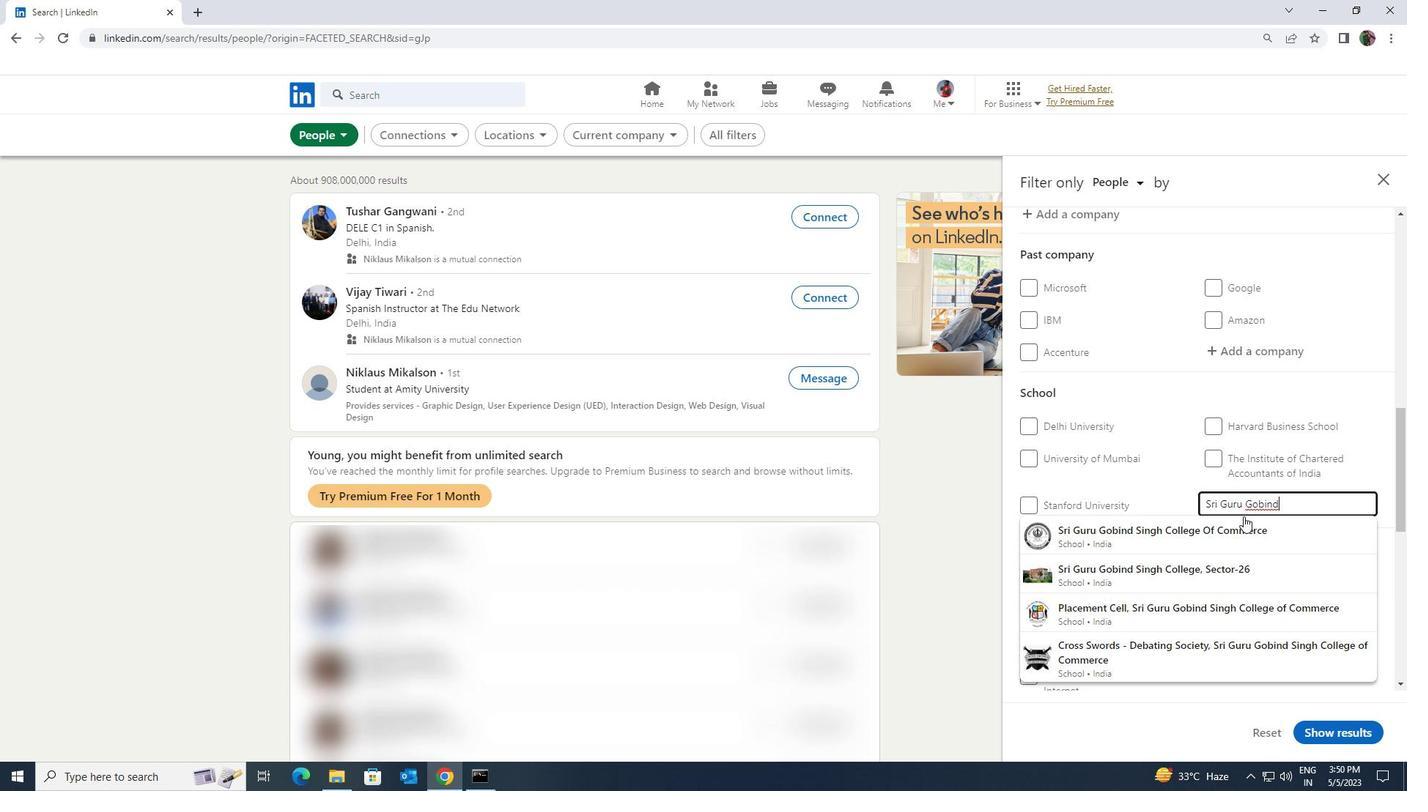 
Action: Mouse pressed left at (1245, 534)
Screenshot: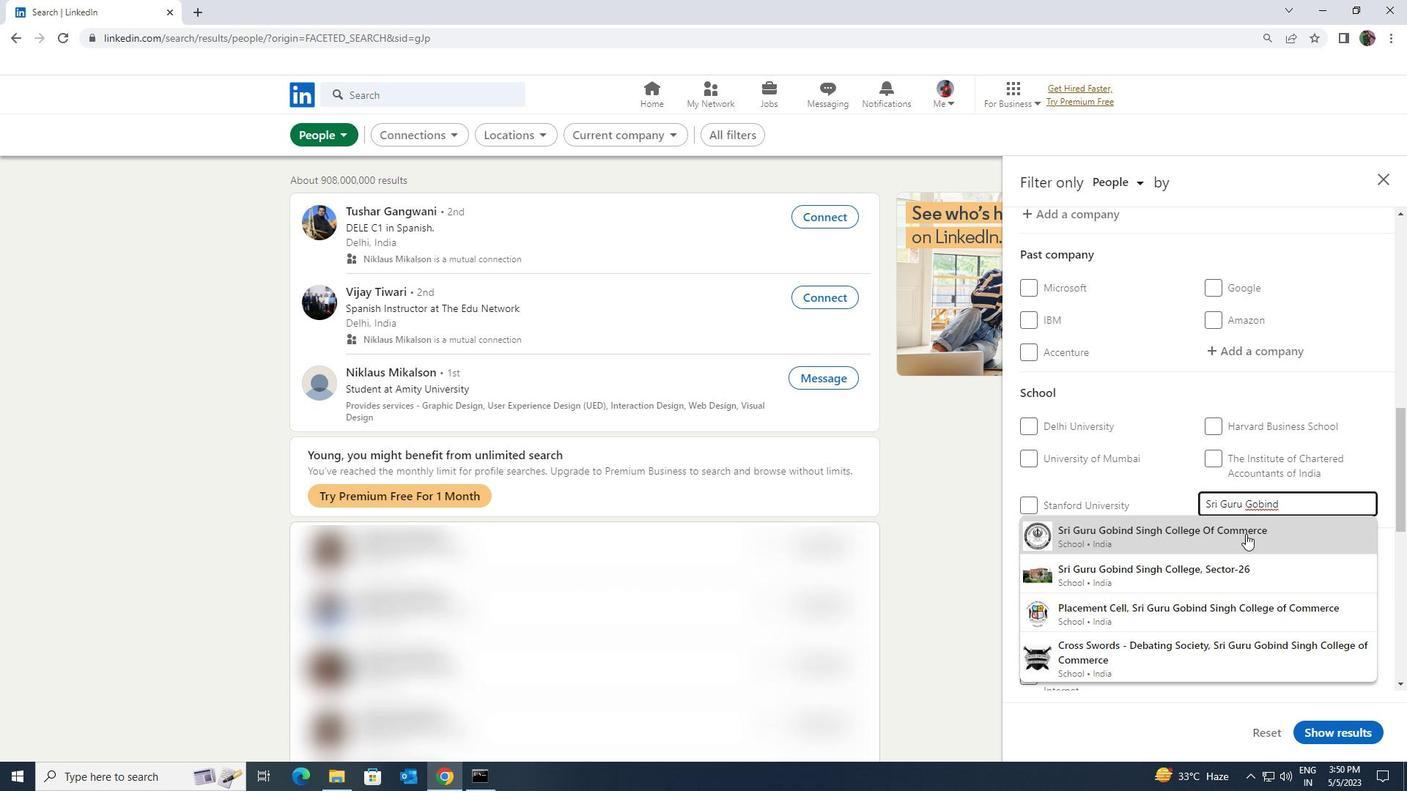 
Action: Mouse scrolled (1245, 533) with delta (0, 0)
Screenshot: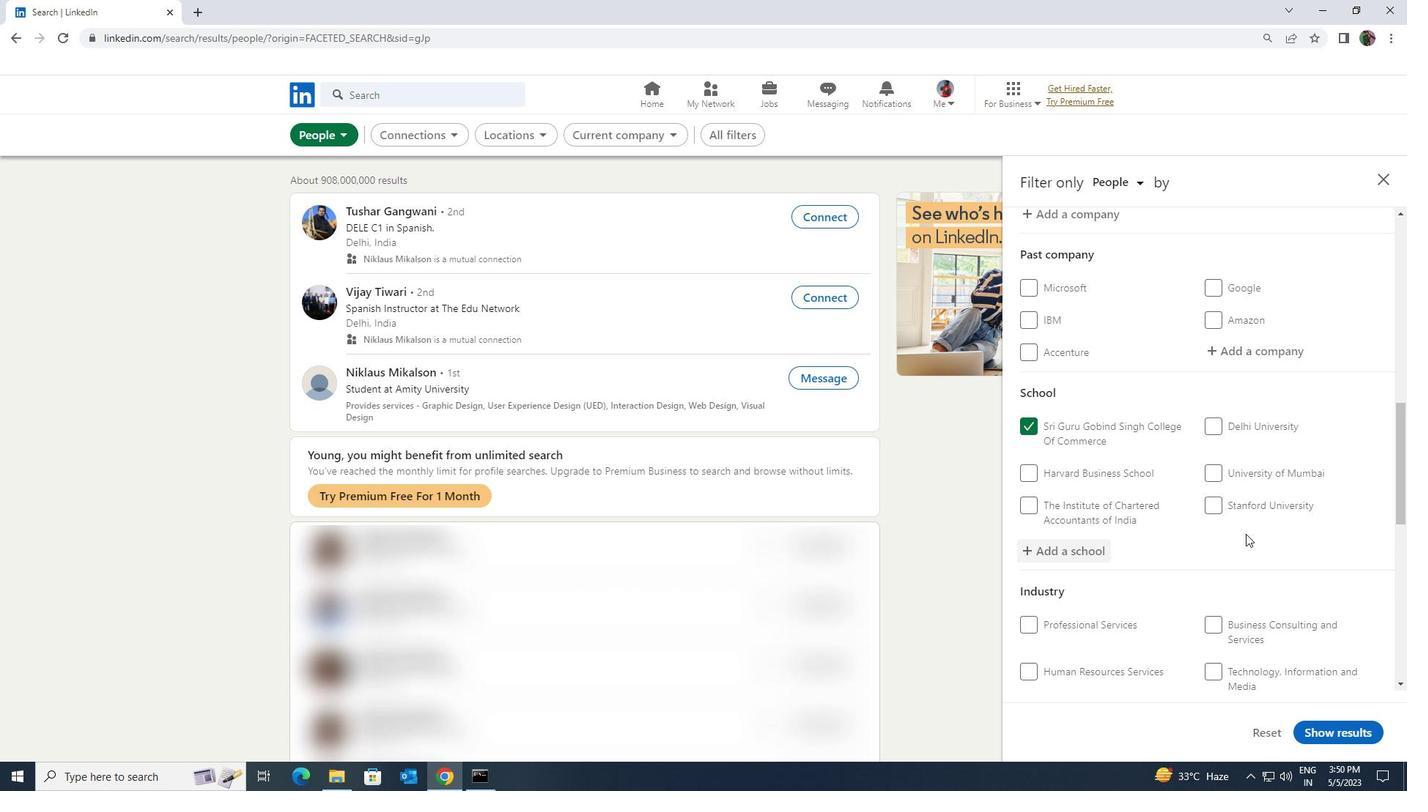 
Action: Mouse scrolled (1245, 533) with delta (0, 0)
Screenshot: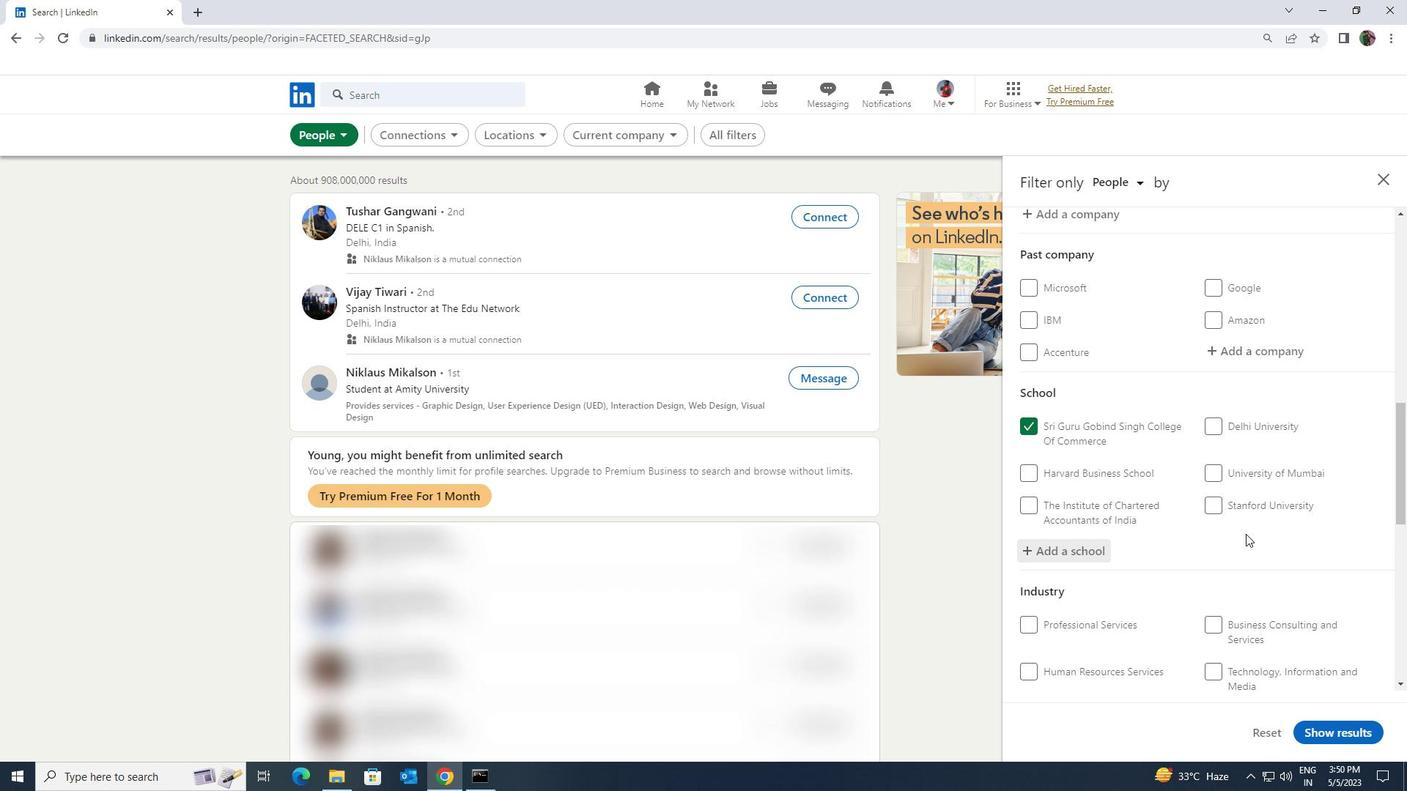 
Action: Mouse moved to (1241, 562)
Screenshot: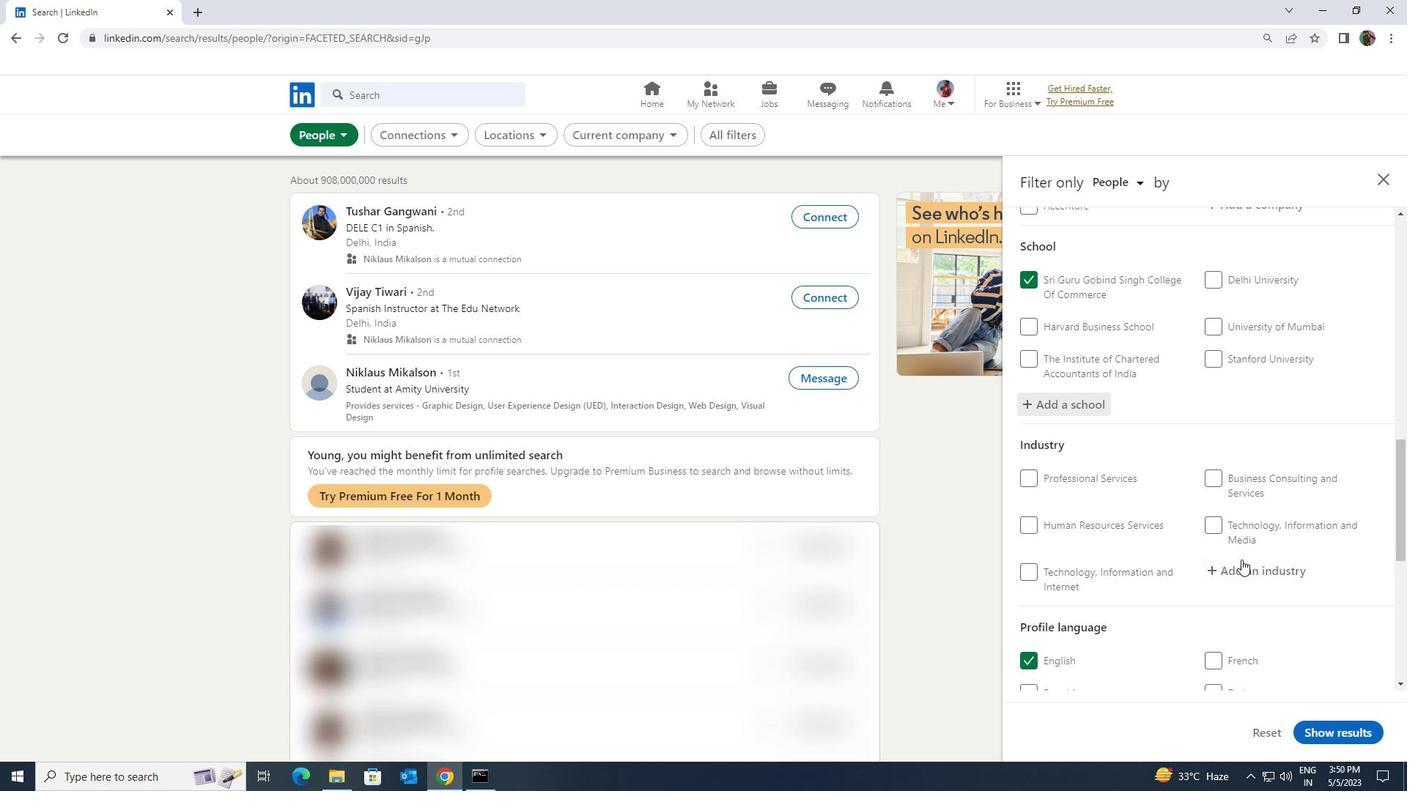 
Action: Mouse pressed left at (1241, 562)
Screenshot: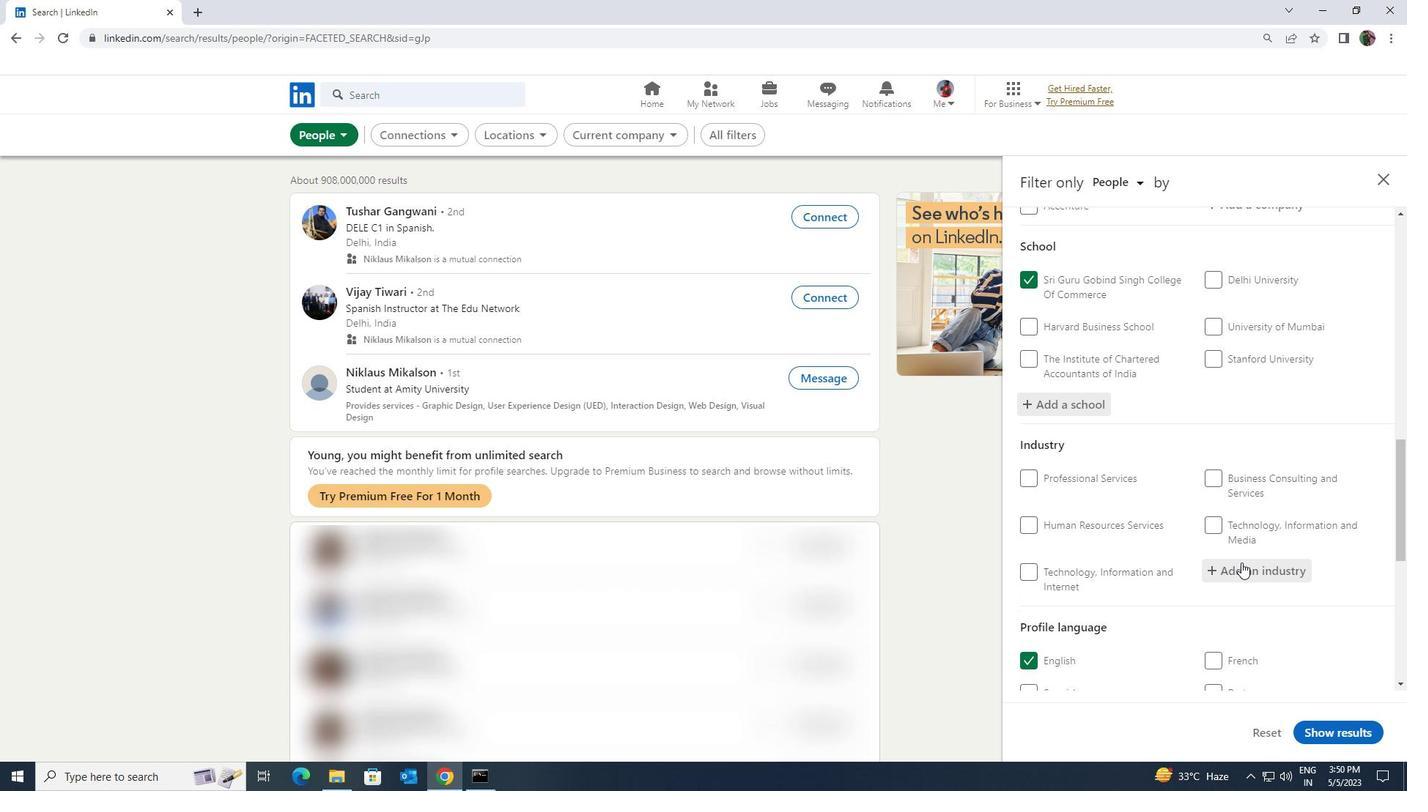 
Action: Key pressed <Key.shift><Key.shift><Key.shift><Key.shift><Key.shift><Key.shift><Key.shift><Key.shift><Key.shift><Key.shift><Key.shift><Key.shift><Key.shift>CLAY
Screenshot: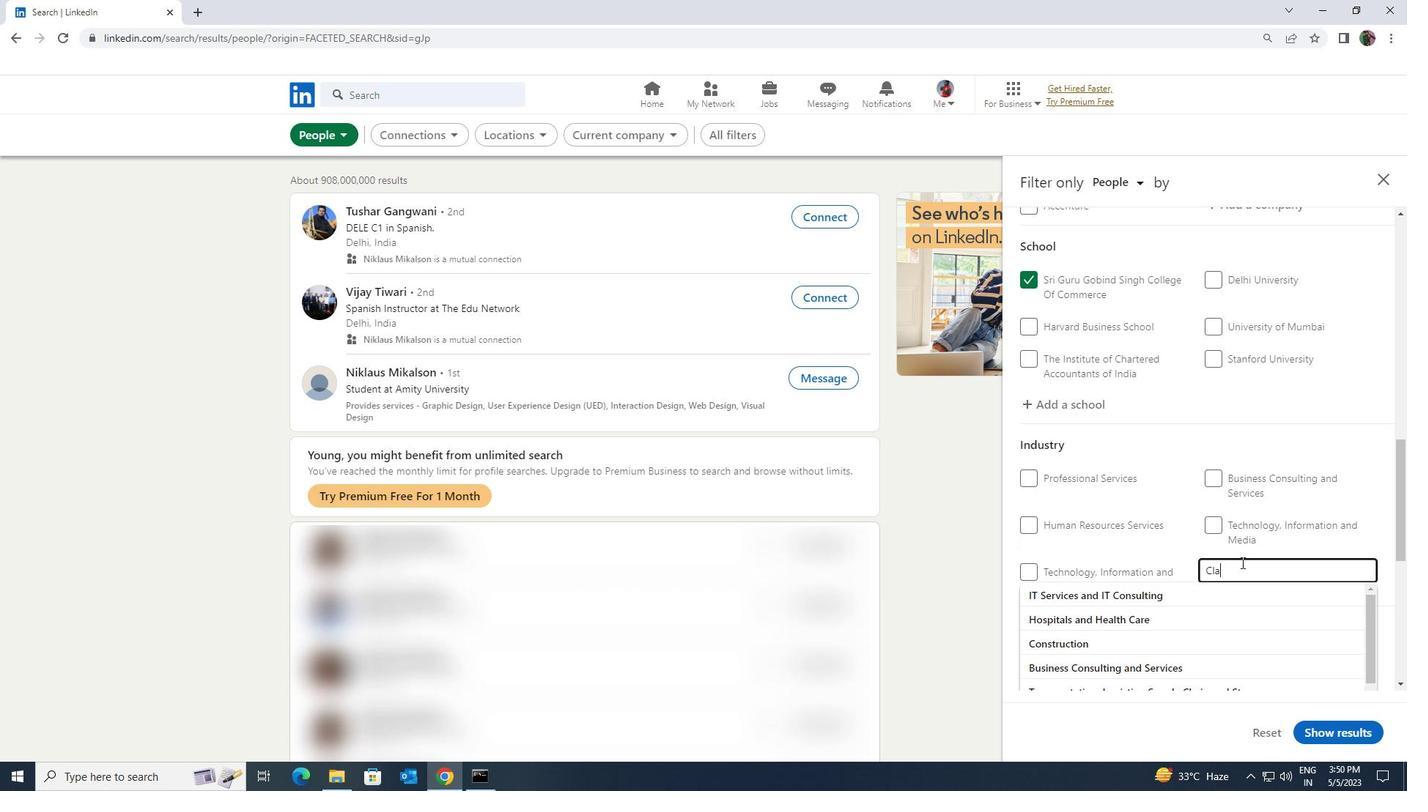
Action: Mouse moved to (1225, 597)
Screenshot: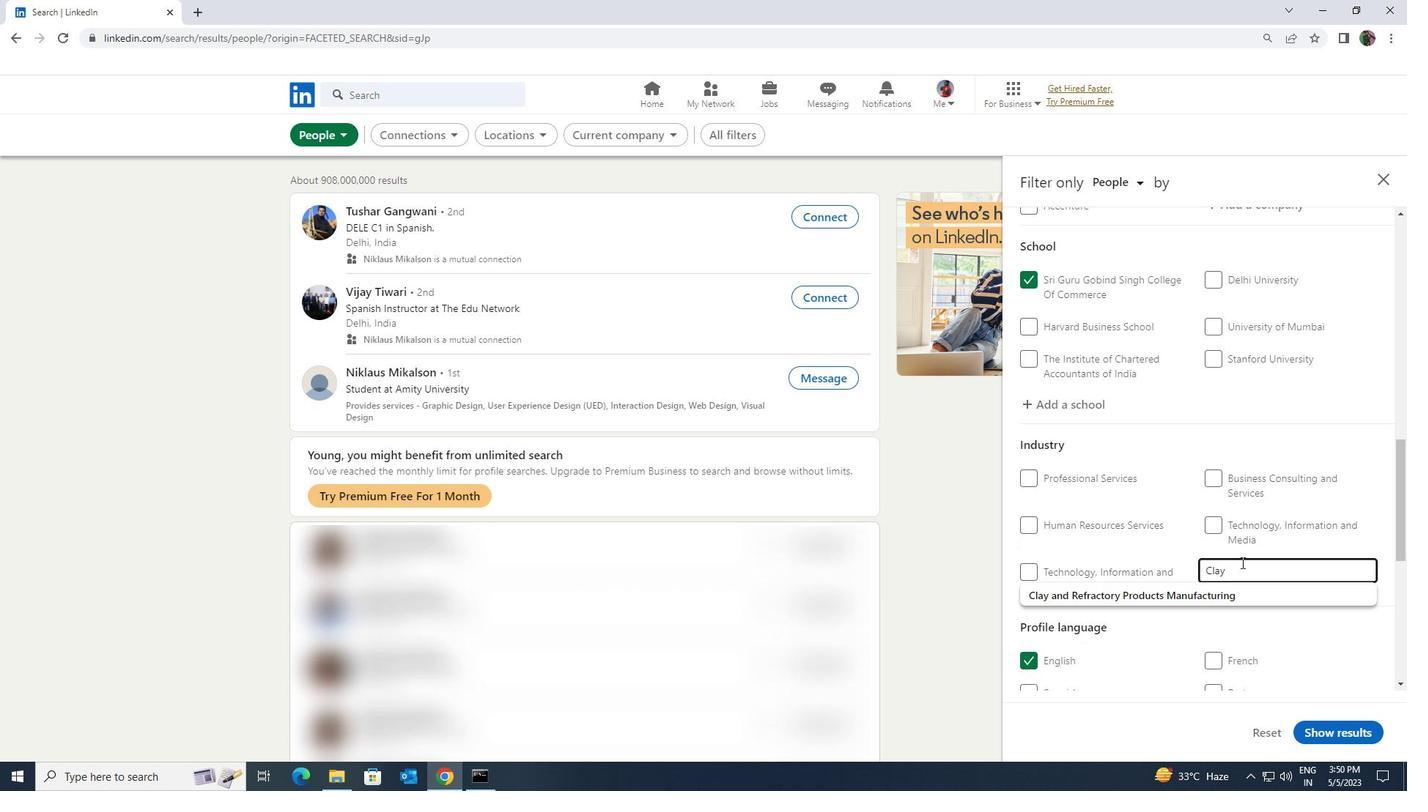 
Action: Mouse pressed left at (1225, 597)
Screenshot: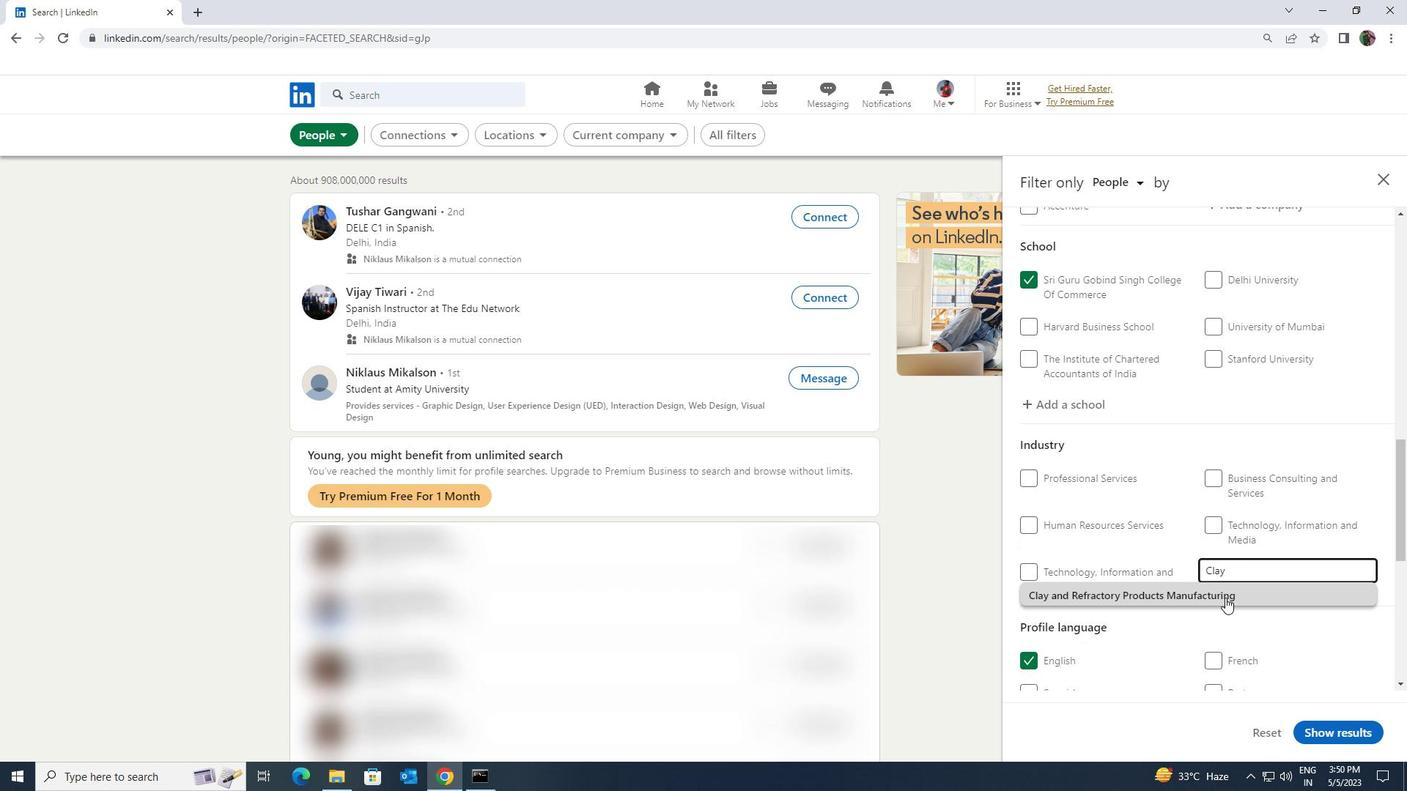 
Action: Mouse scrolled (1225, 597) with delta (0, 0)
Screenshot: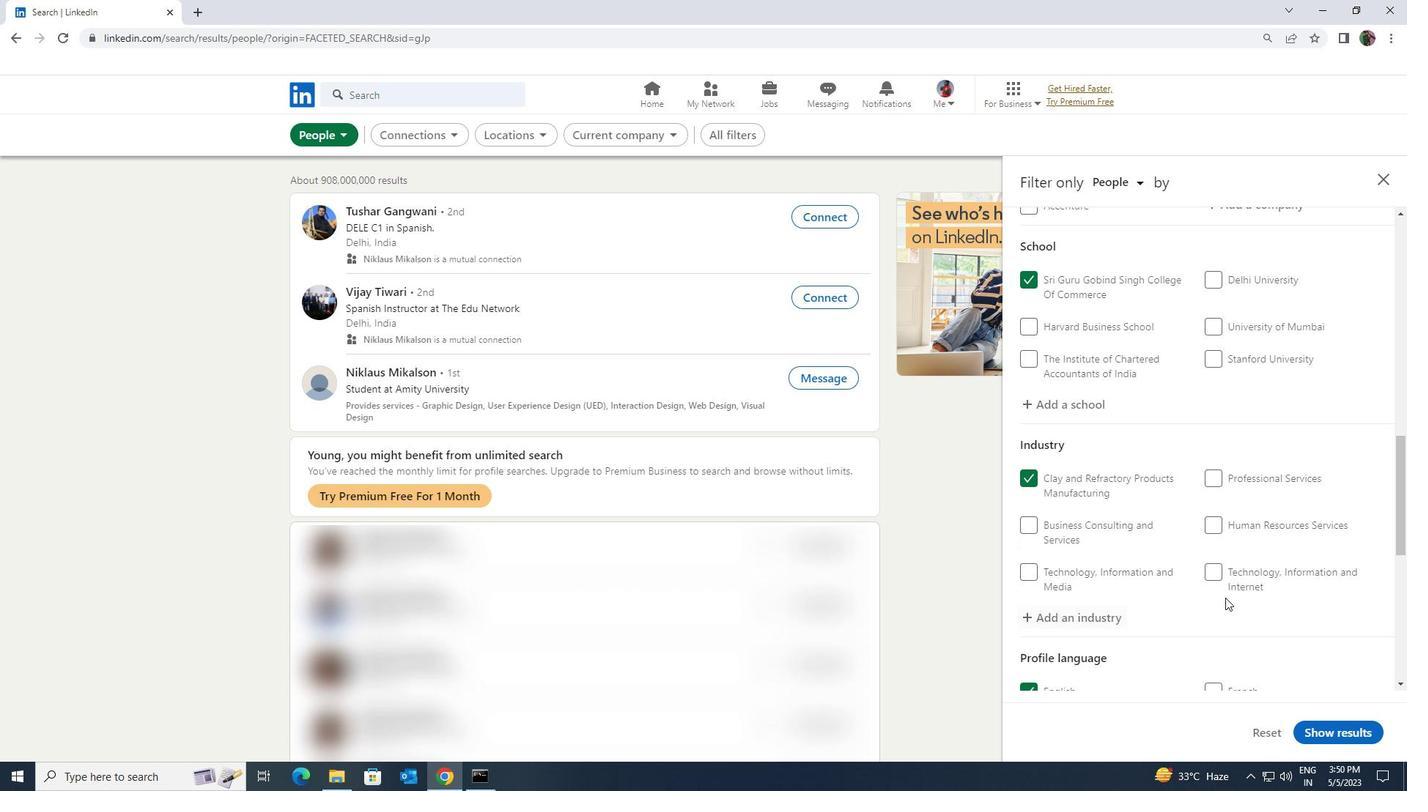 
Action: Mouse scrolled (1225, 597) with delta (0, 0)
Screenshot: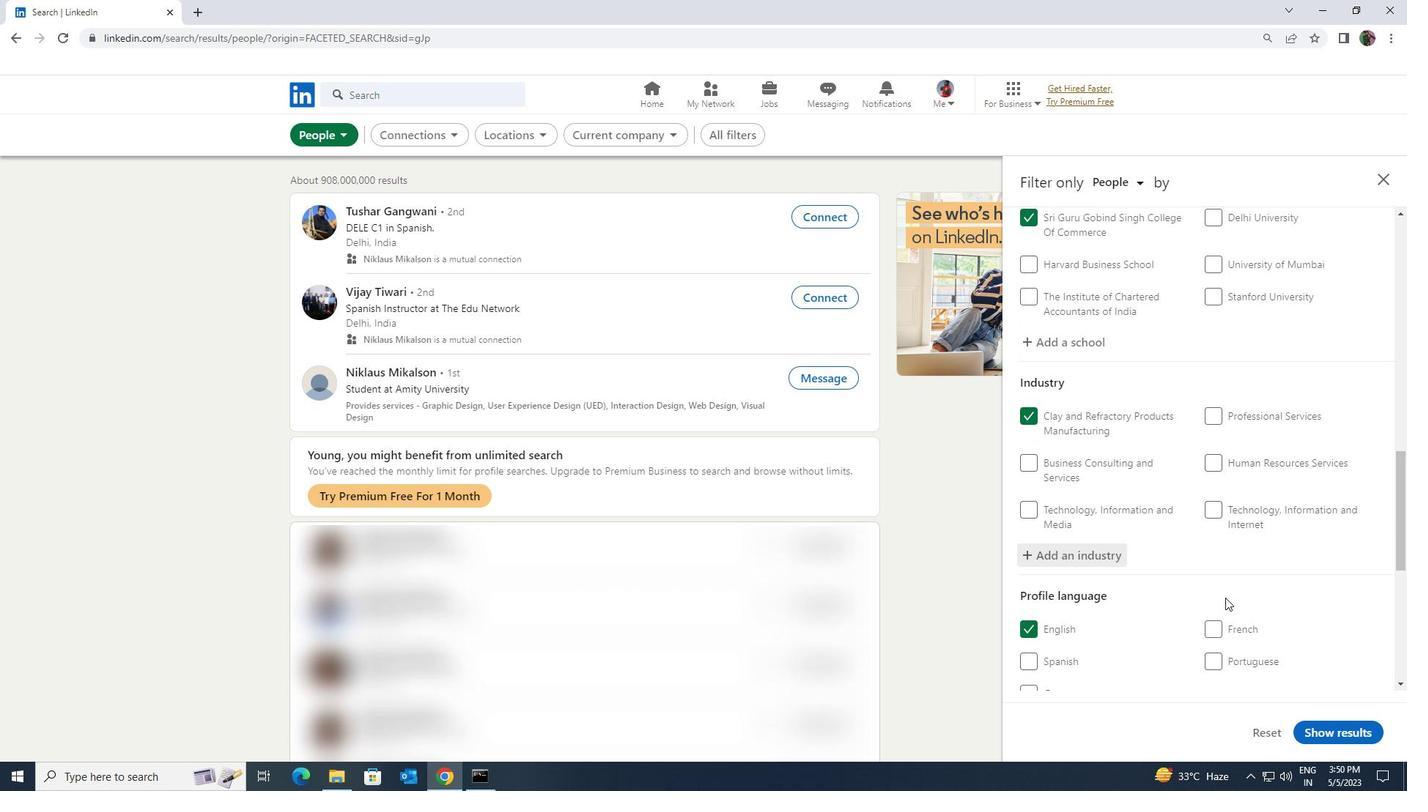 
Action: Mouse scrolled (1225, 597) with delta (0, 0)
Screenshot: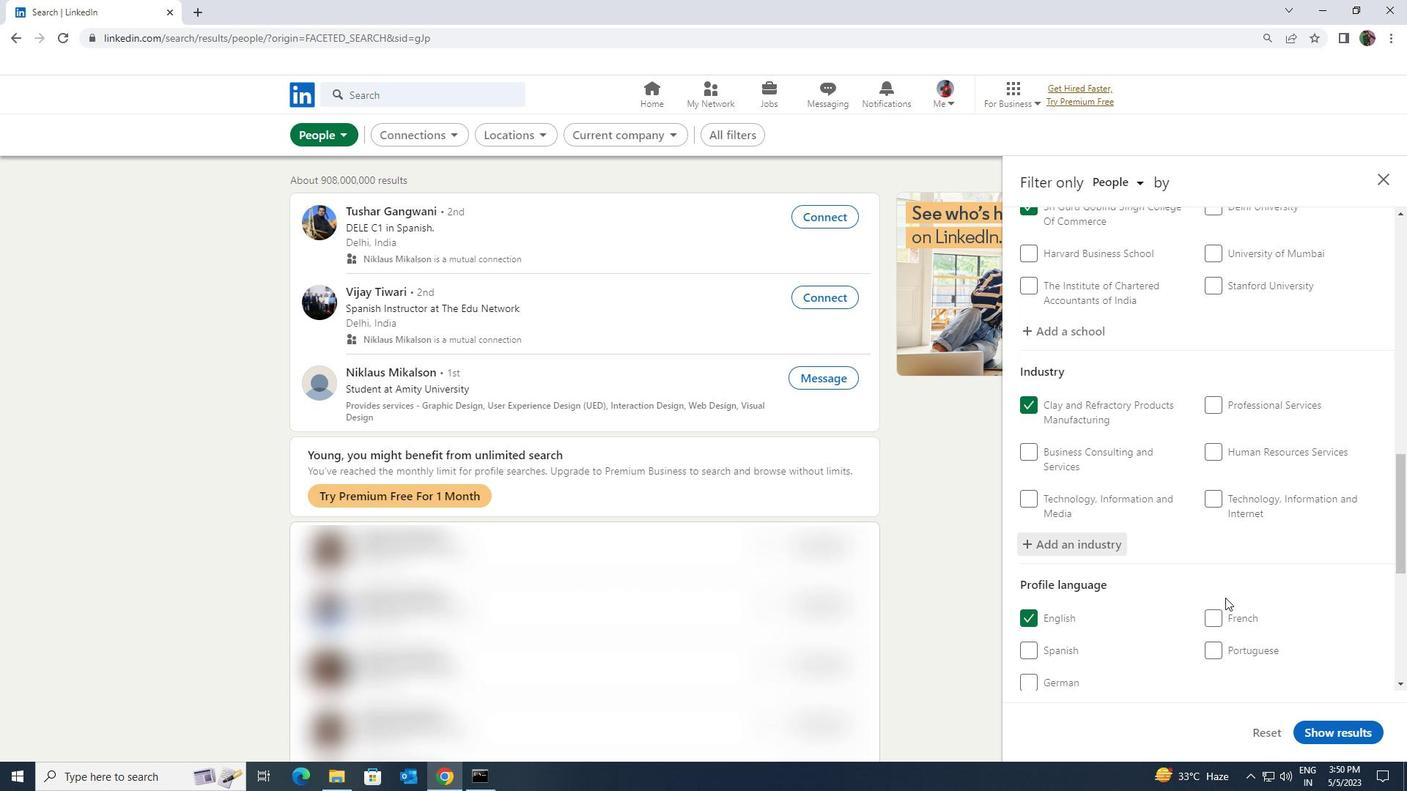 
Action: Mouse scrolled (1225, 597) with delta (0, 0)
Screenshot: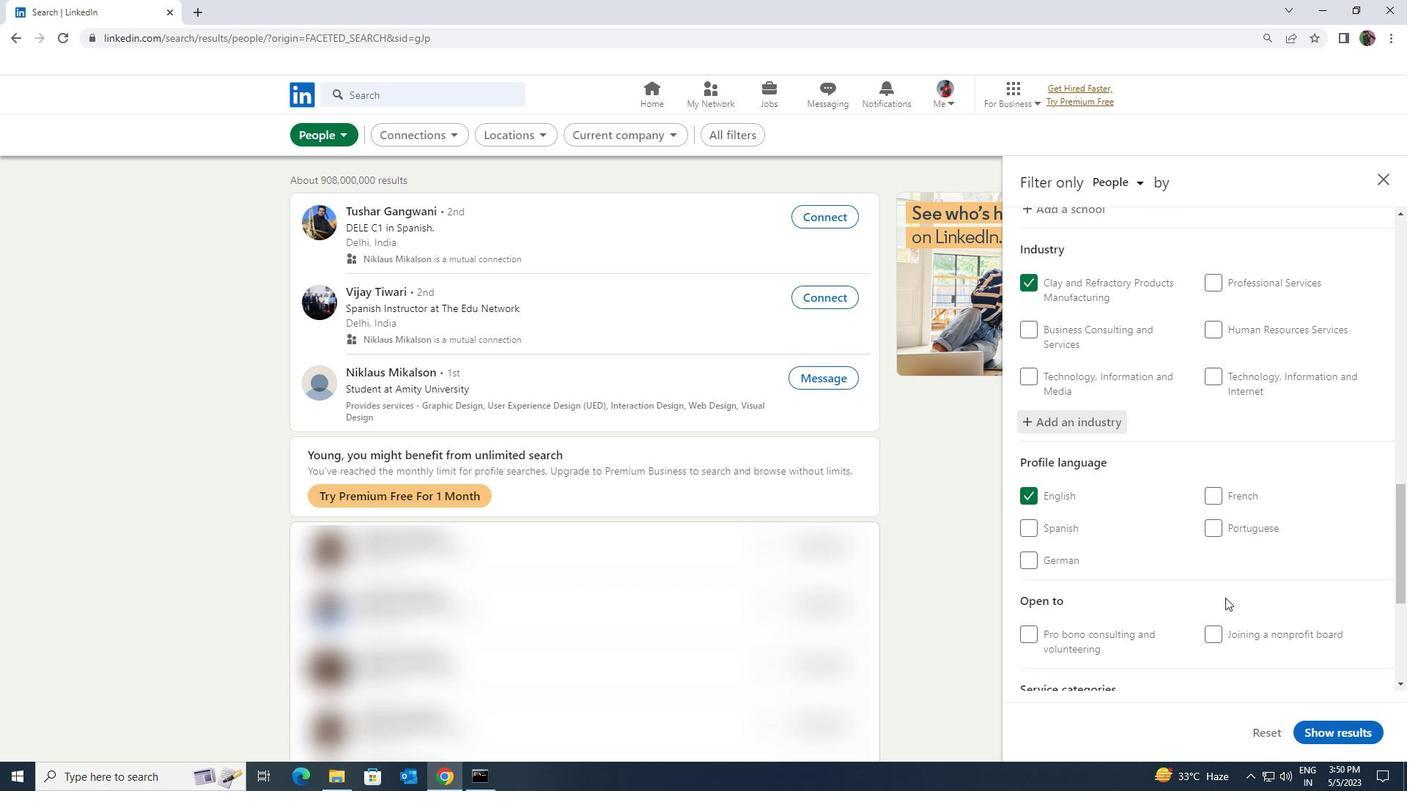 
Action: Mouse scrolled (1225, 597) with delta (0, 0)
Screenshot: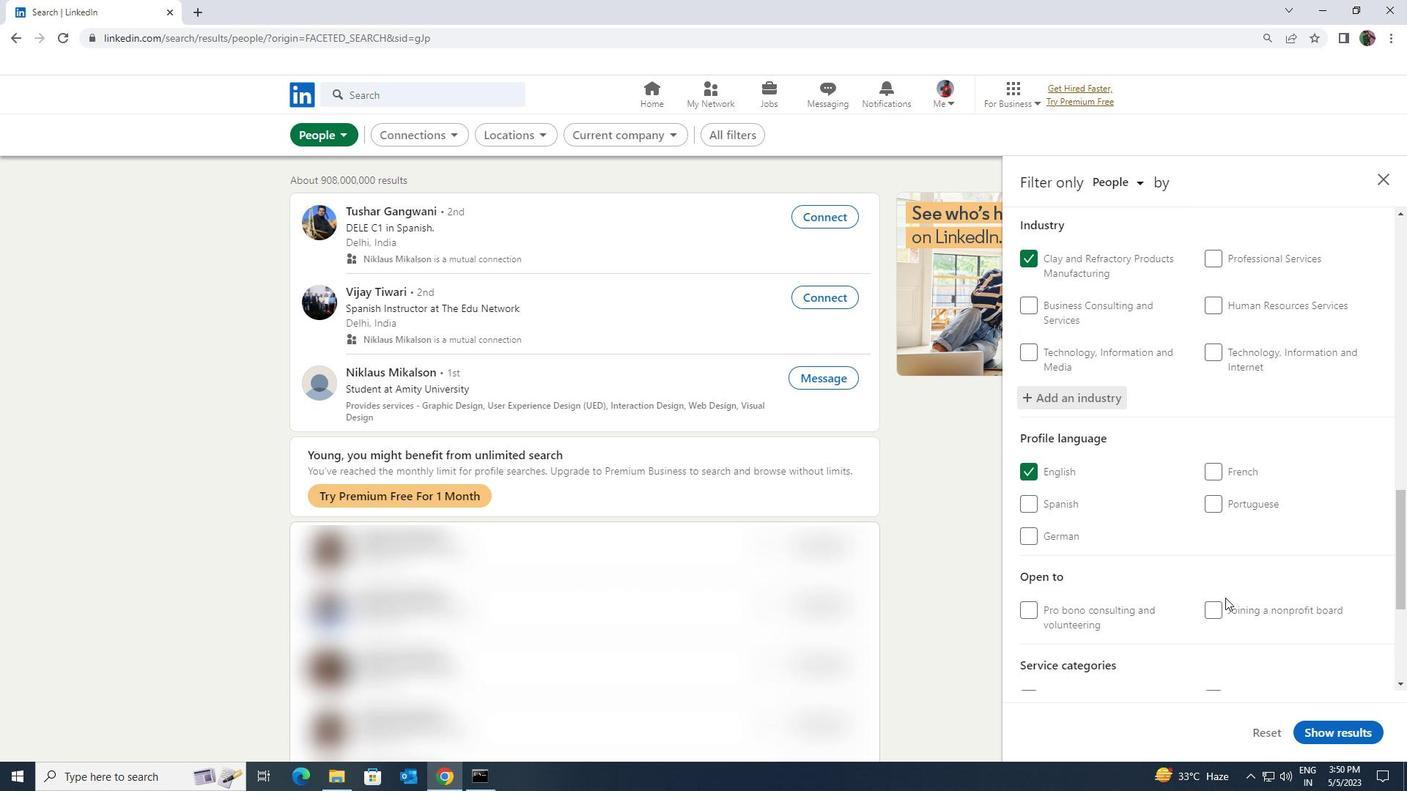 
Action: Mouse scrolled (1225, 597) with delta (0, 0)
Screenshot: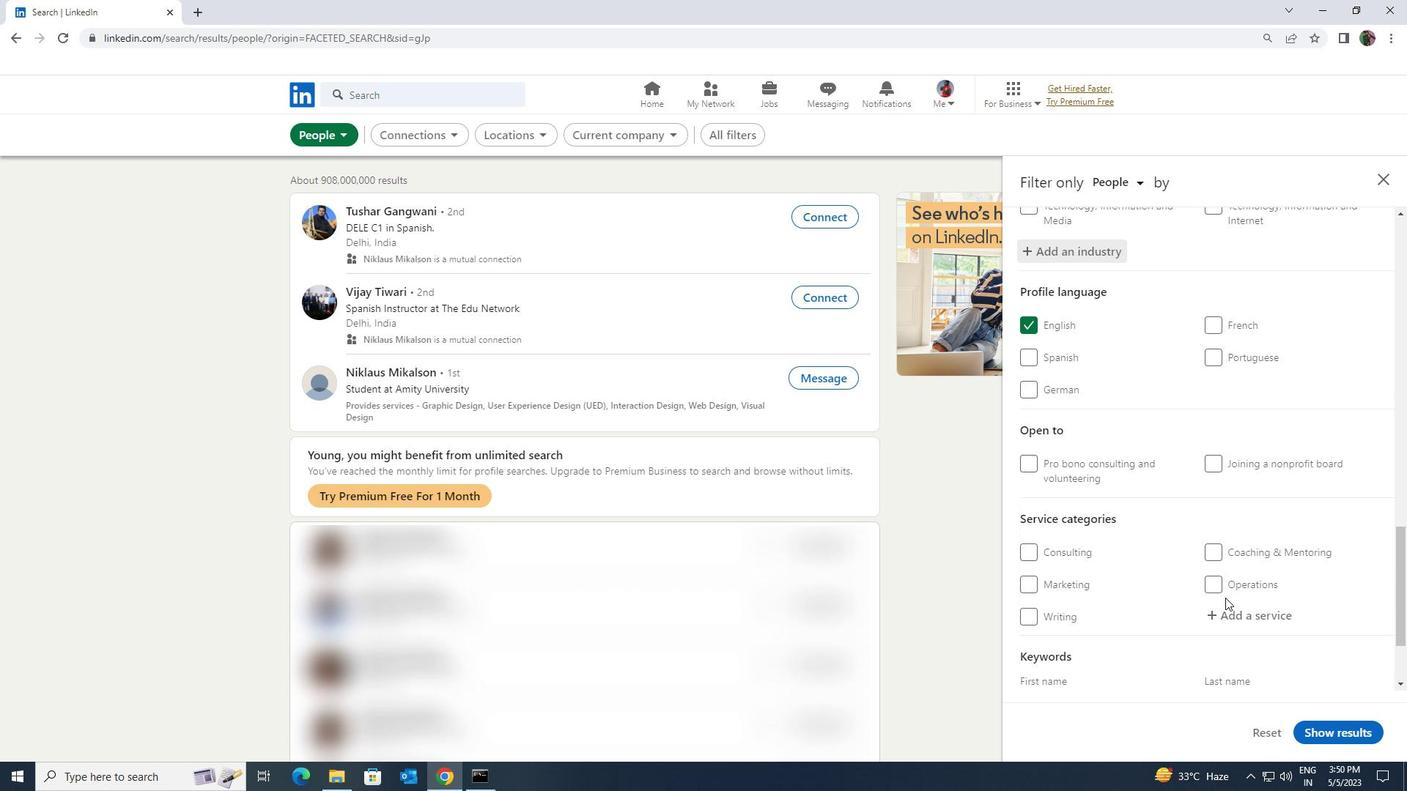 
Action: Mouse moved to (1259, 540)
Screenshot: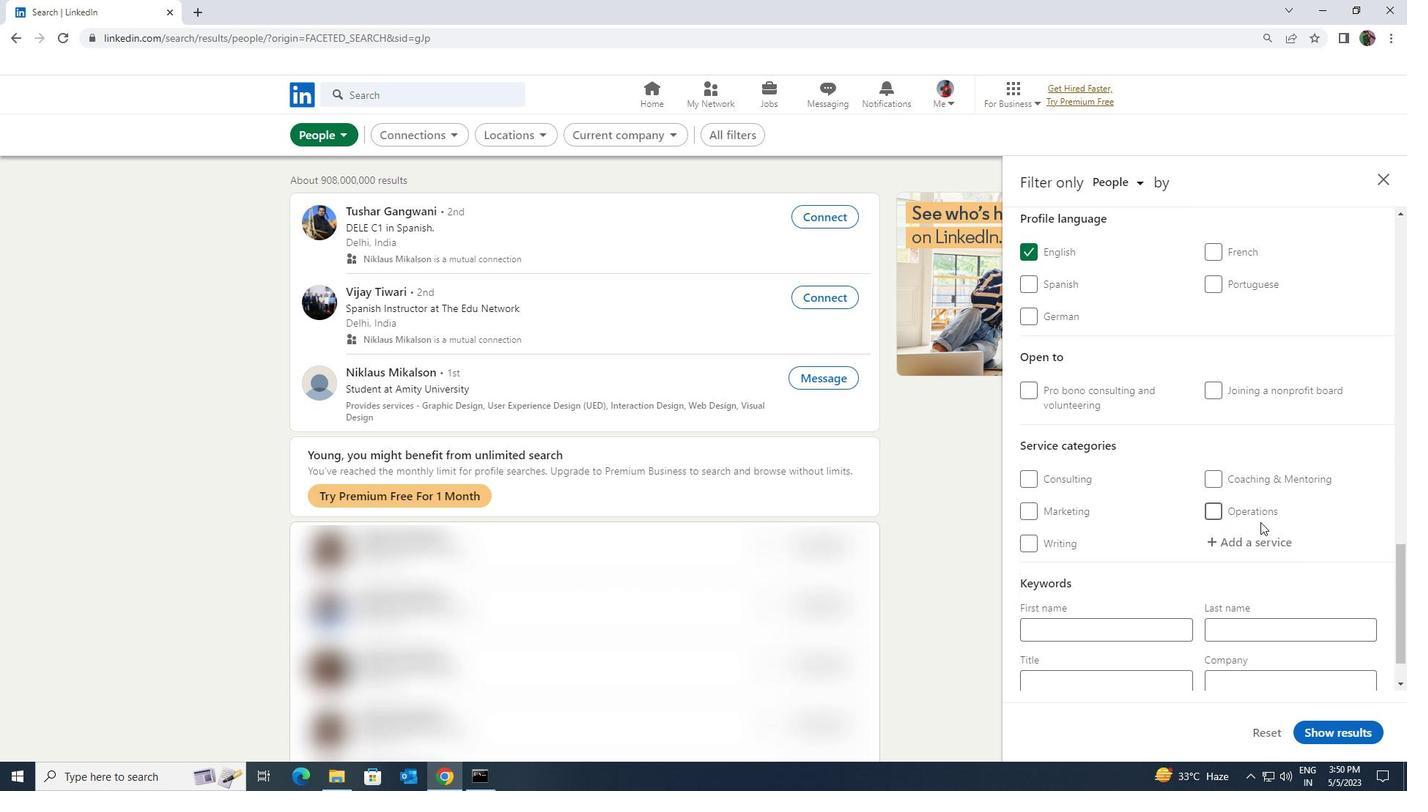
Action: Mouse pressed left at (1259, 540)
Screenshot: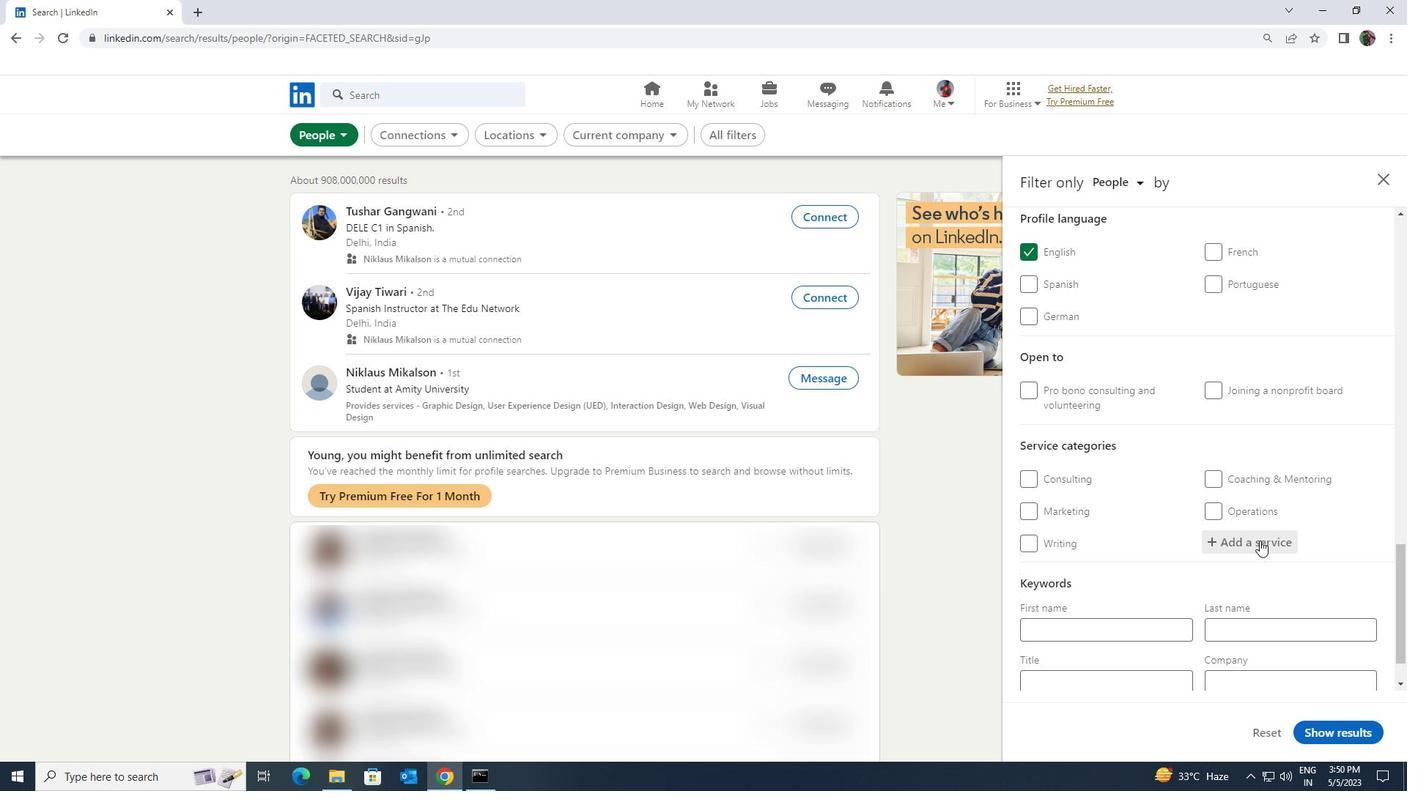 
Action: Key pressed <Key.shift><Key.shift><Key.shift><Key.shift><Key.shift><Key.shift><Key.shift><Key.shift>TRADE<Key.space>S
Screenshot: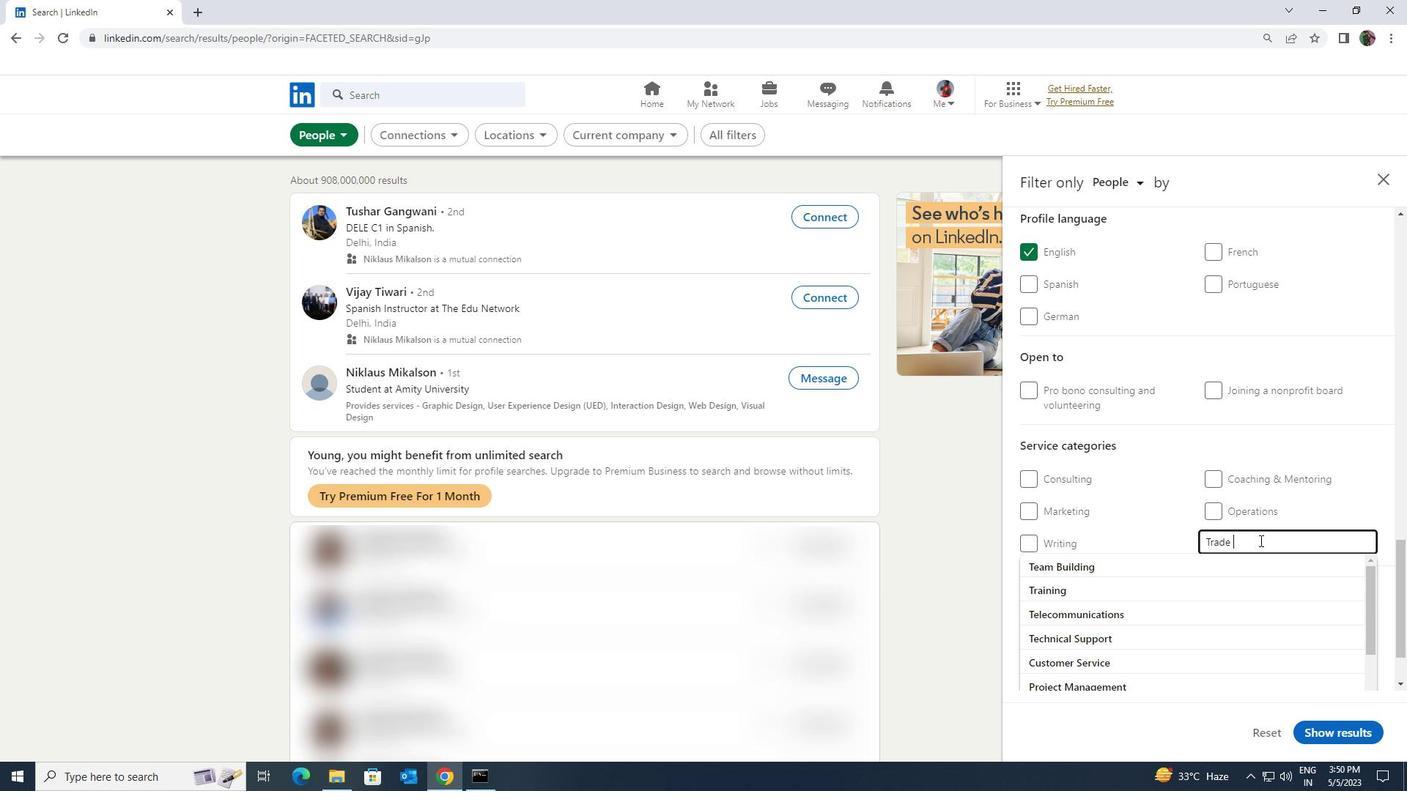 
Action: Mouse moved to (1255, 553)
Screenshot: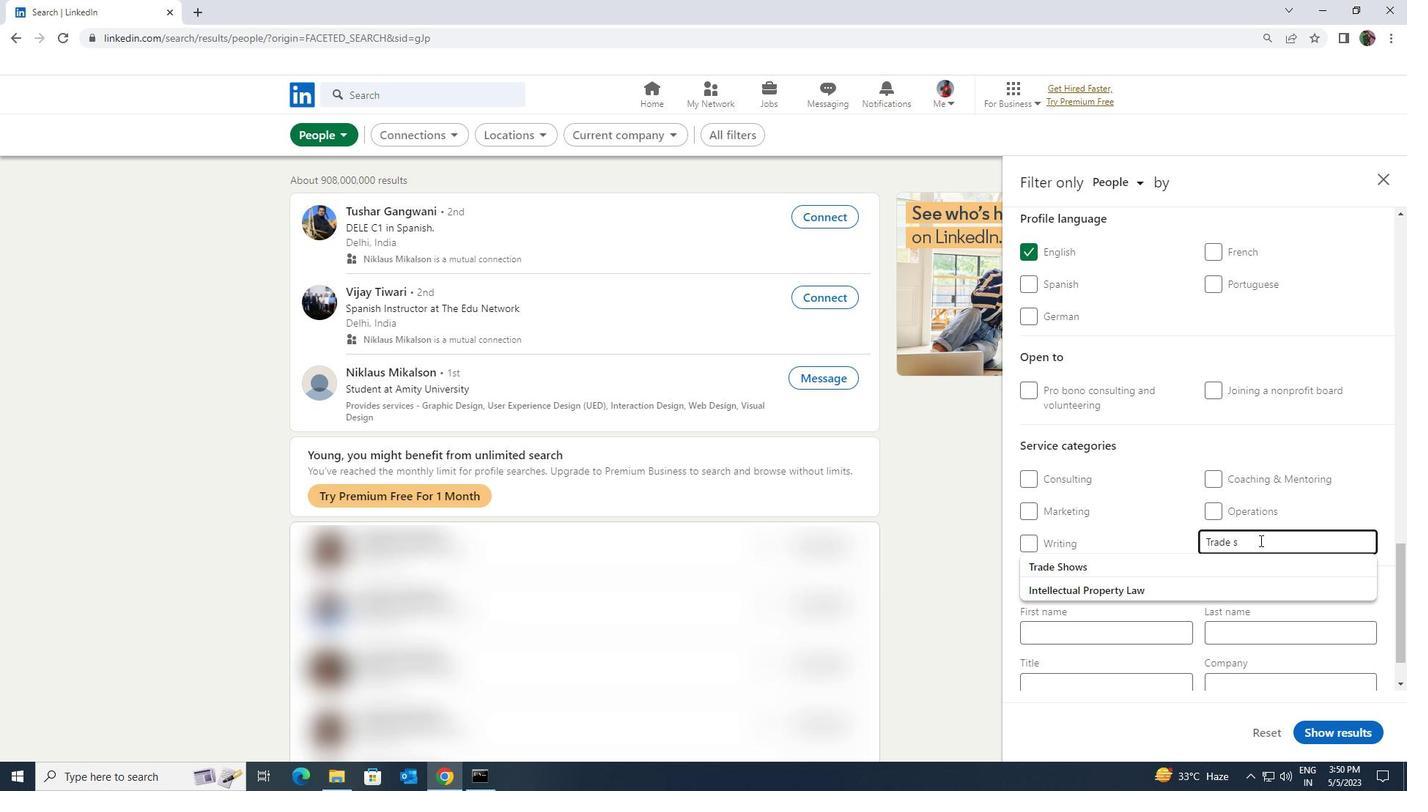 
Action: Mouse pressed left at (1255, 553)
Screenshot: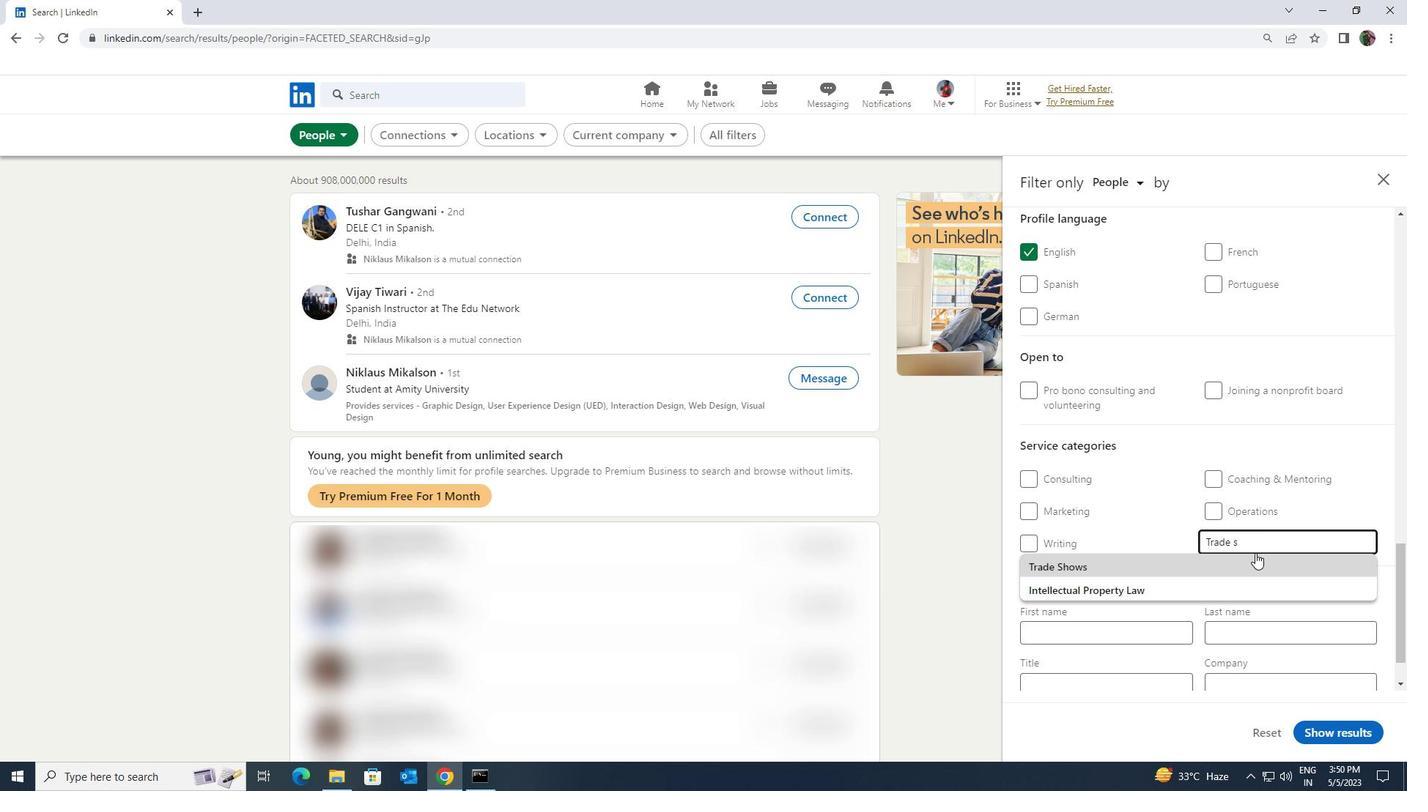
Action: Mouse scrolled (1255, 552) with delta (0, 0)
Screenshot: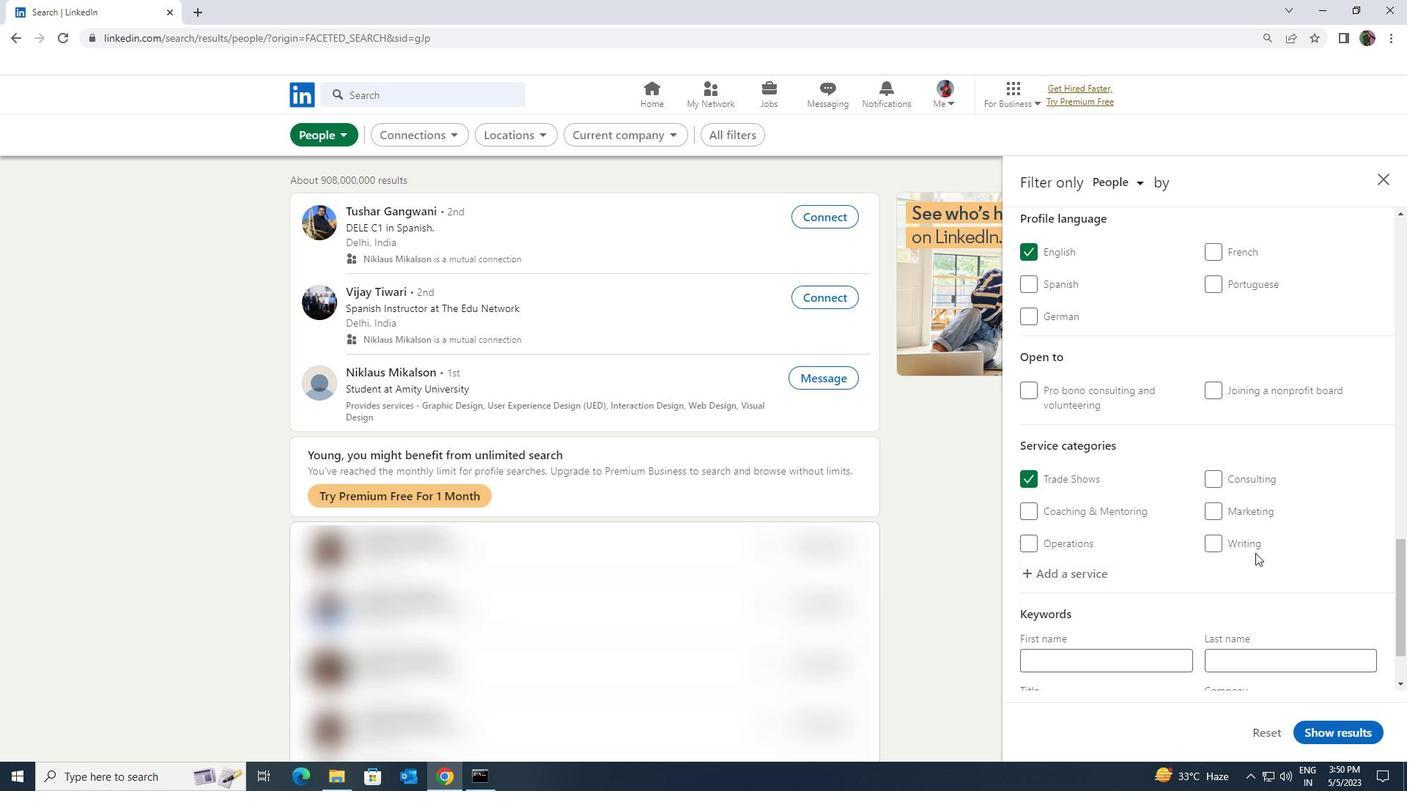 
Action: Mouse scrolled (1255, 552) with delta (0, 0)
Screenshot: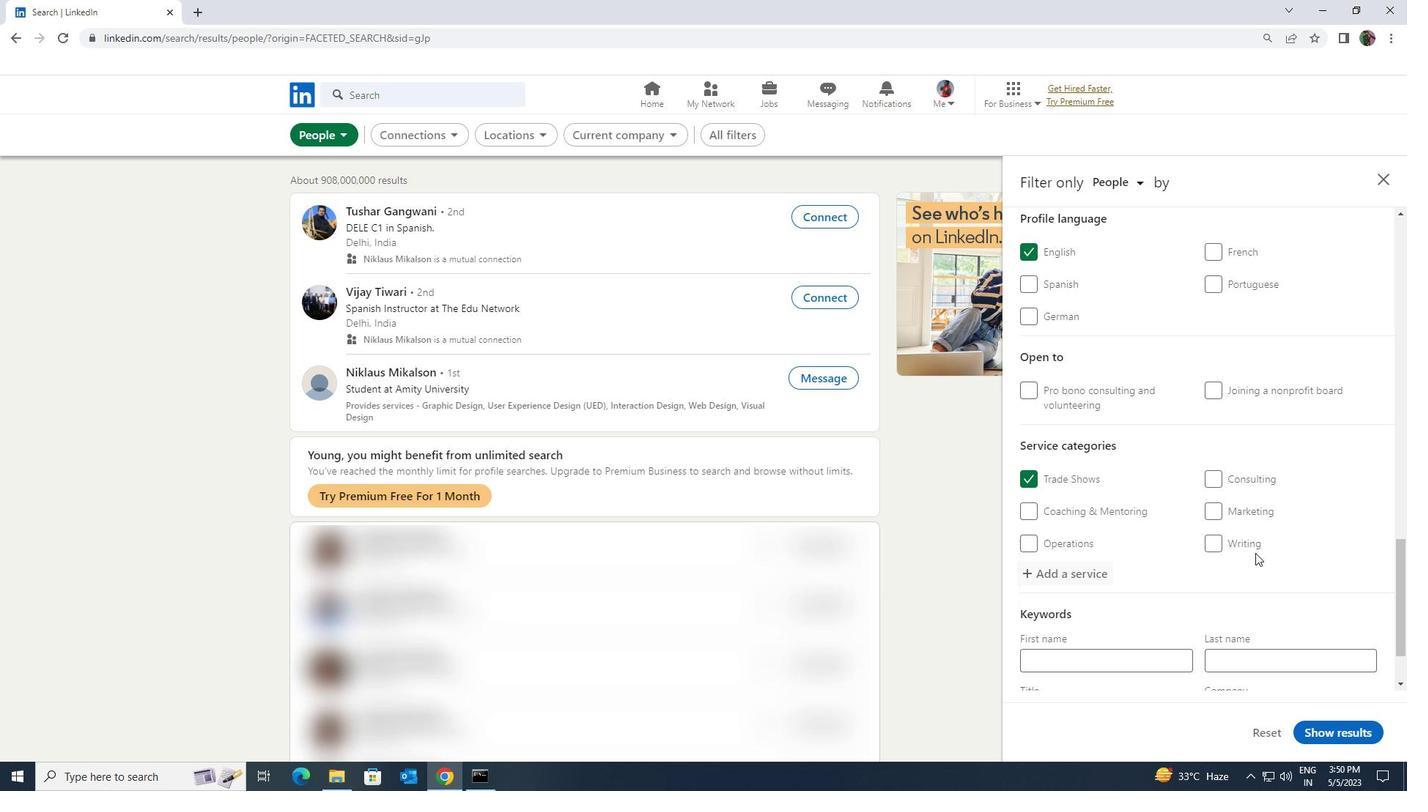 
Action: Mouse moved to (1170, 626)
Screenshot: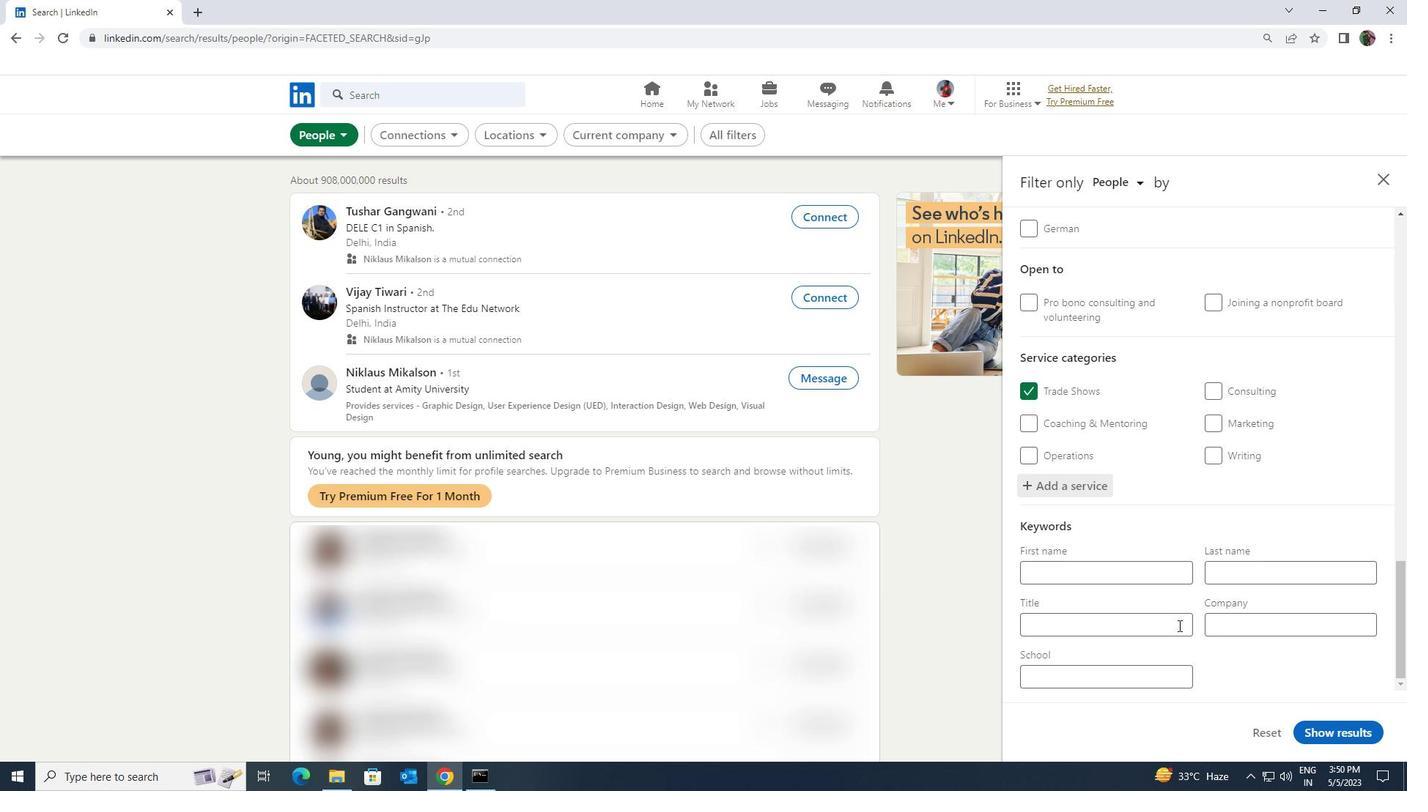 
Action: Mouse pressed left at (1170, 626)
Screenshot: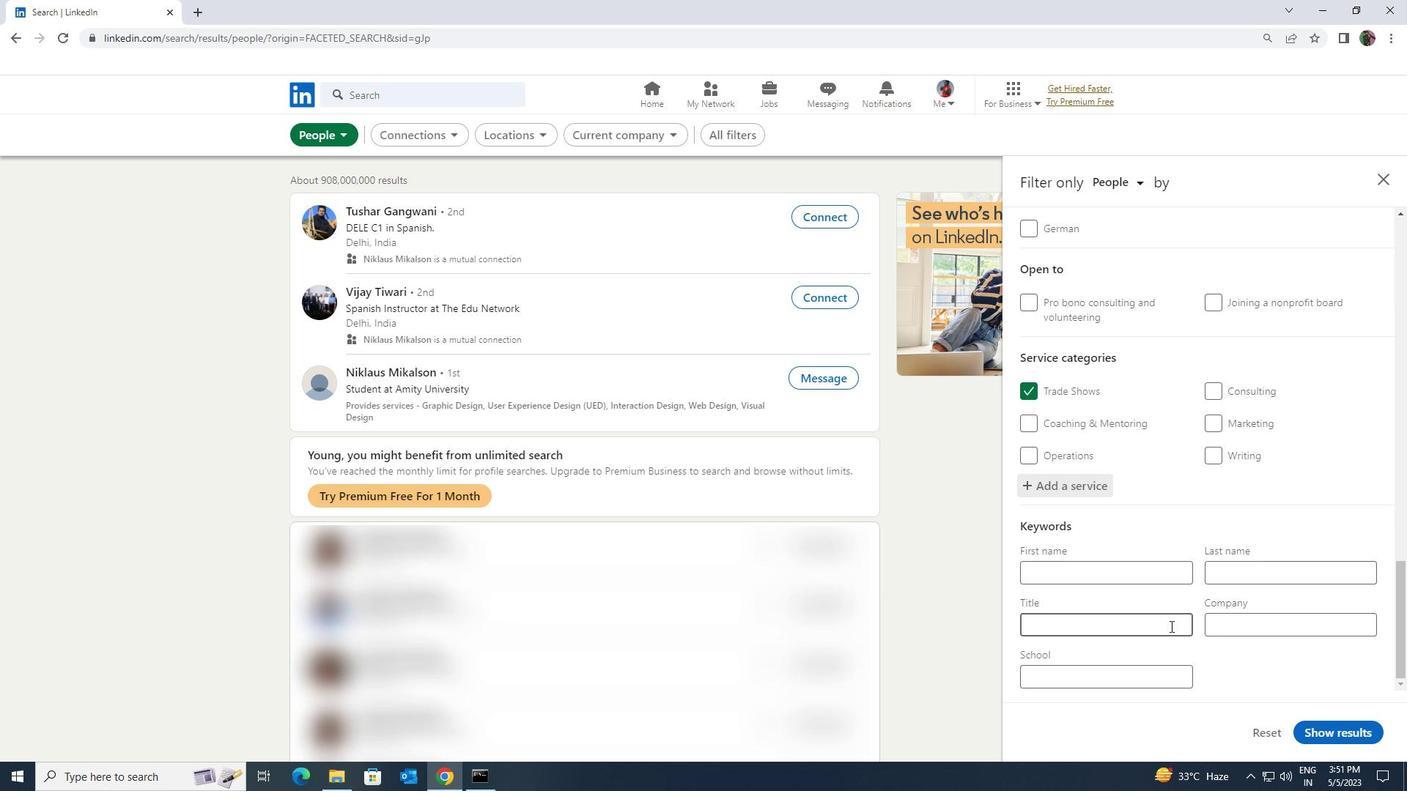 
Action: Key pressed <Key.shift><Key.shift><Key.shift><Key.shift><Key.shift><Key.shift><Key.shift><Key.shift>SPA
Screenshot: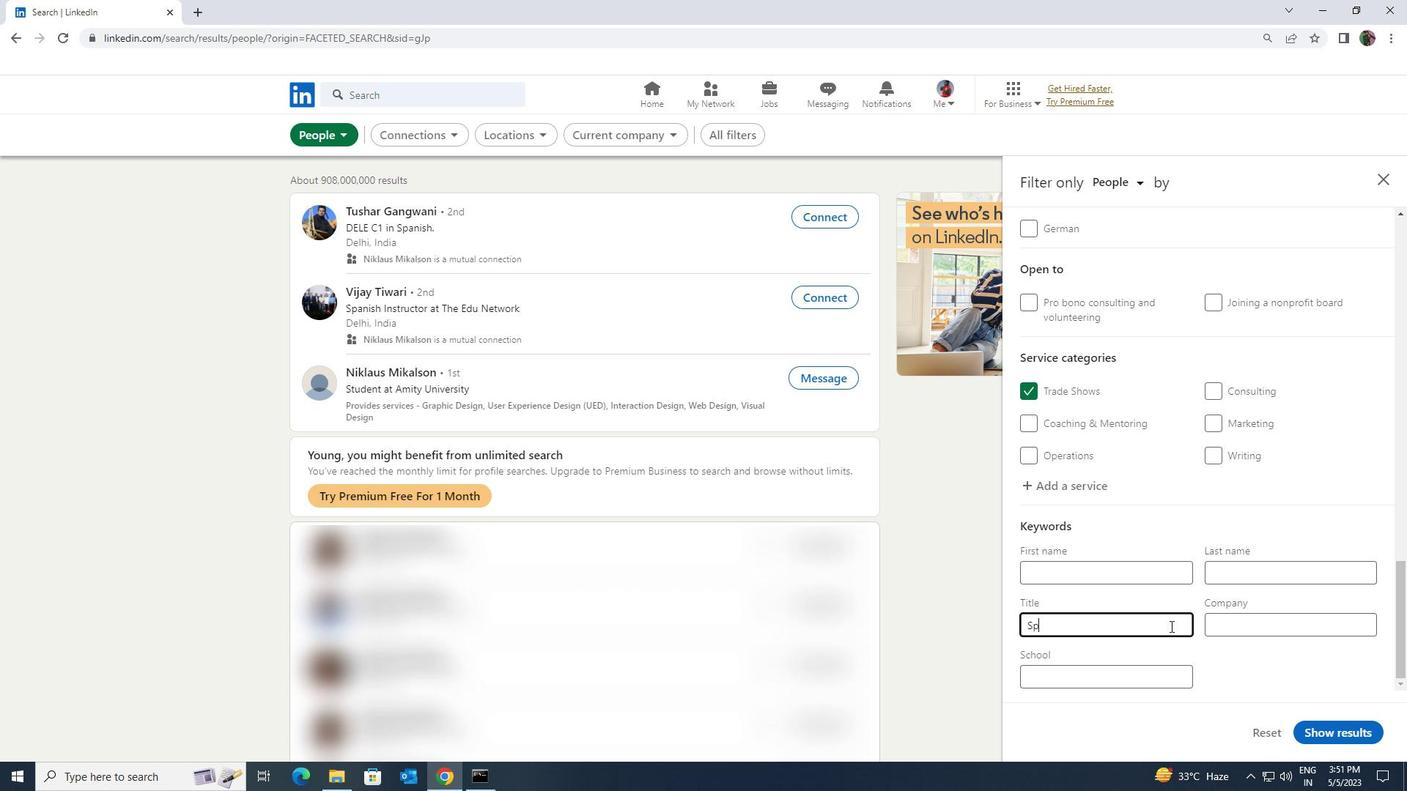 
Action: Mouse moved to (1312, 735)
Screenshot: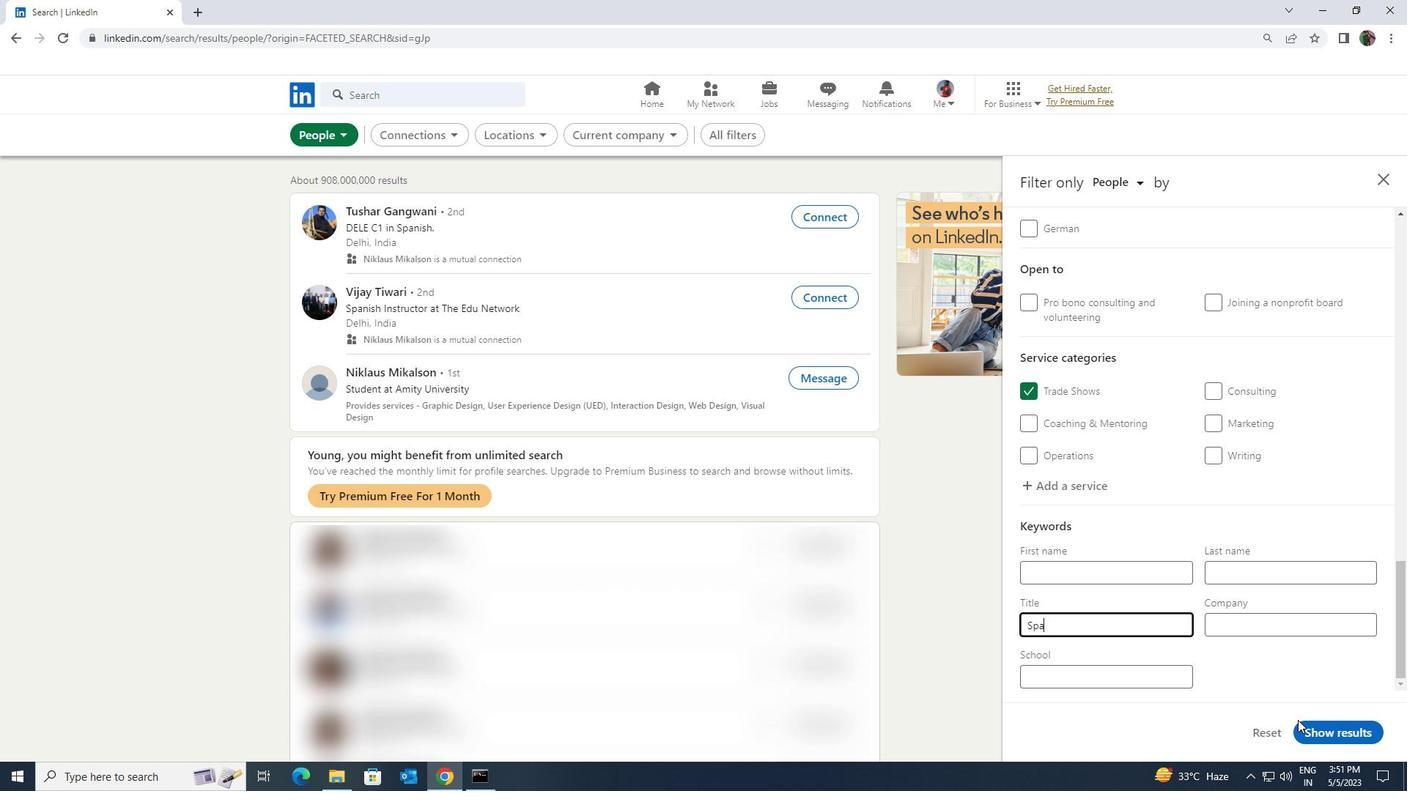 
Action: Mouse pressed left at (1312, 735)
Screenshot: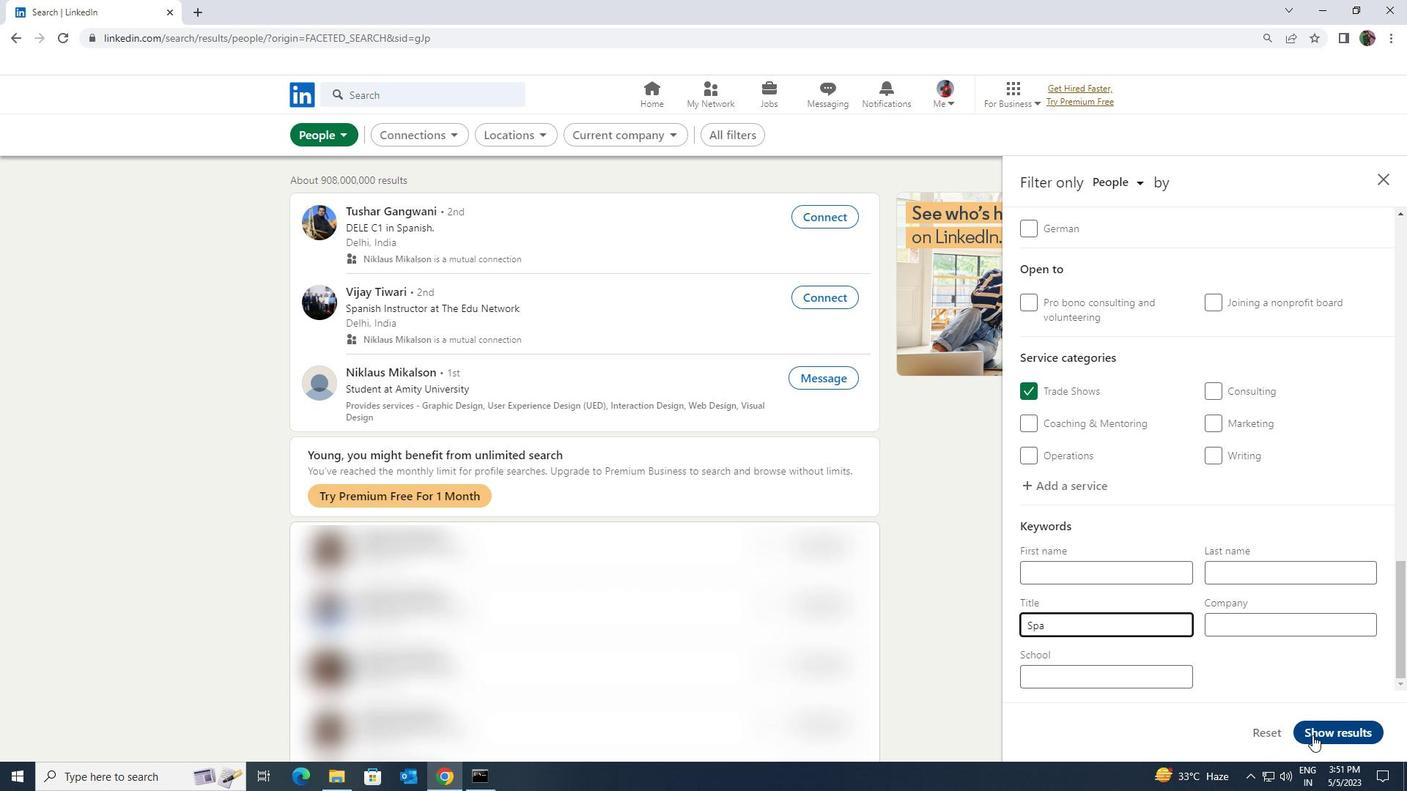 
